 Task: Find connections with filter location Caldas Novas with filter topic #LetsWork with filter profile language Potuguese with filter current company LG Electronics with filter school Government Law College, Mumbai with filter industry Wholesale Chemical and Allied Products with filter service category Audio Engineering with filter keywords title Phone Survey Conductor
Action: Mouse moved to (618, 120)
Screenshot: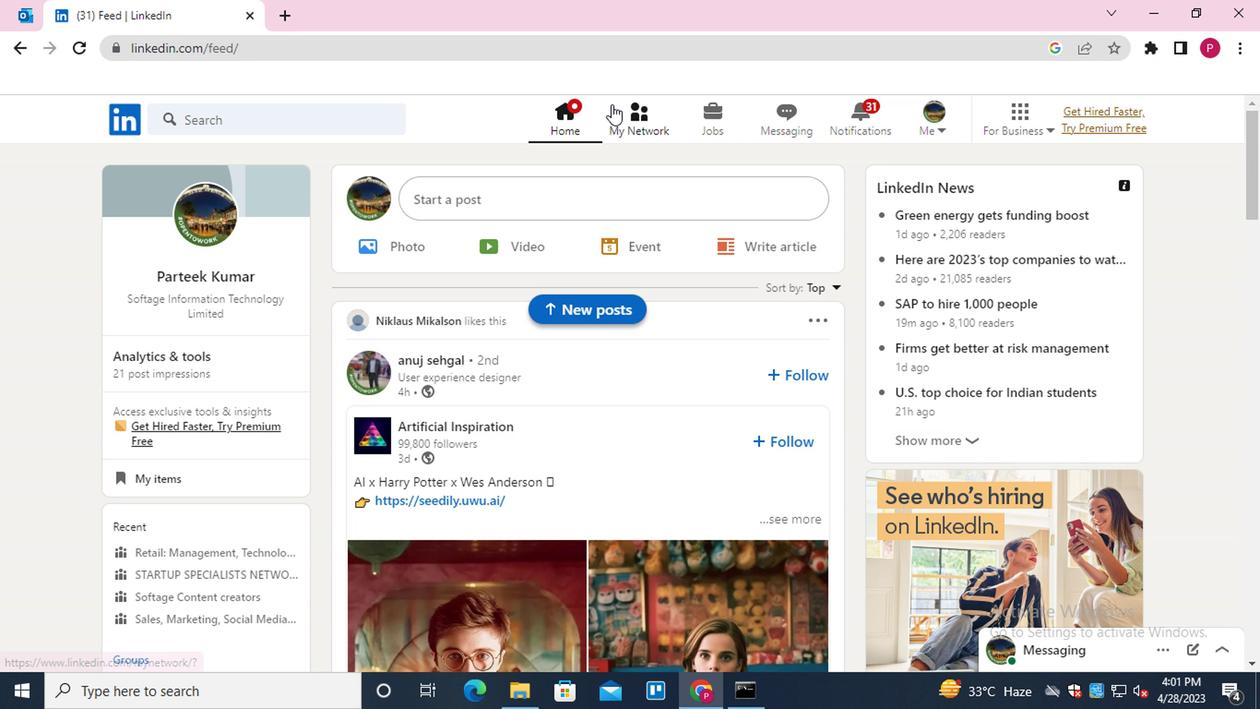 
Action: Mouse pressed left at (618, 120)
Screenshot: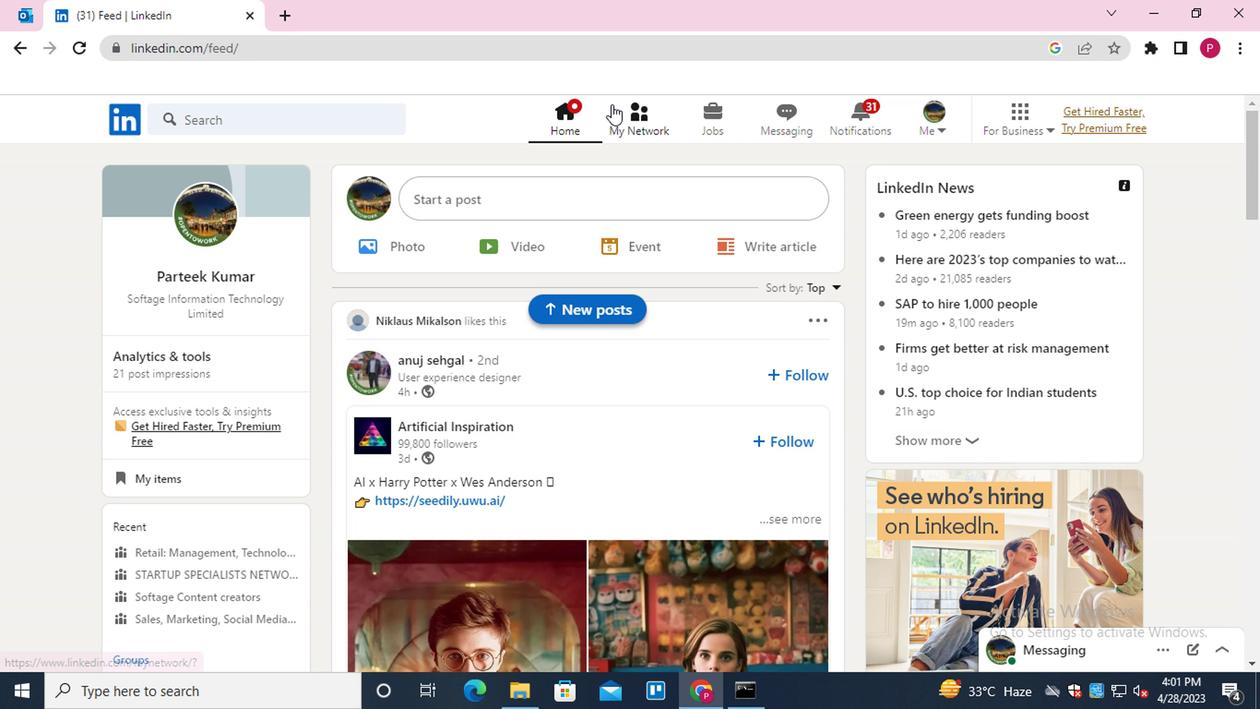 
Action: Mouse moved to (246, 231)
Screenshot: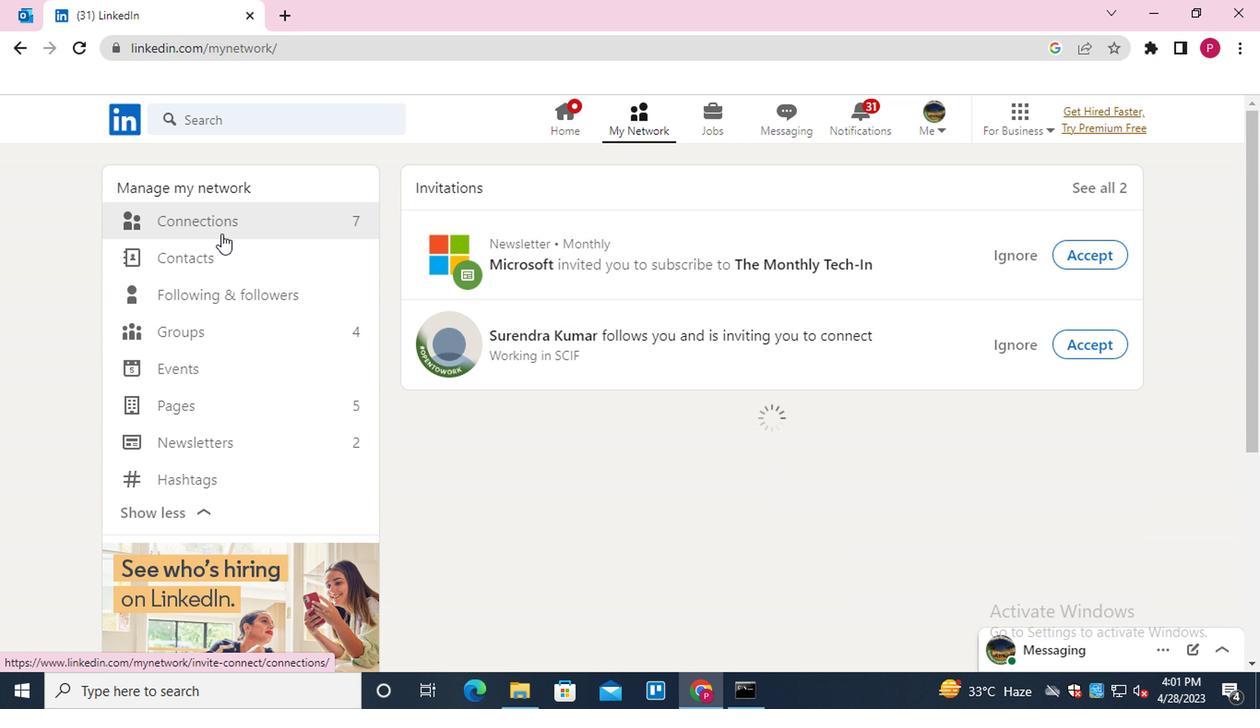 
Action: Mouse pressed left at (246, 231)
Screenshot: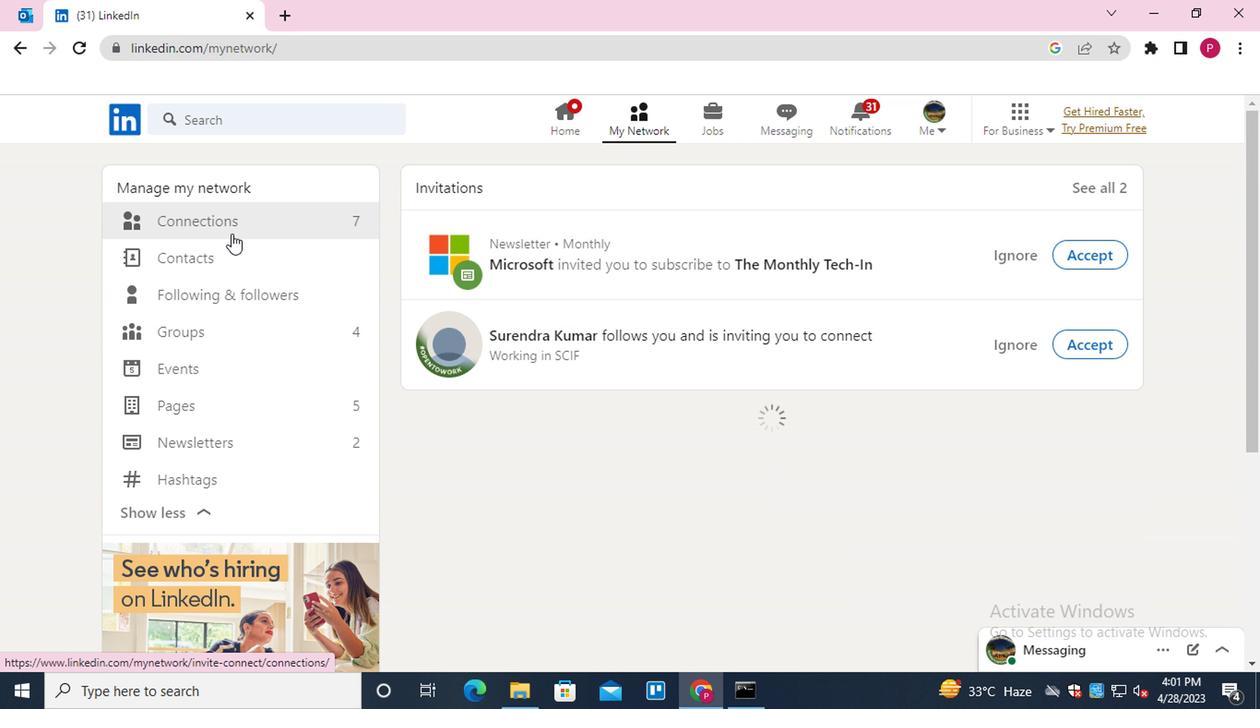 
Action: Mouse moved to (753, 220)
Screenshot: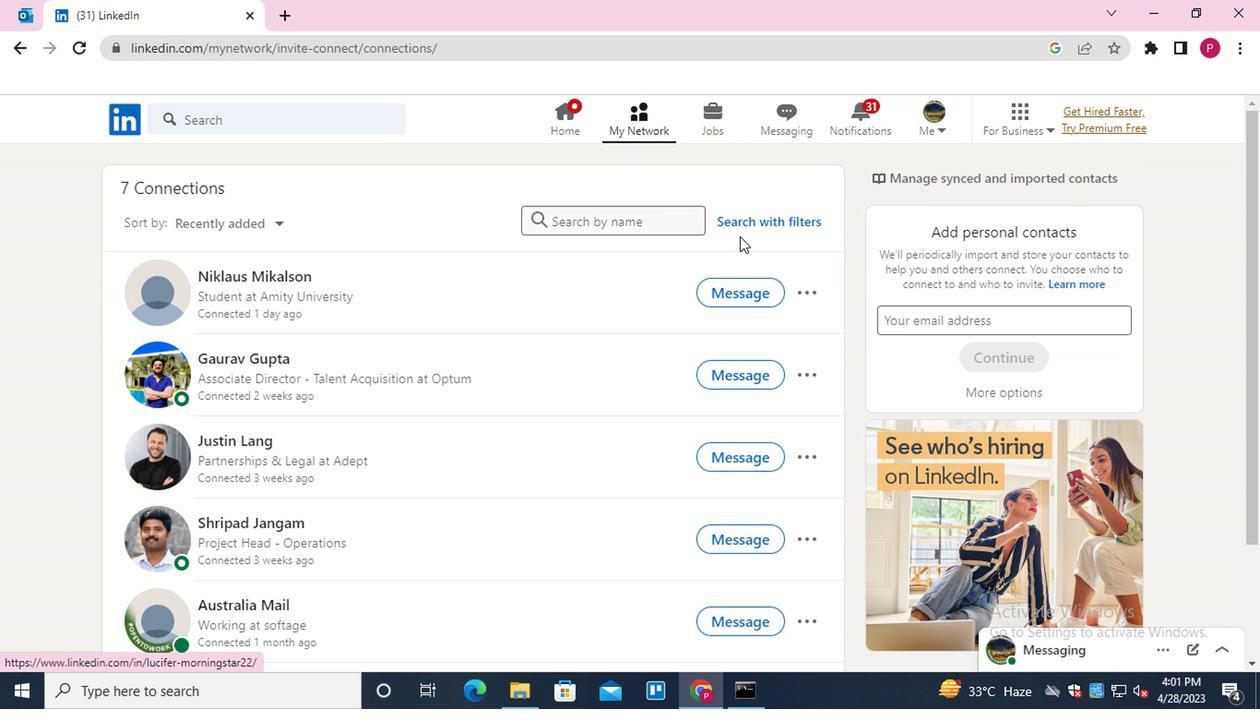 
Action: Mouse pressed left at (753, 220)
Screenshot: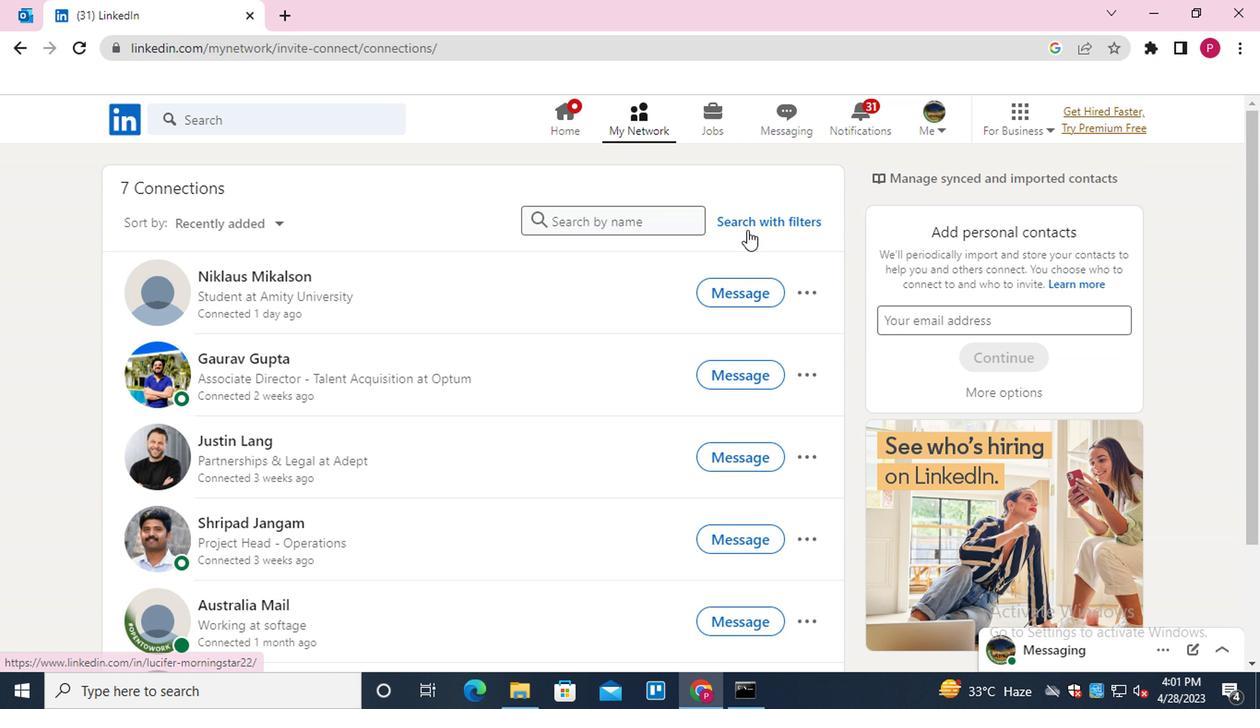 
Action: Mouse moved to (678, 177)
Screenshot: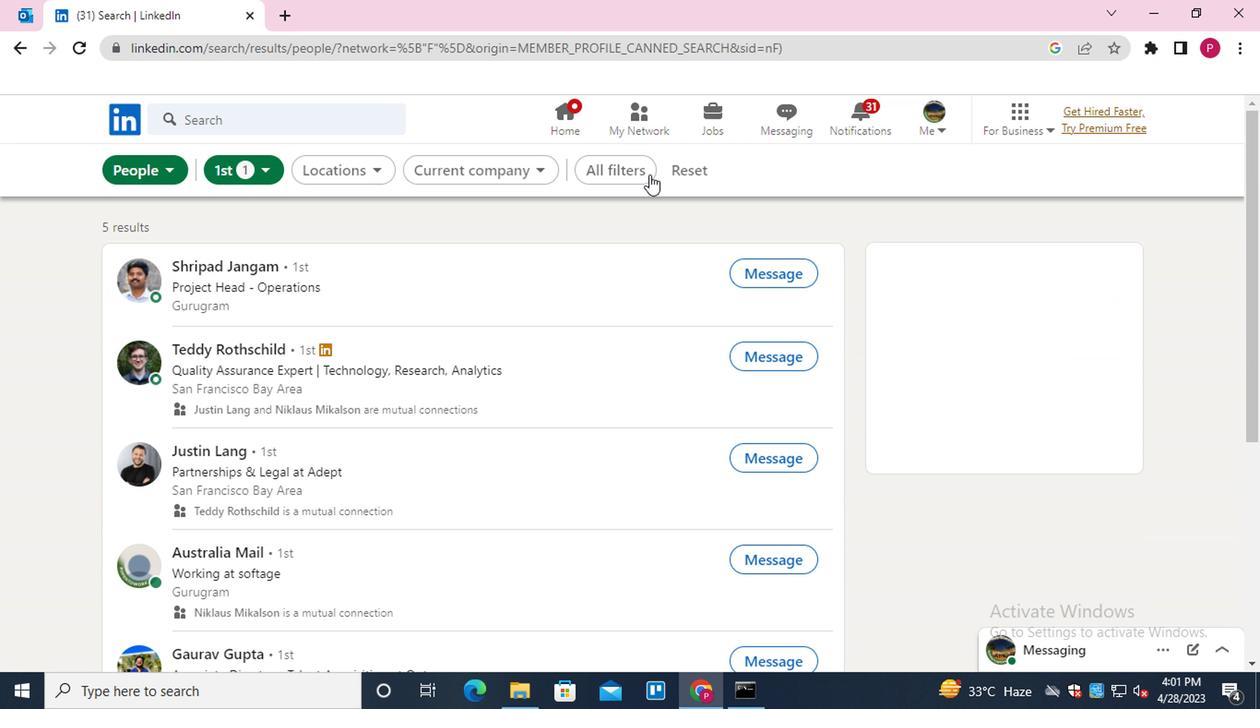
Action: Mouse pressed left at (678, 177)
Screenshot: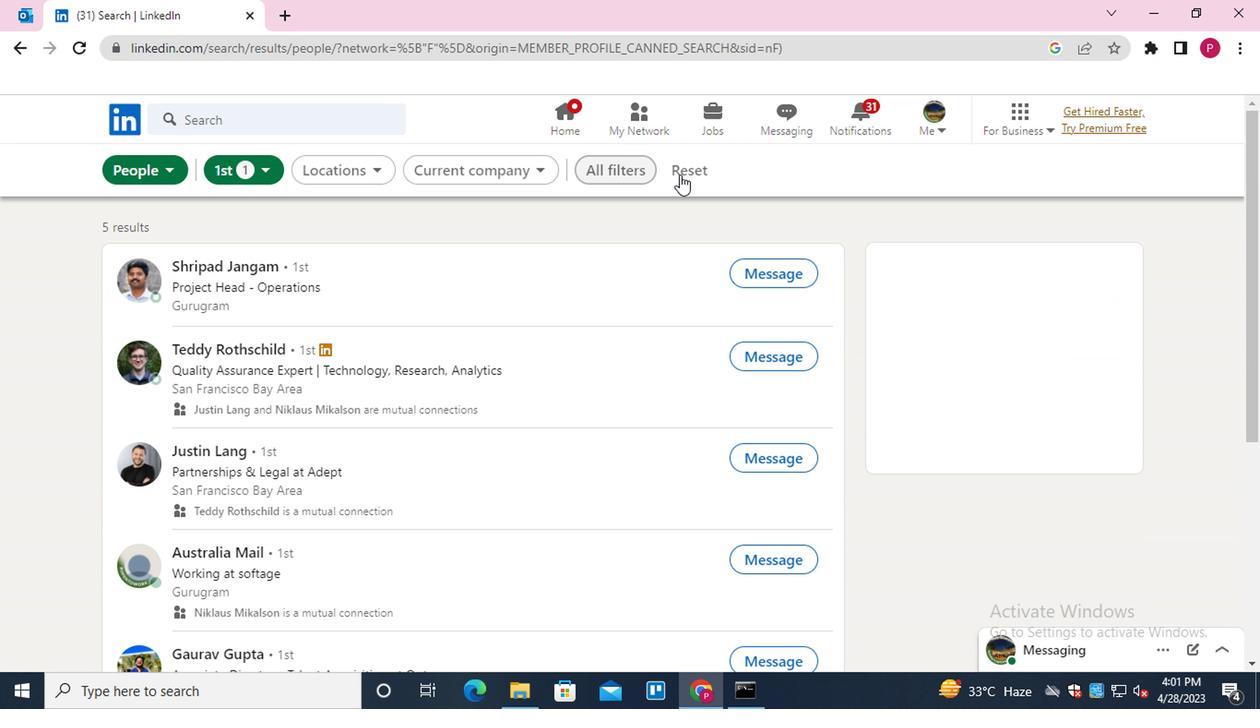 
Action: Mouse moved to (650, 177)
Screenshot: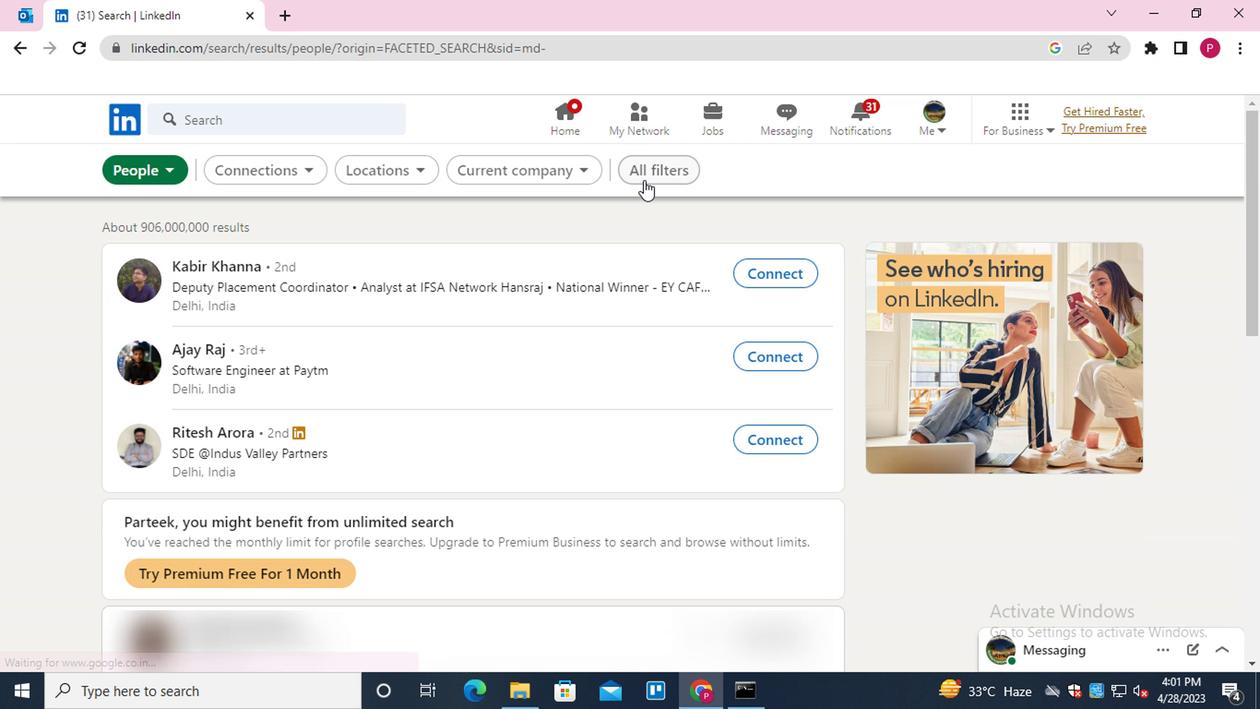 
Action: Mouse pressed left at (650, 177)
Screenshot: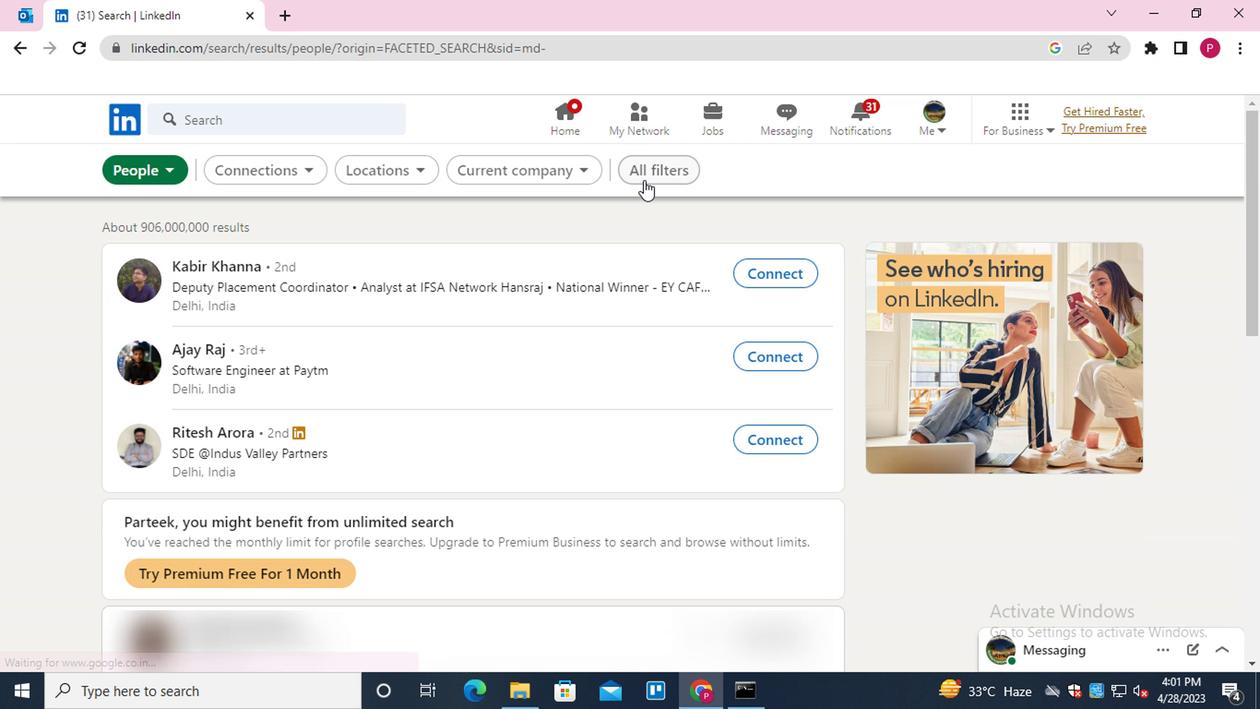 
Action: Mouse moved to (926, 397)
Screenshot: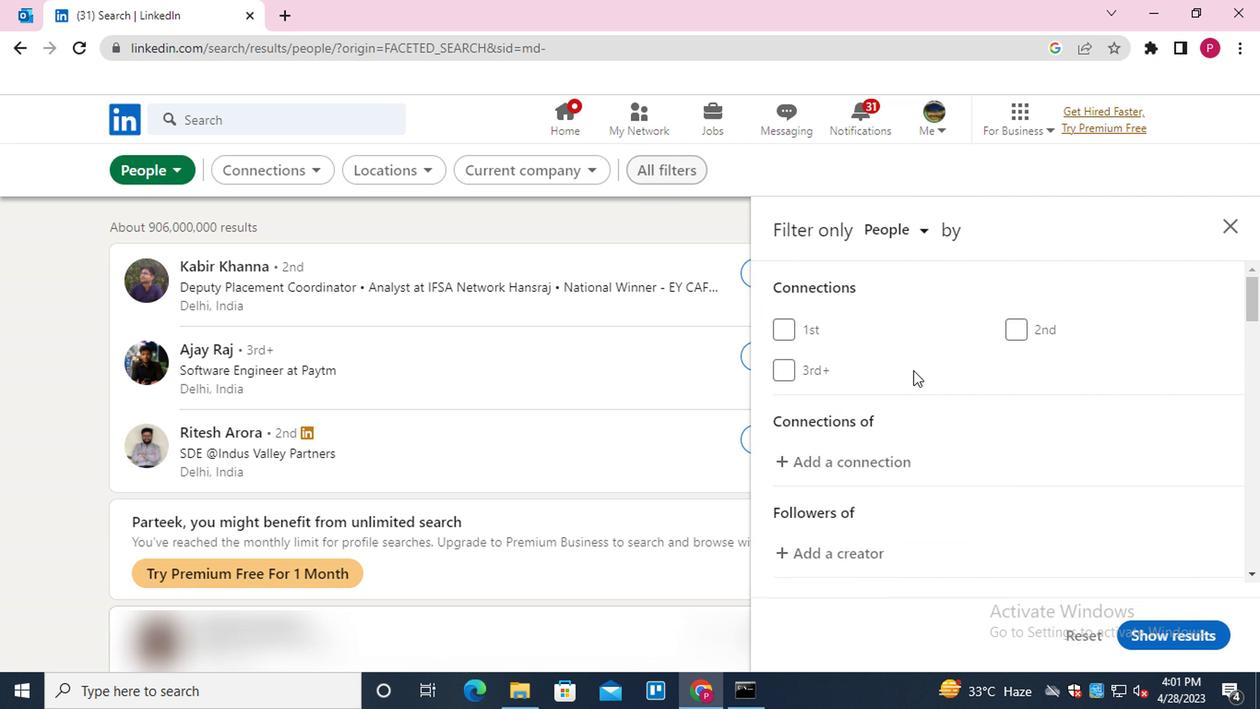 
Action: Mouse scrolled (926, 397) with delta (0, 0)
Screenshot: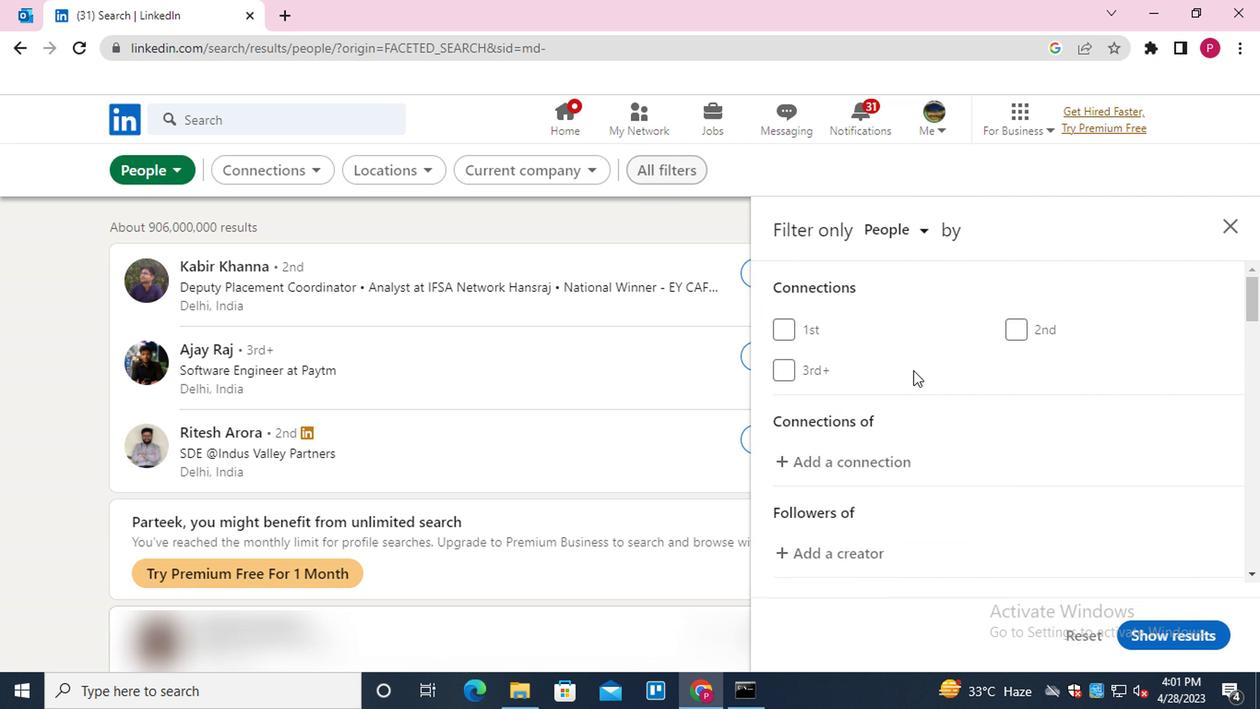 
Action: Mouse moved to (928, 400)
Screenshot: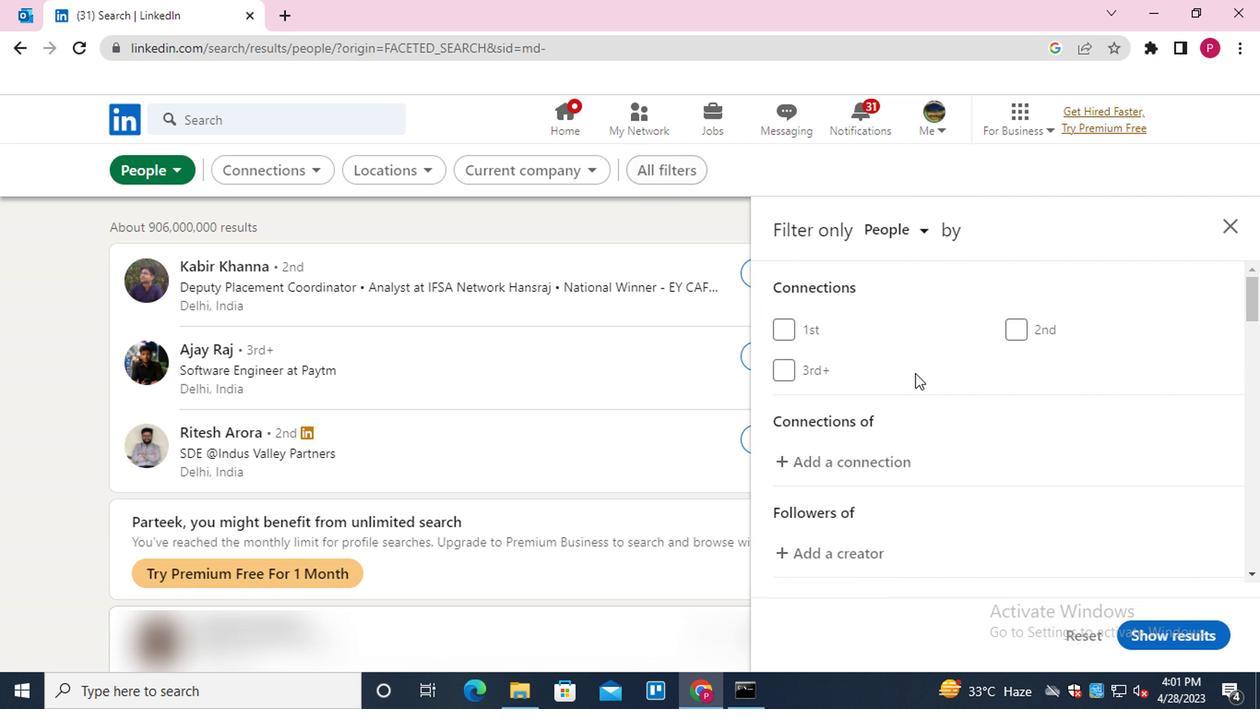 
Action: Mouse scrolled (928, 399) with delta (0, 0)
Screenshot: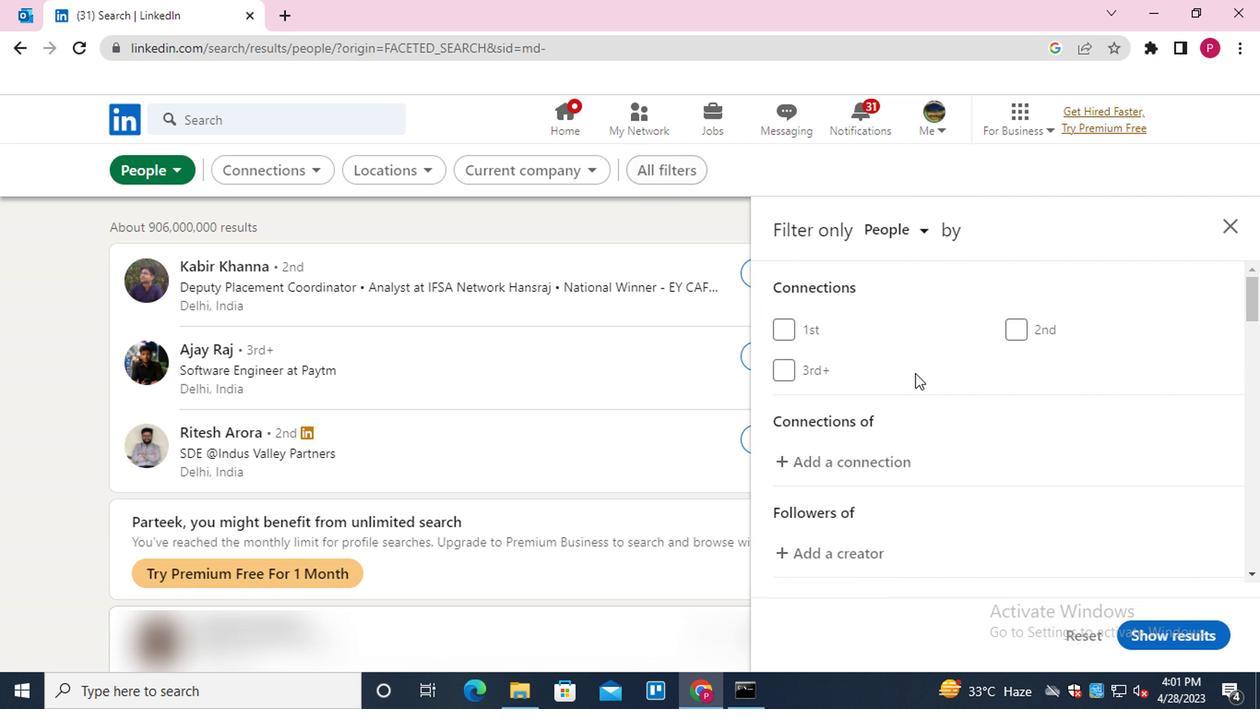 
Action: Mouse moved to (1085, 533)
Screenshot: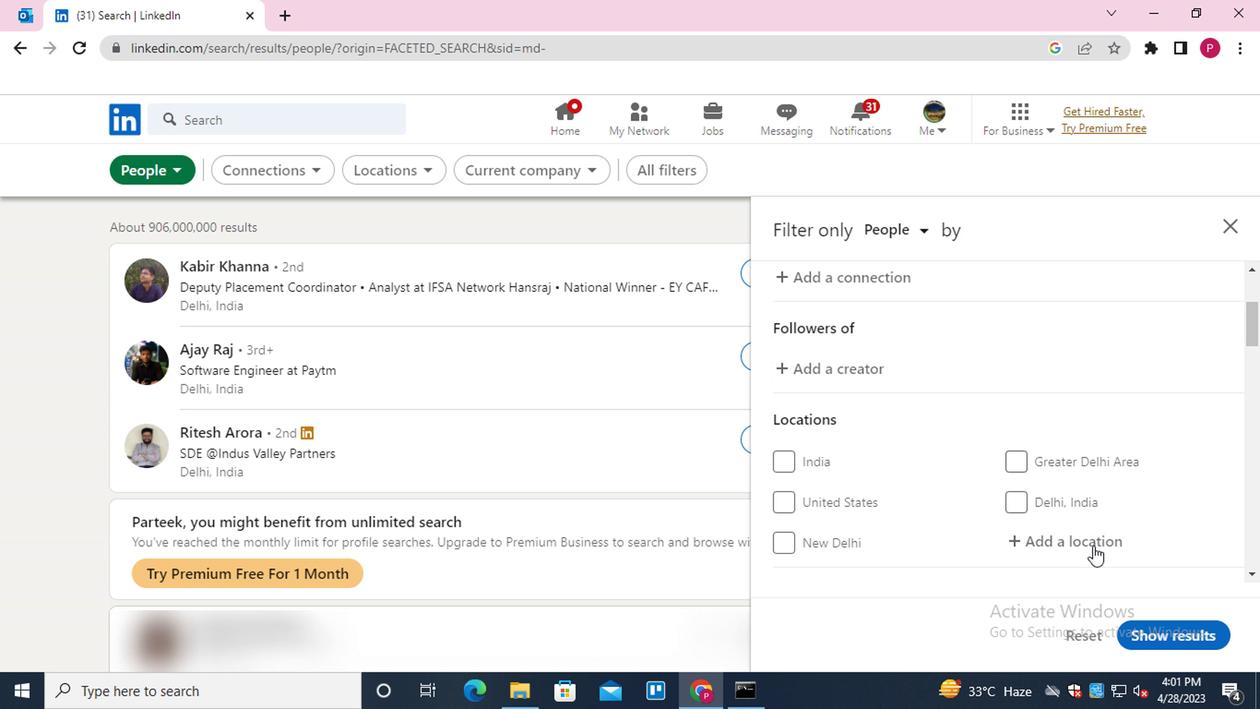 
Action: Mouse pressed left at (1085, 533)
Screenshot: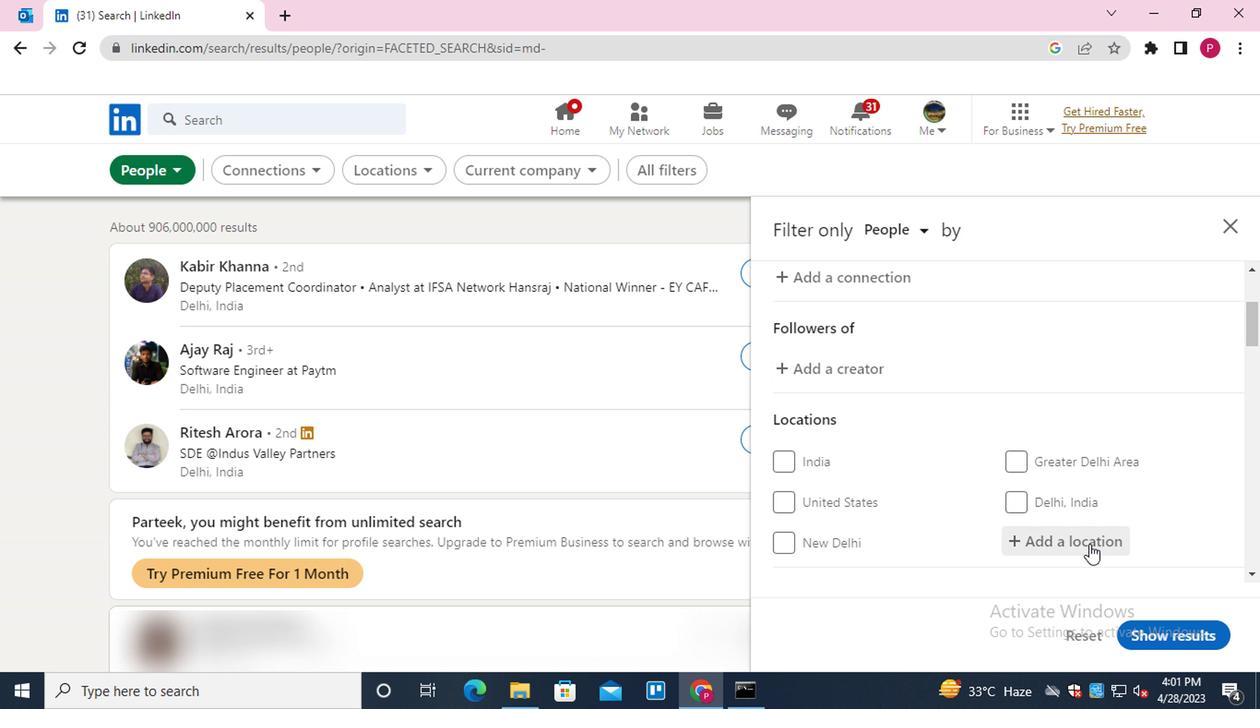 
Action: Key pressed <Key.shift>CALDAS<Key.space><Key.shift>B<Key.backspace><Key.shift>NOVAS<Key.down><Key.enter>
Screenshot: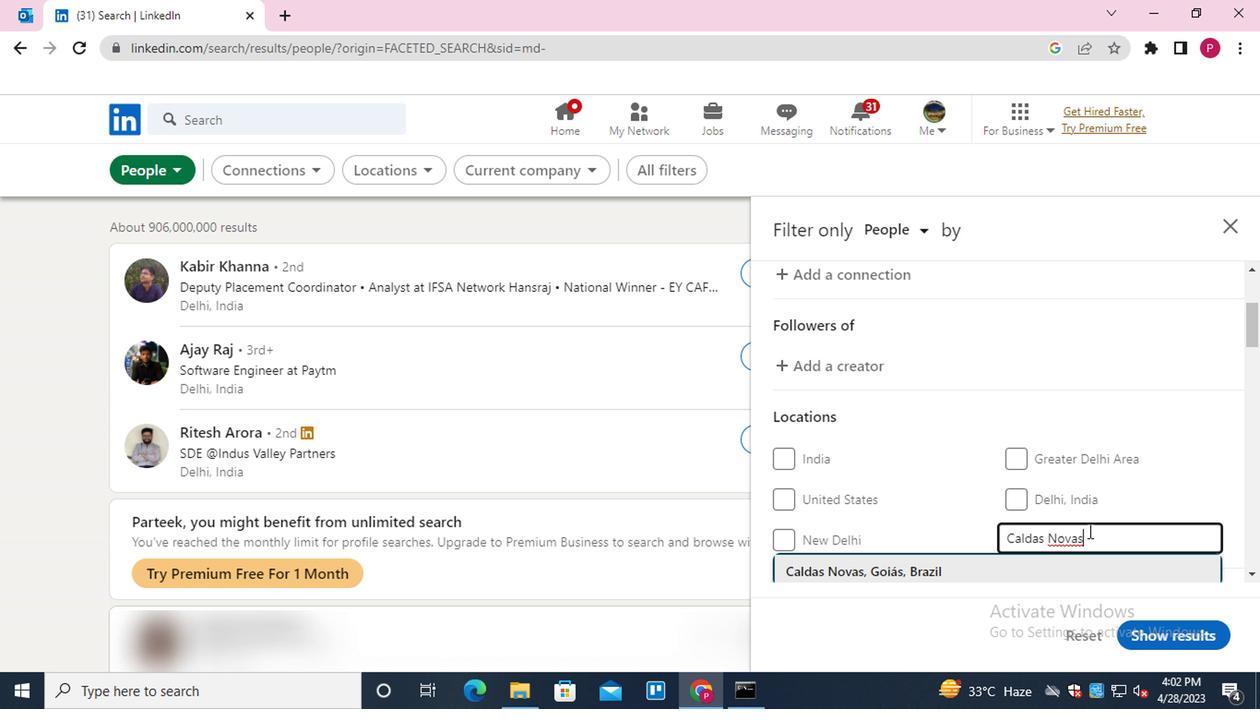 
Action: Mouse moved to (1013, 528)
Screenshot: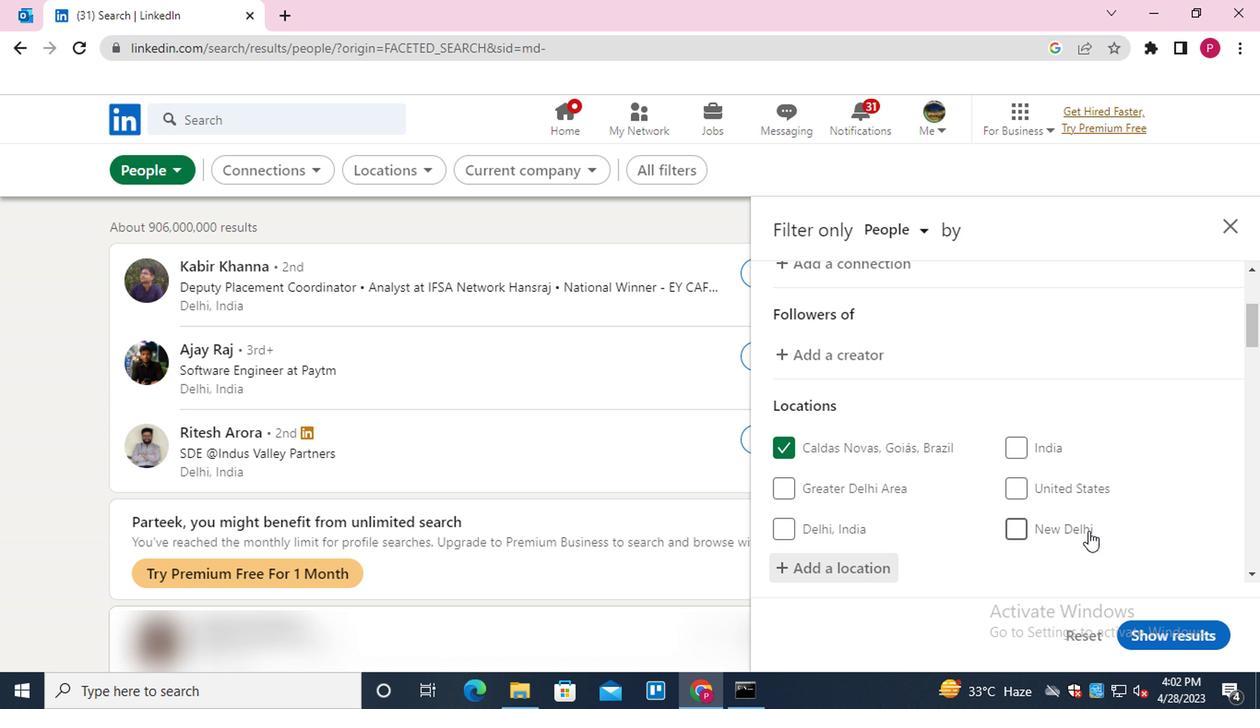 
Action: Mouse scrolled (1013, 527) with delta (0, 0)
Screenshot: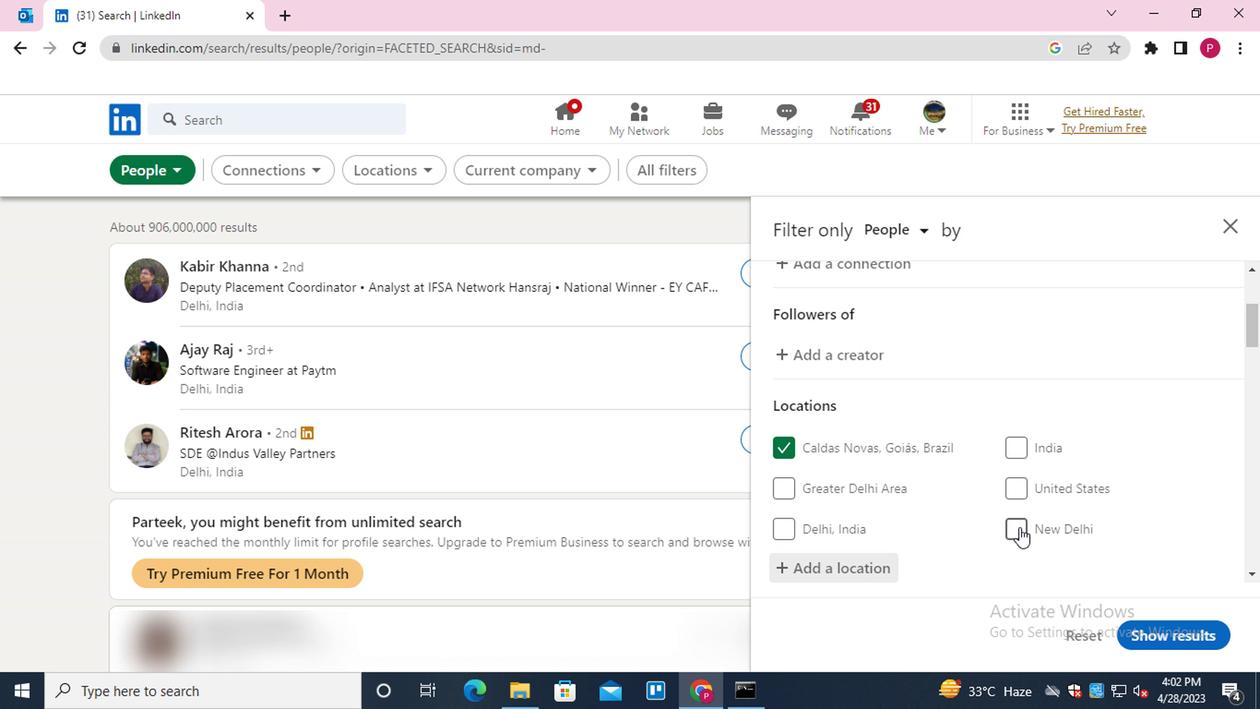 
Action: Mouse scrolled (1013, 527) with delta (0, 0)
Screenshot: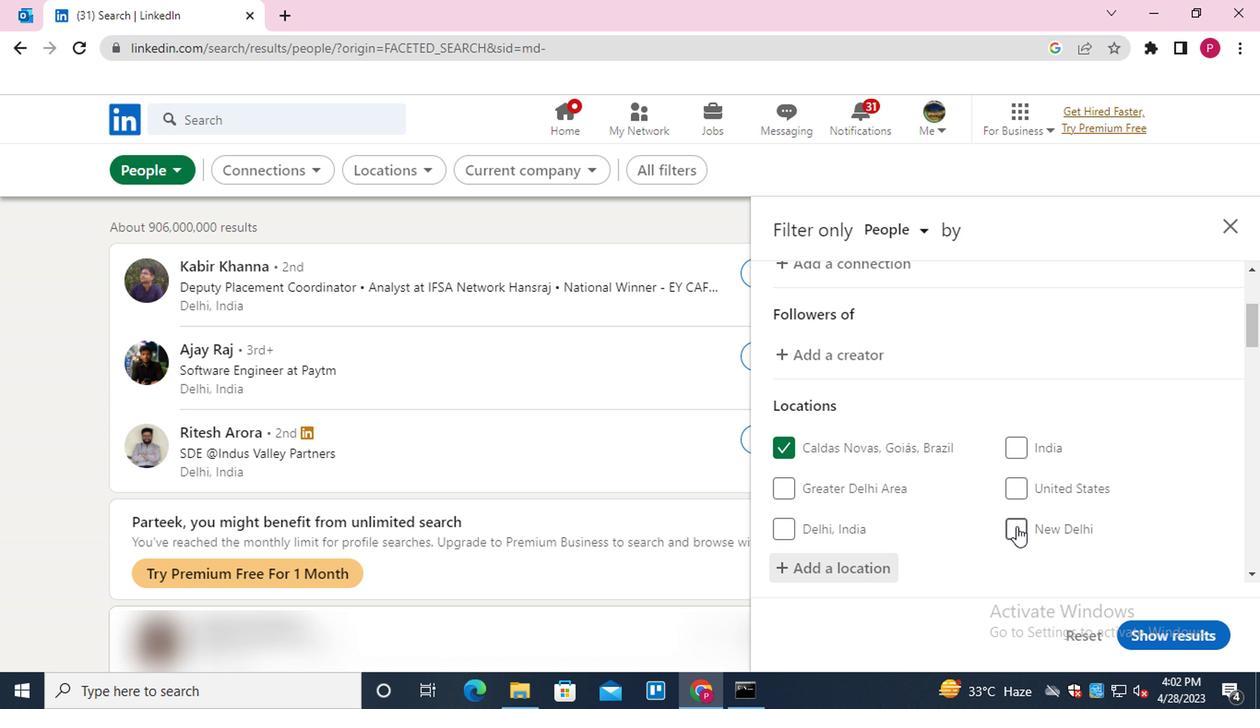 
Action: Mouse scrolled (1013, 527) with delta (0, 0)
Screenshot: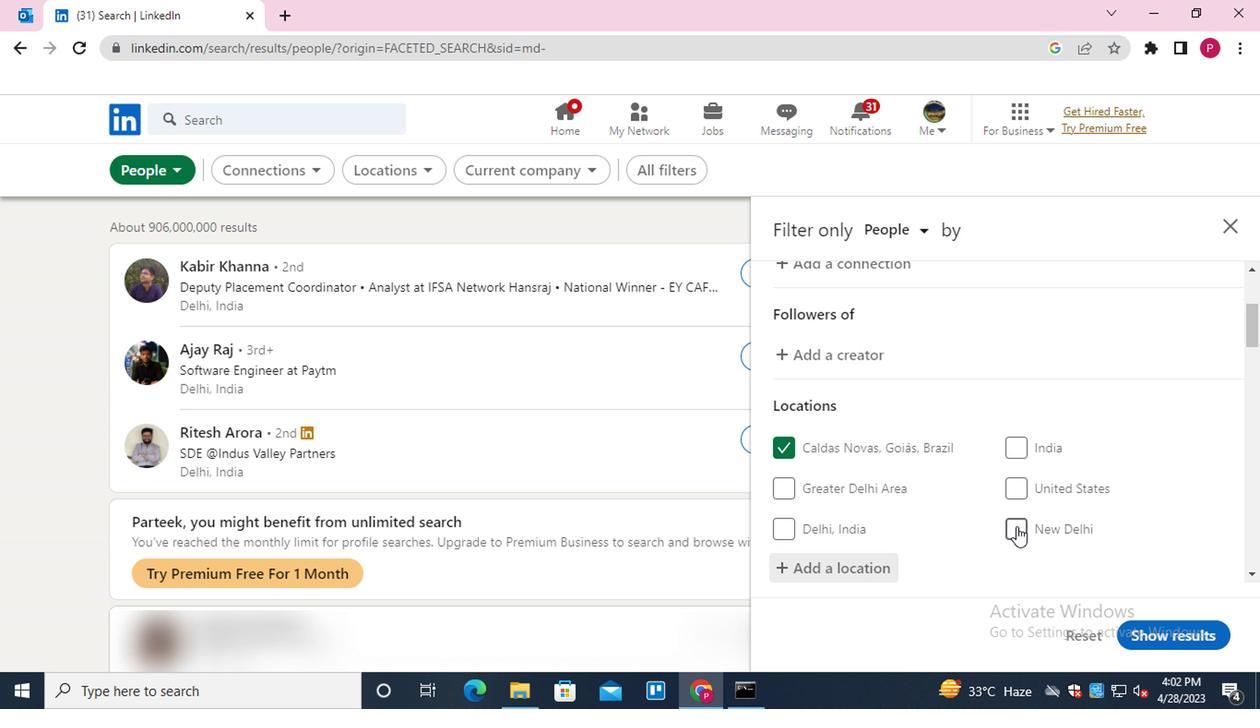 
Action: Mouse scrolled (1013, 527) with delta (0, 0)
Screenshot: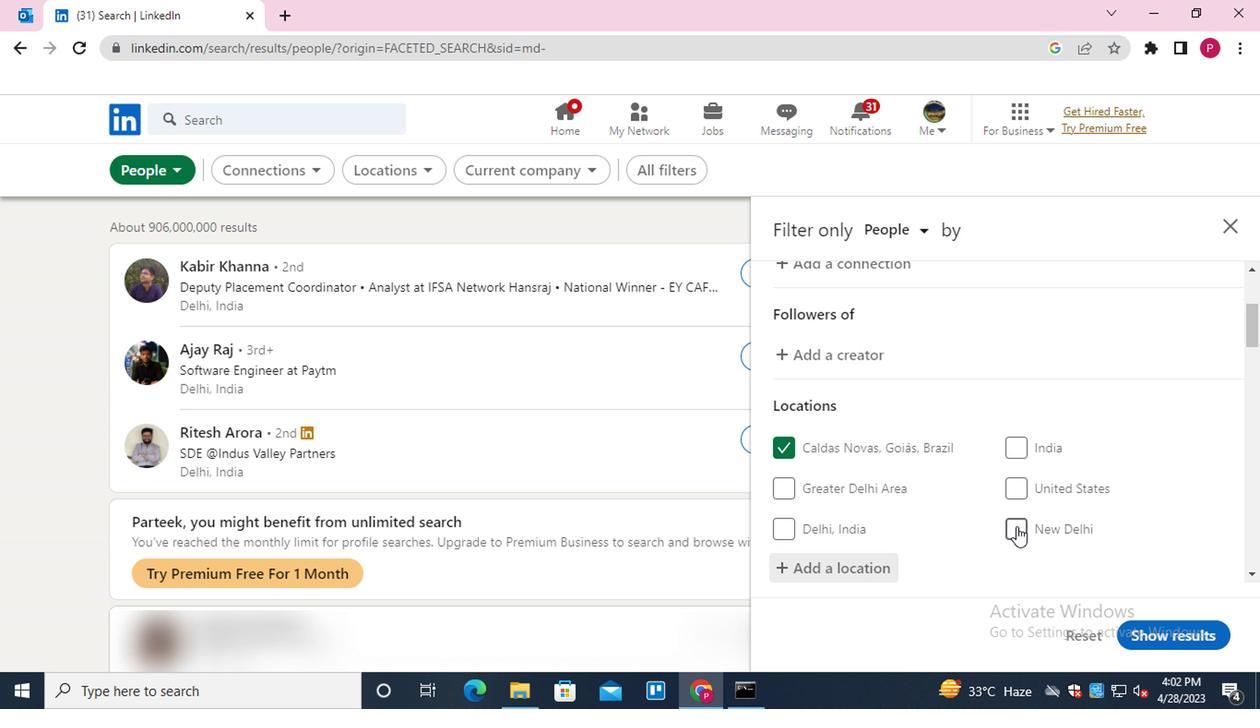 
Action: Mouse moved to (1066, 372)
Screenshot: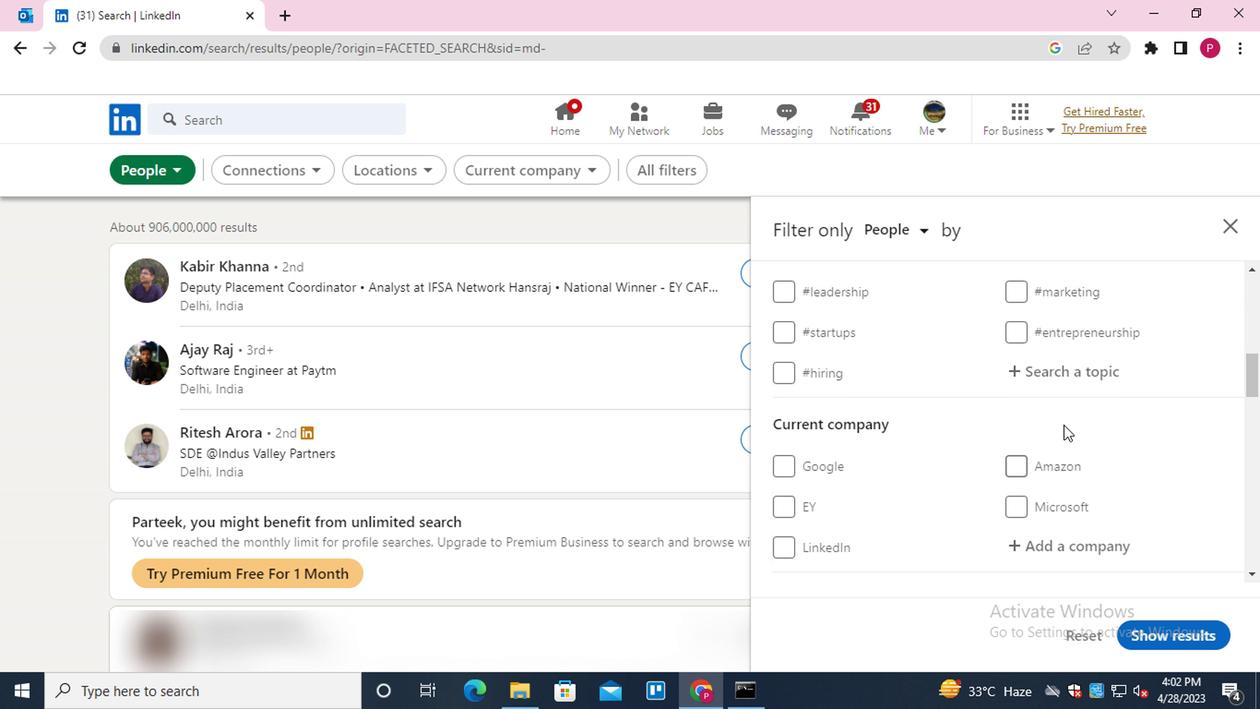 
Action: Mouse pressed left at (1066, 372)
Screenshot: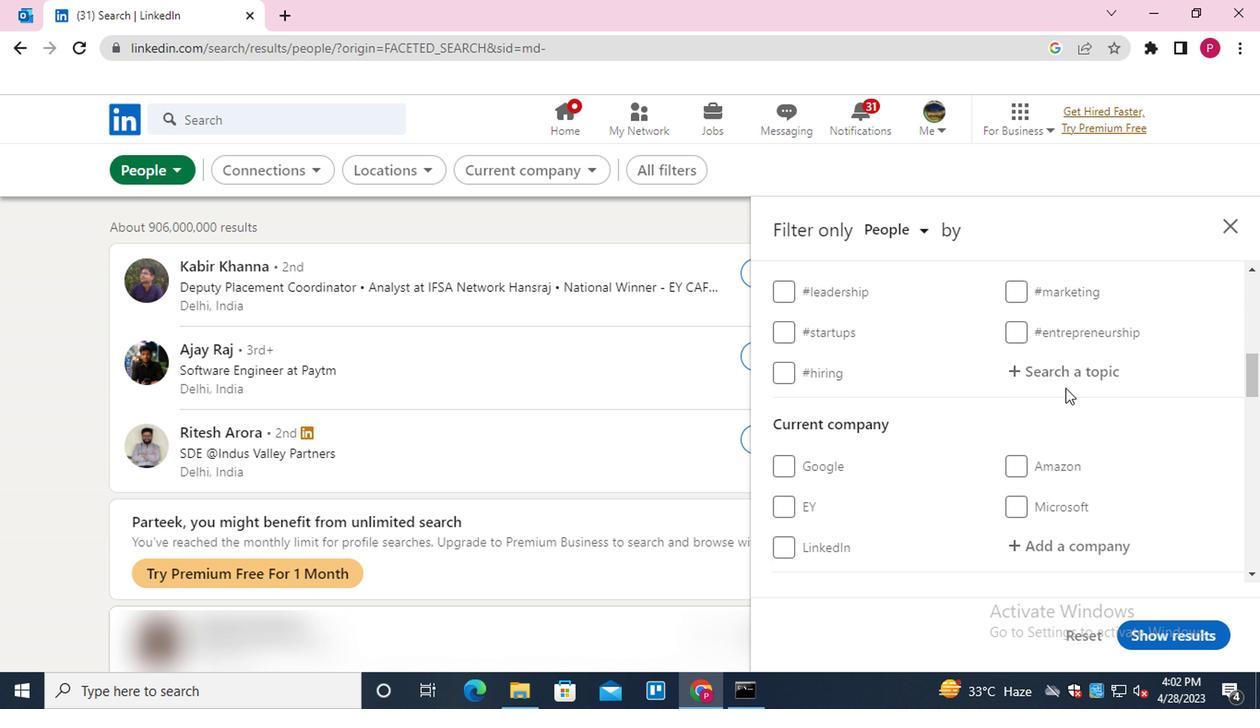 
Action: Mouse moved to (1065, 371)
Screenshot: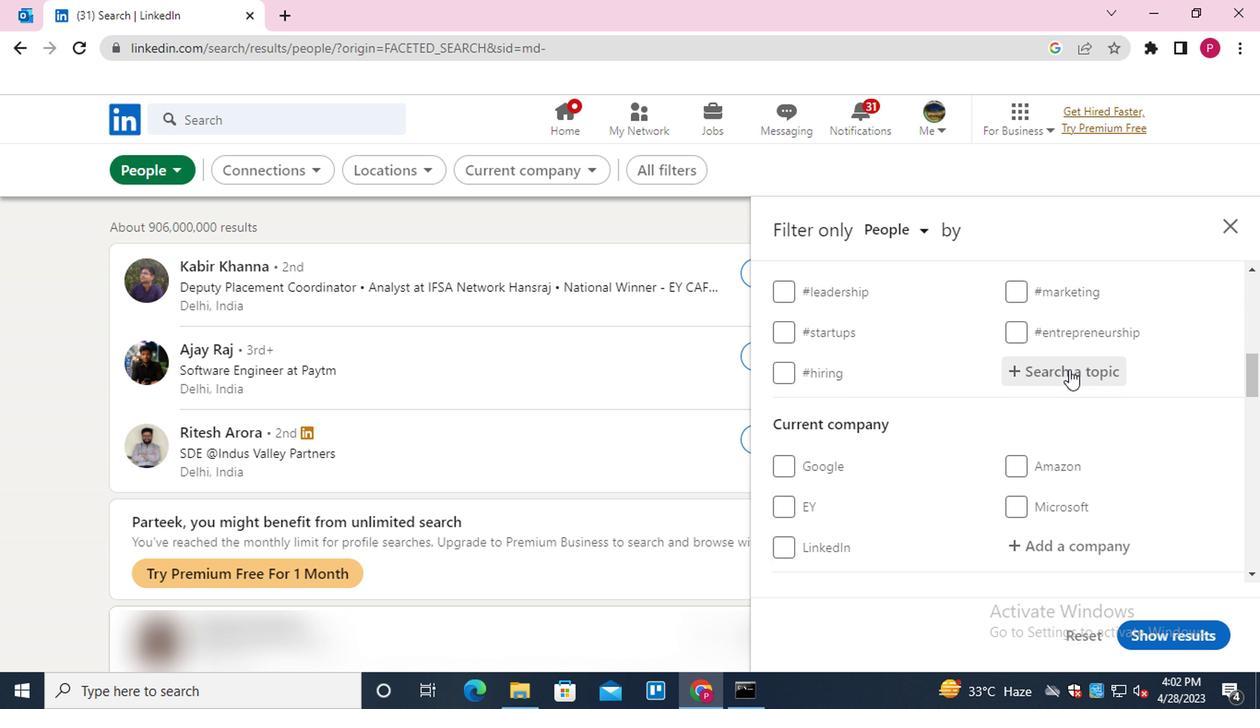 
Action: Key pressed LETSWORK
Screenshot: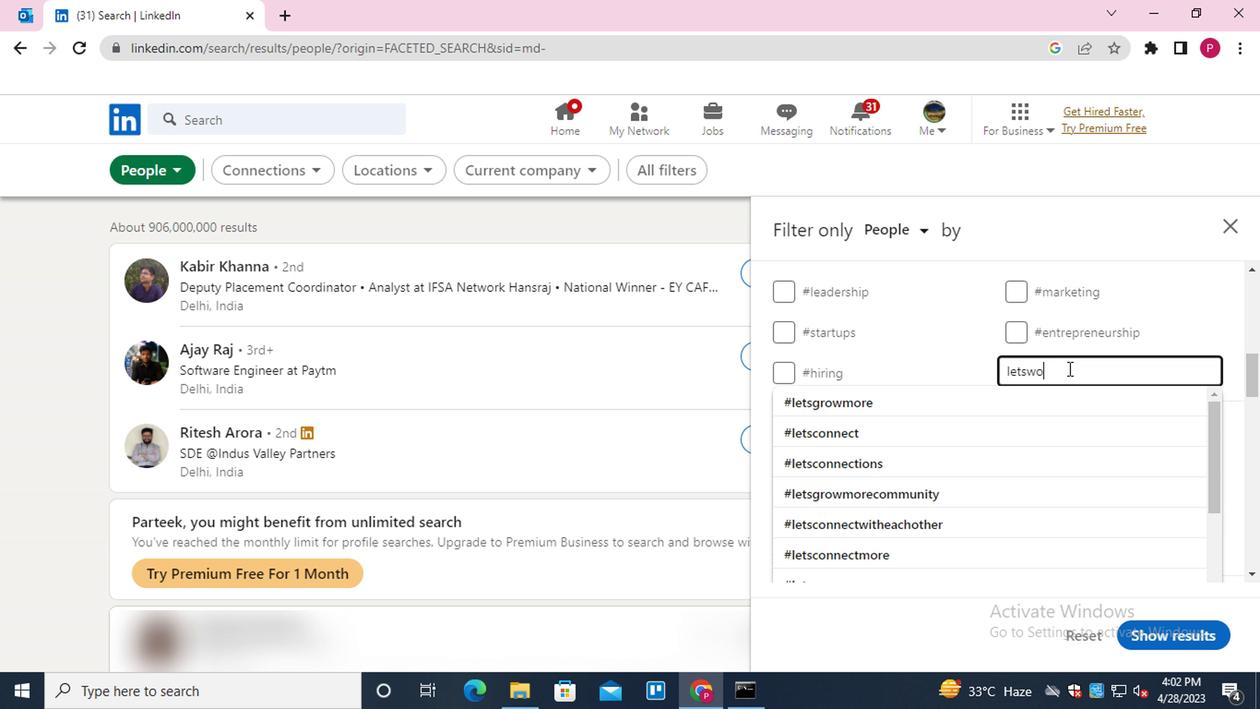 
Action: Mouse moved to (1064, 371)
Screenshot: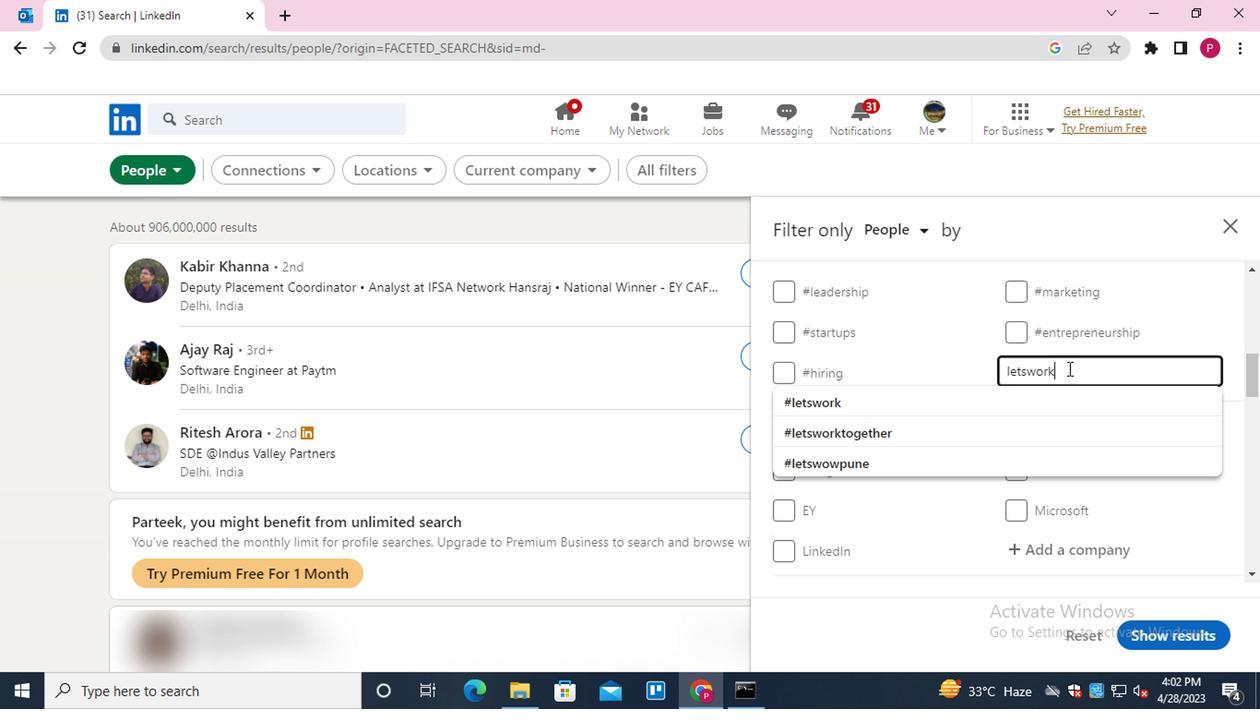 
Action: Key pressed <Key.down><Key.enter>
Screenshot: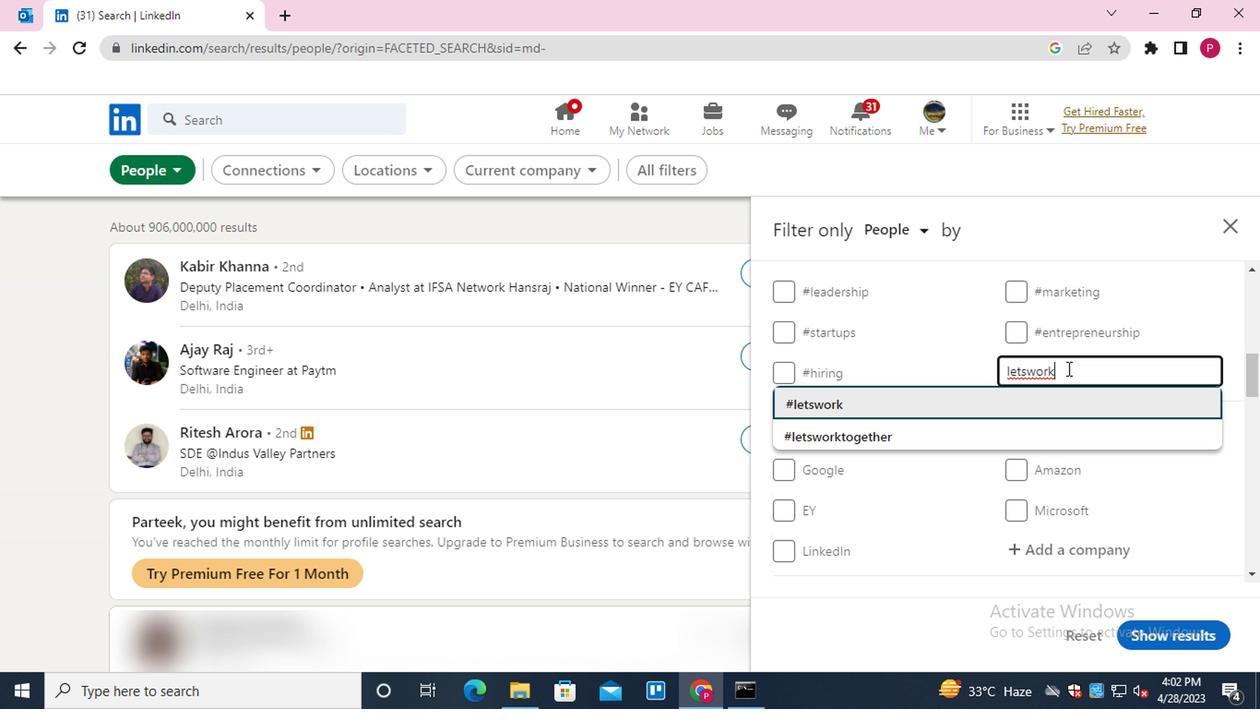 
Action: Mouse moved to (992, 499)
Screenshot: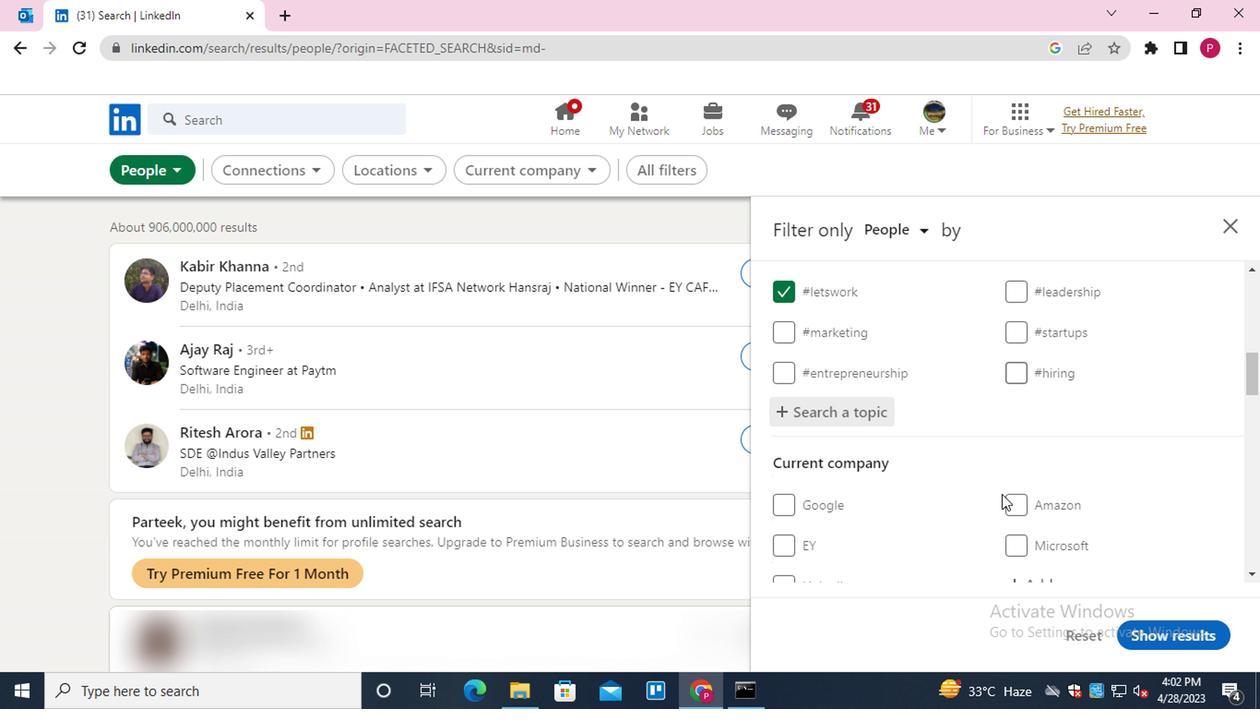 
Action: Mouse scrolled (992, 498) with delta (0, 0)
Screenshot: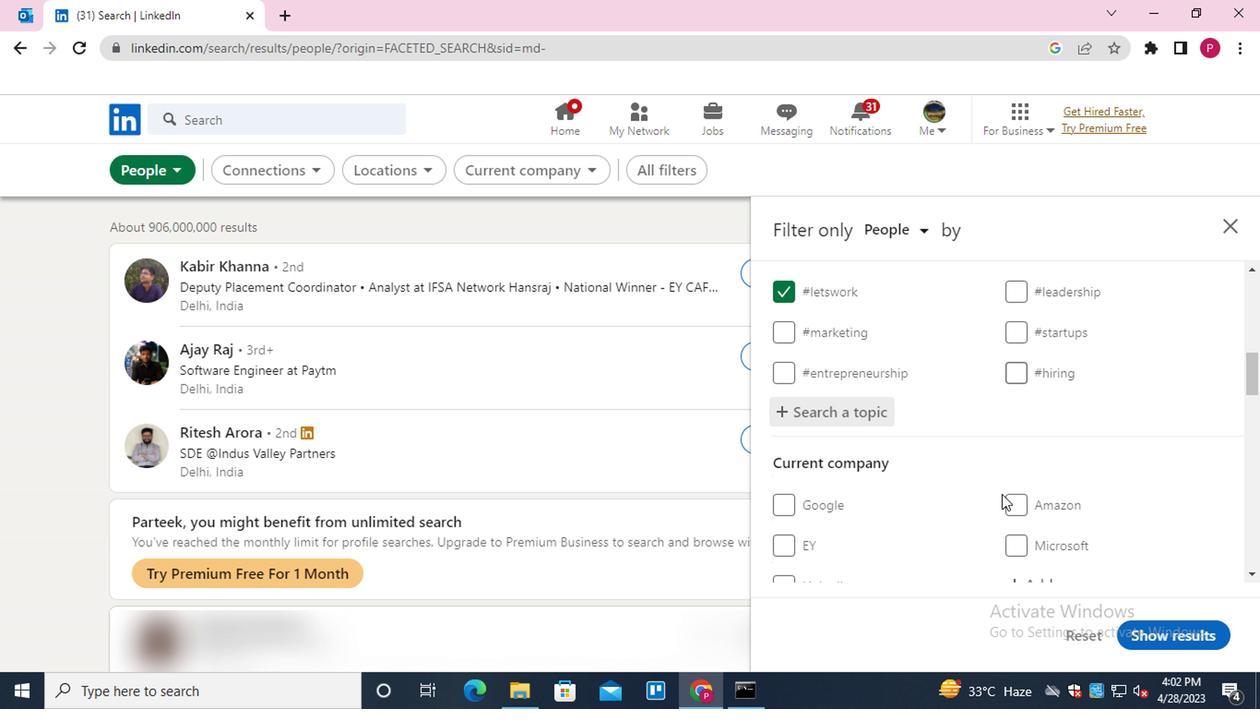 
Action: Mouse moved to (990, 501)
Screenshot: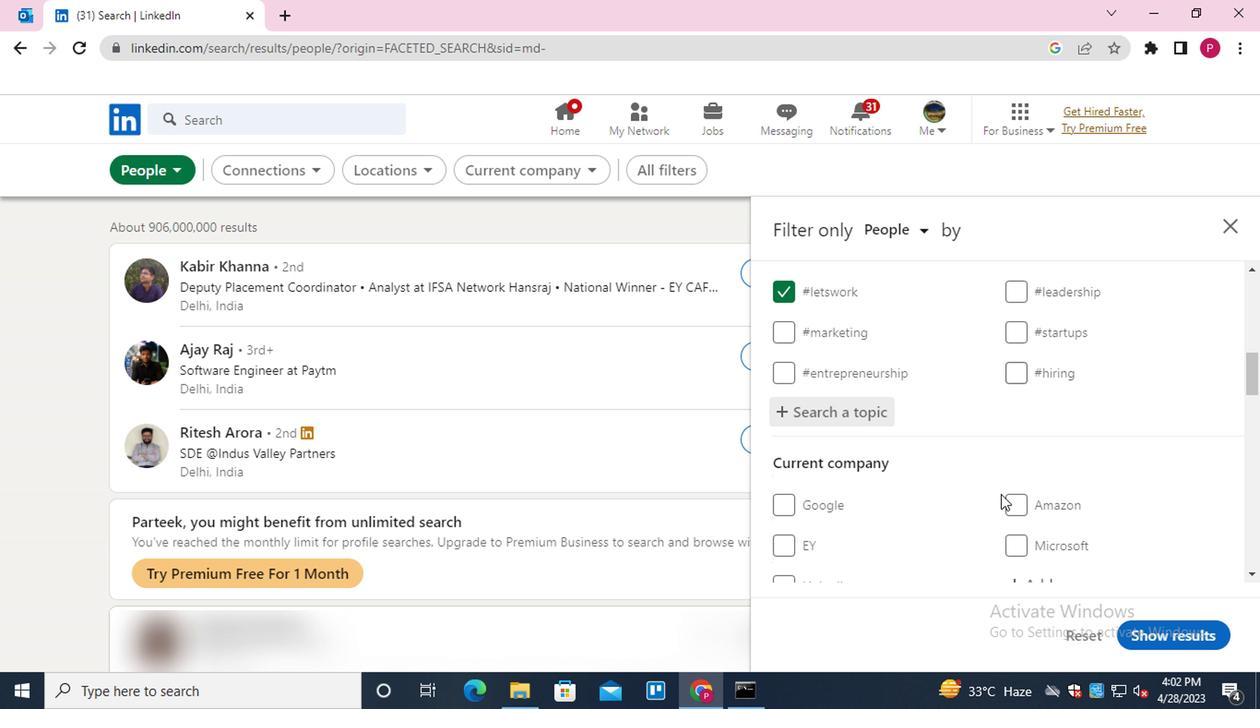 
Action: Mouse scrolled (990, 500) with delta (0, 0)
Screenshot: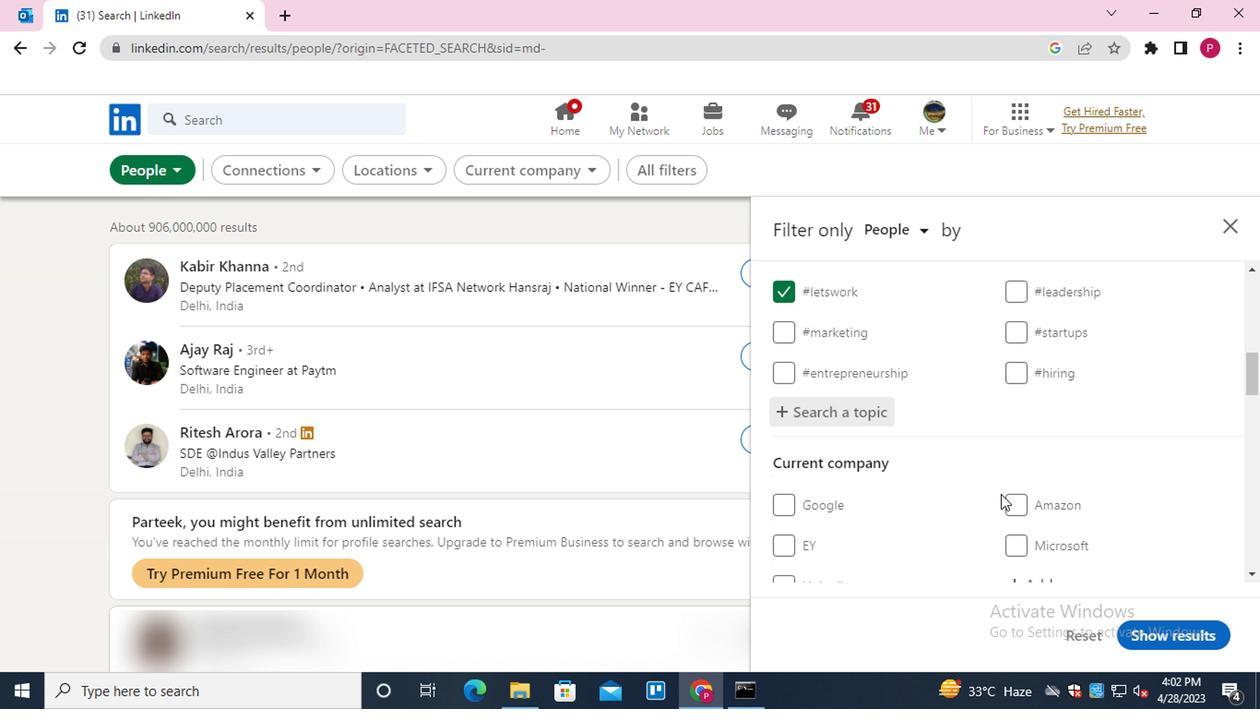 
Action: Mouse scrolled (990, 500) with delta (0, 0)
Screenshot: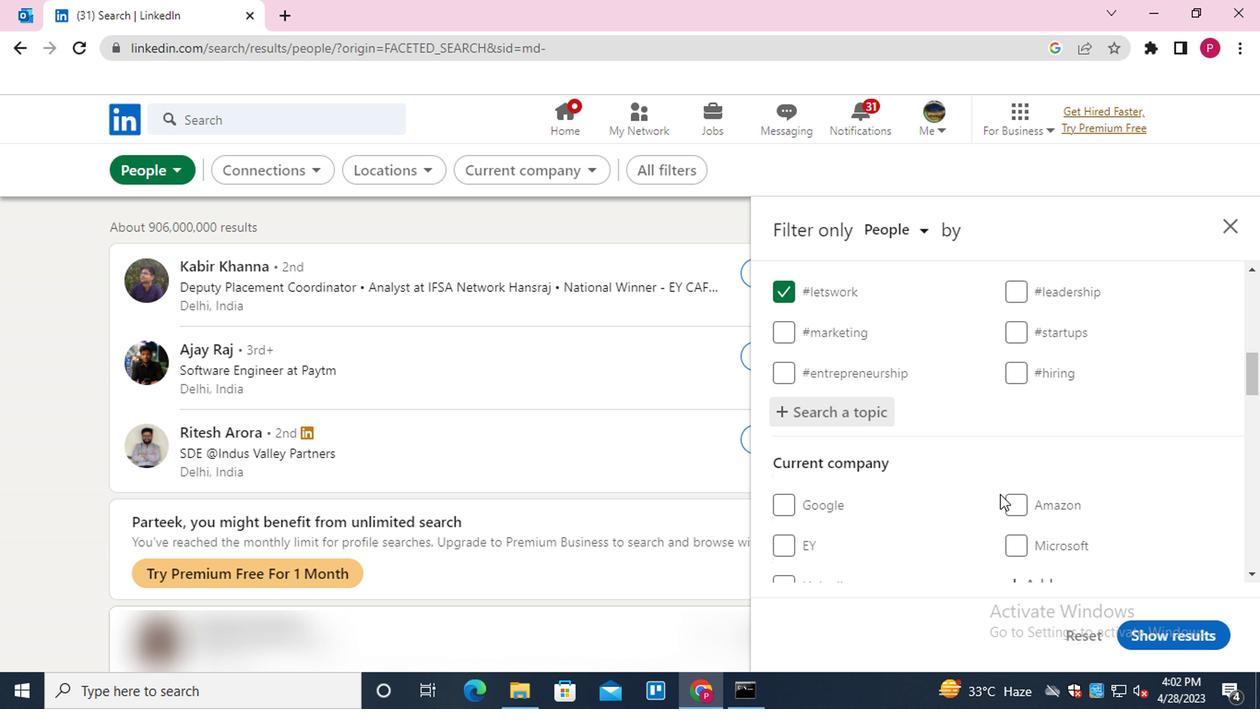 
Action: Mouse moved to (951, 475)
Screenshot: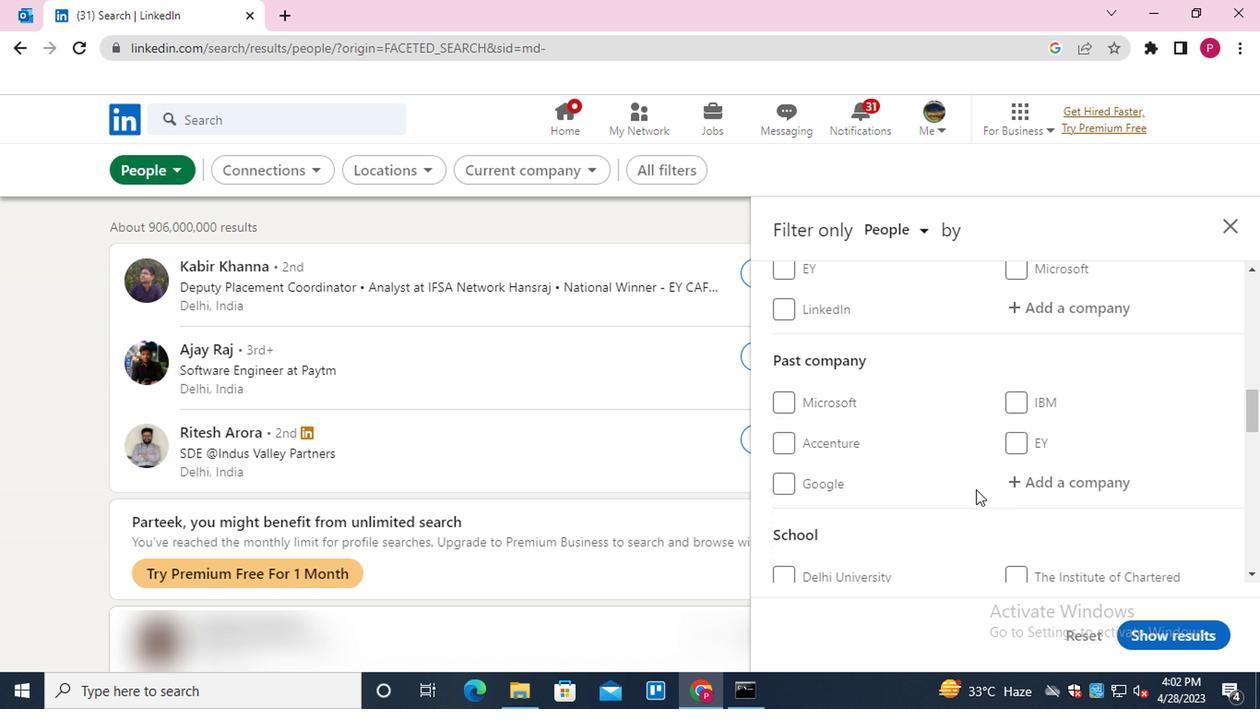 
Action: Mouse scrolled (951, 474) with delta (0, -1)
Screenshot: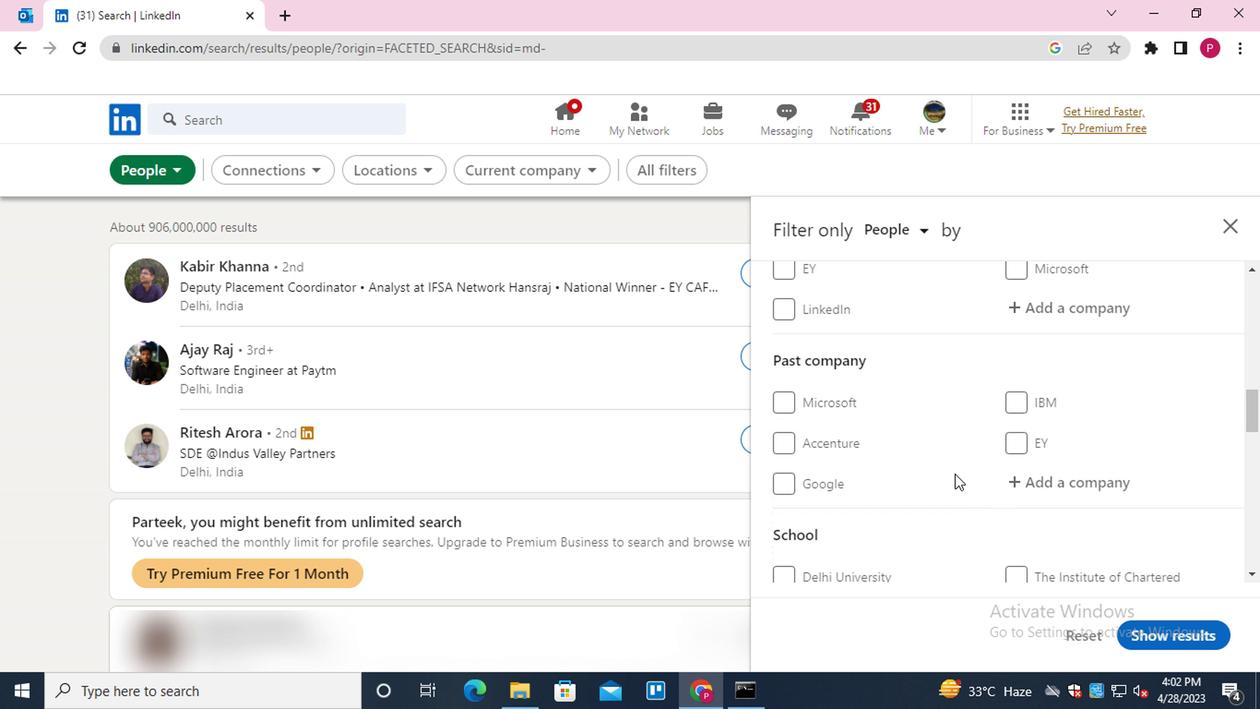 
Action: Mouse scrolled (951, 474) with delta (0, -1)
Screenshot: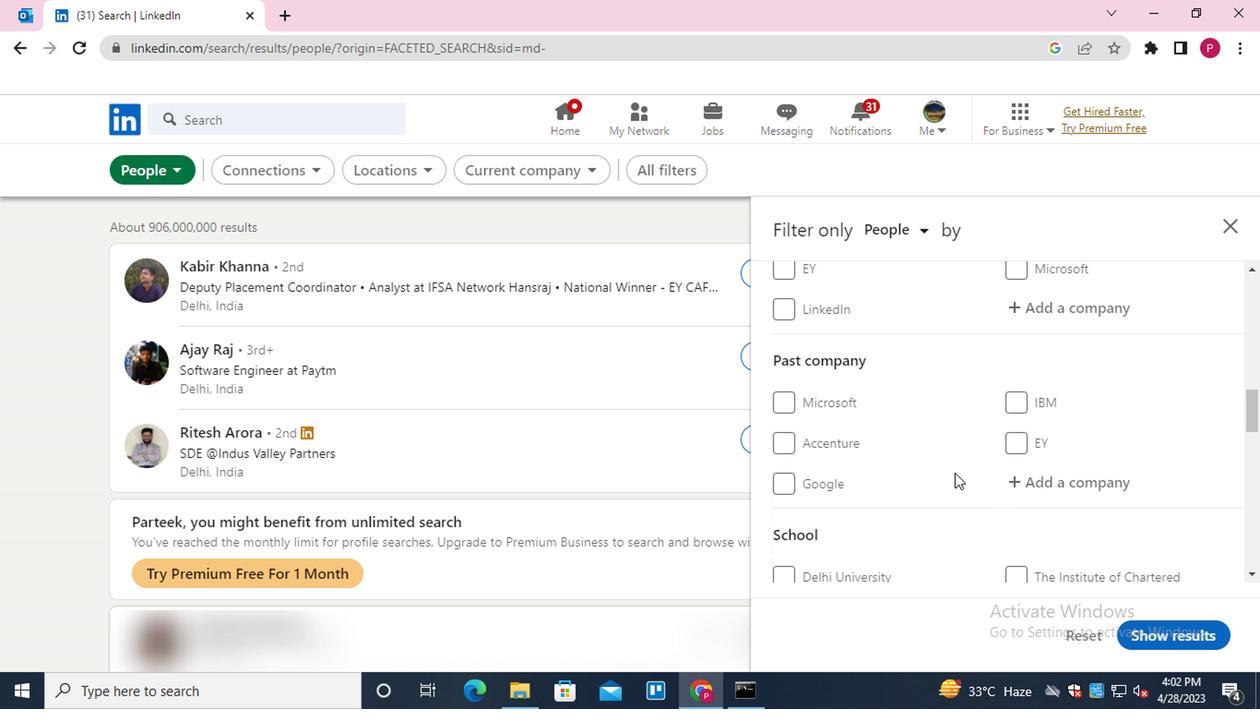 
Action: Mouse scrolled (951, 474) with delta (0, -1)
Screenshot: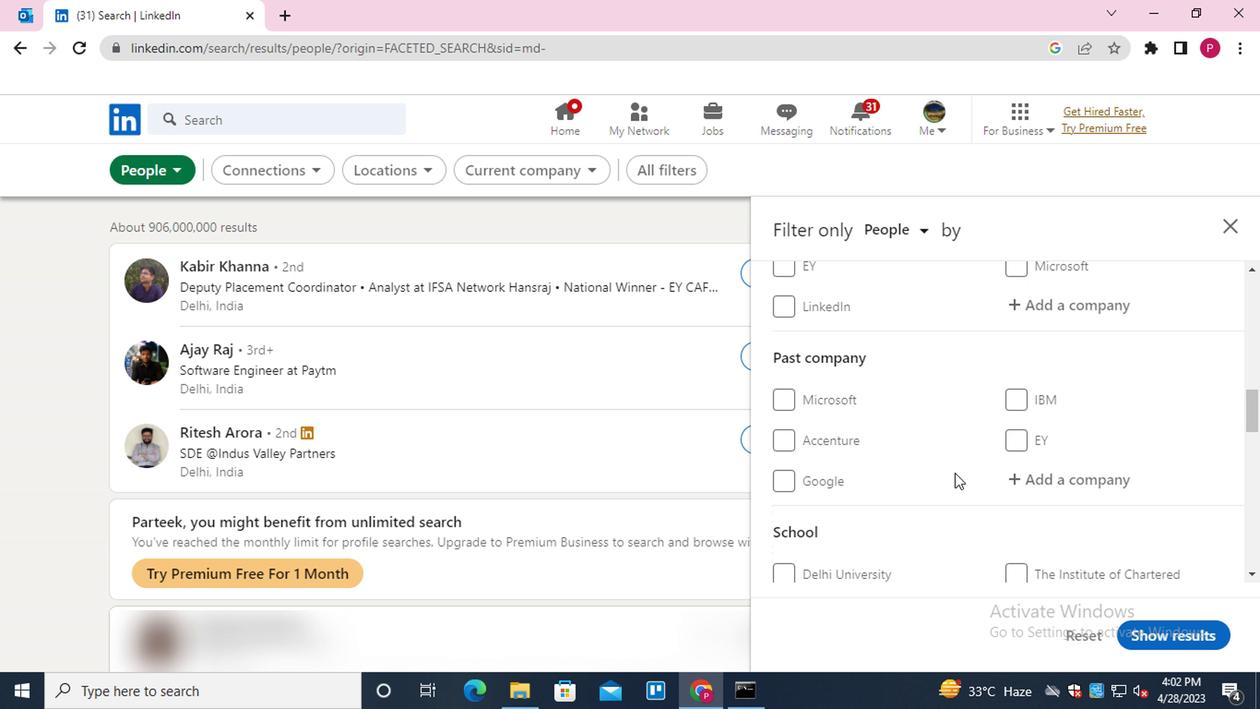
Action: Mouse scrolled (951, 474) with delta (0, -1)
Screenshot: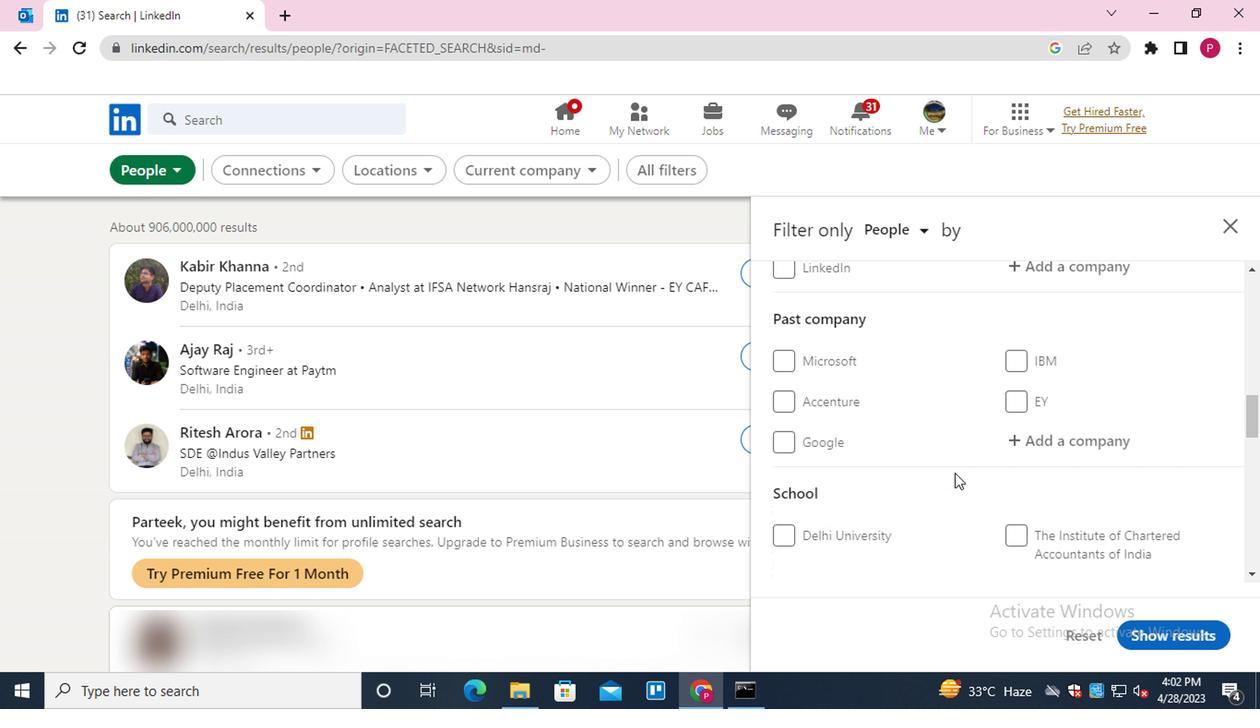 
Action: Mouse scrolled (951, 474) with delta (0, -1)
Screenshot: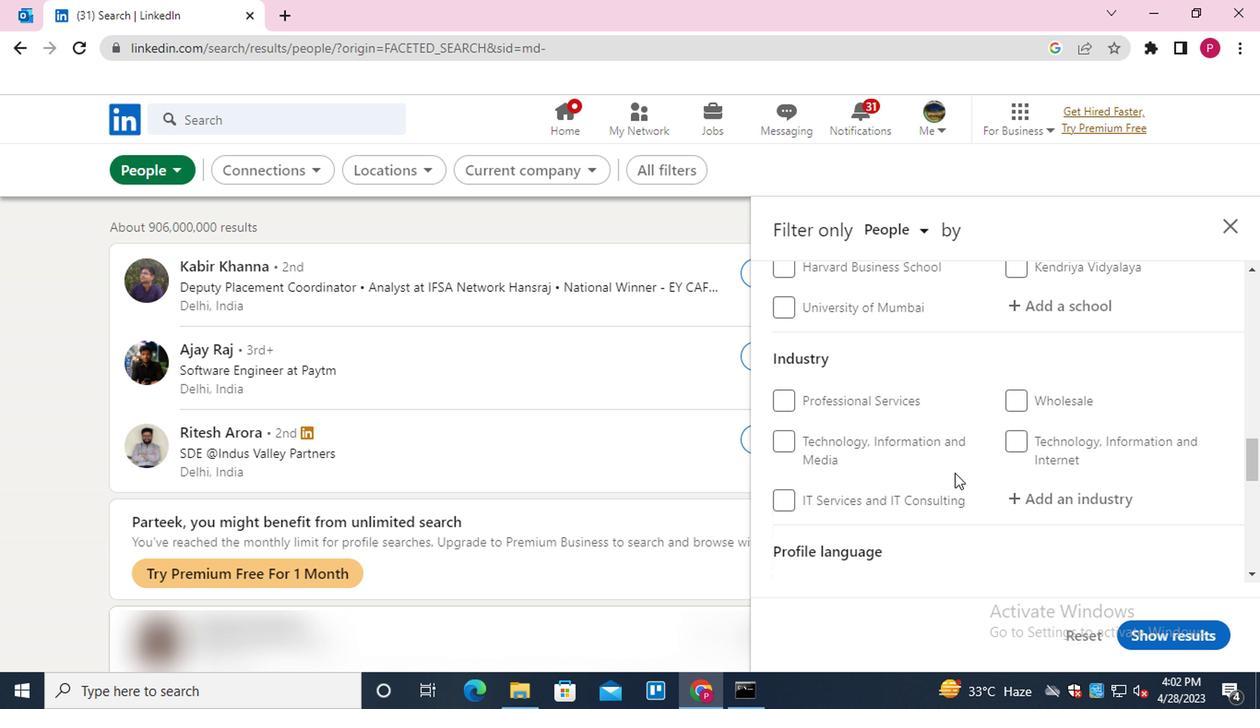 
Action: Mouse scrolled (951, 474) with delta (0, -1)
Screenshot: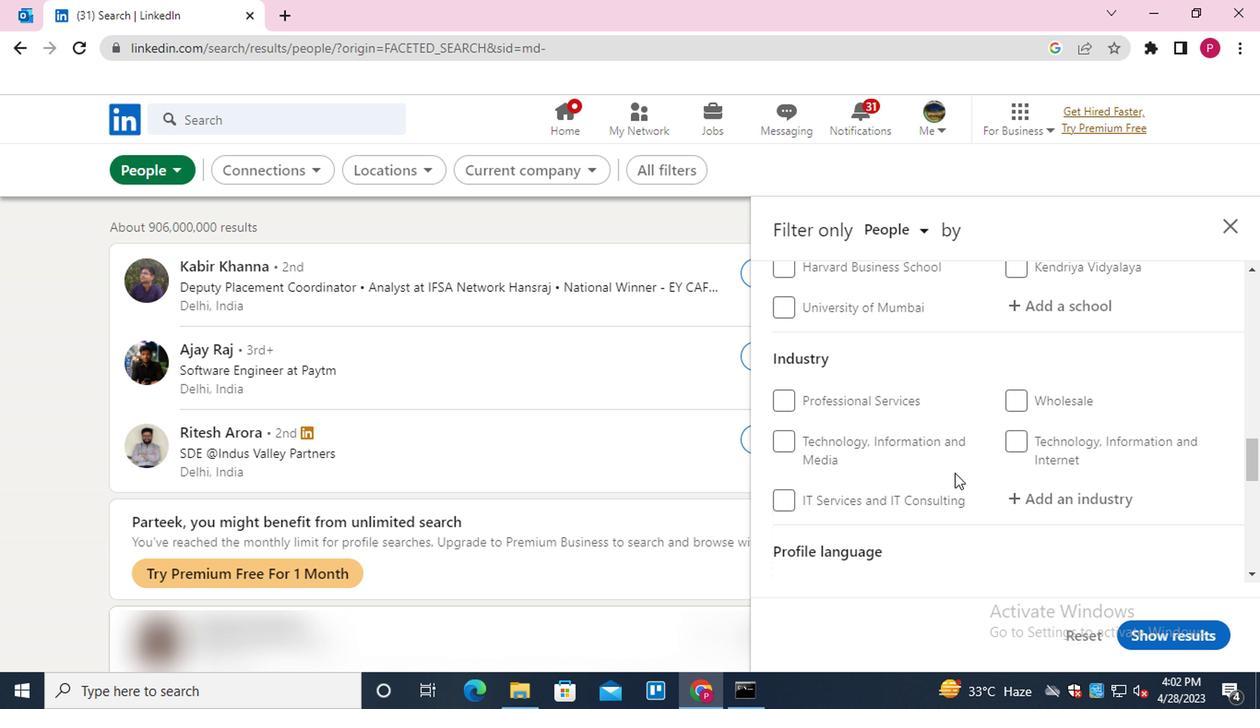 
Action: Mouse scrolled (951, 474) with delta (0, -1)
Screenshot: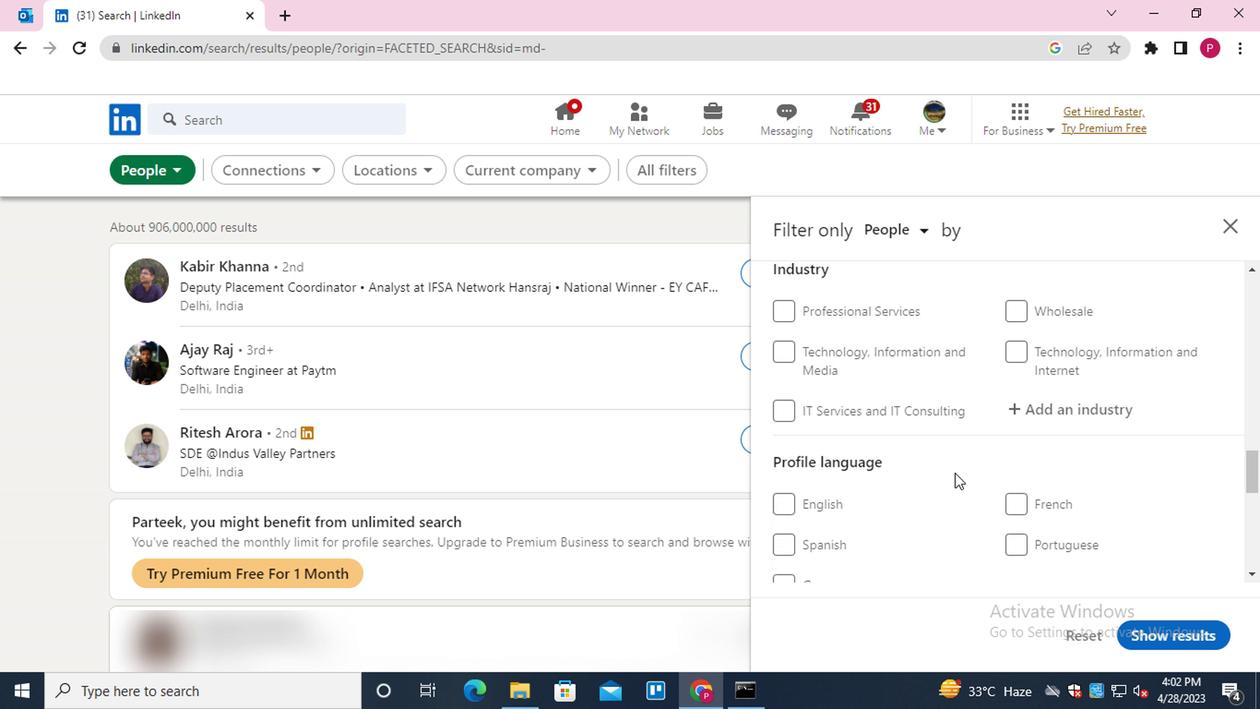 
Action: Mouse moved to (1018, 366)
Screenshot: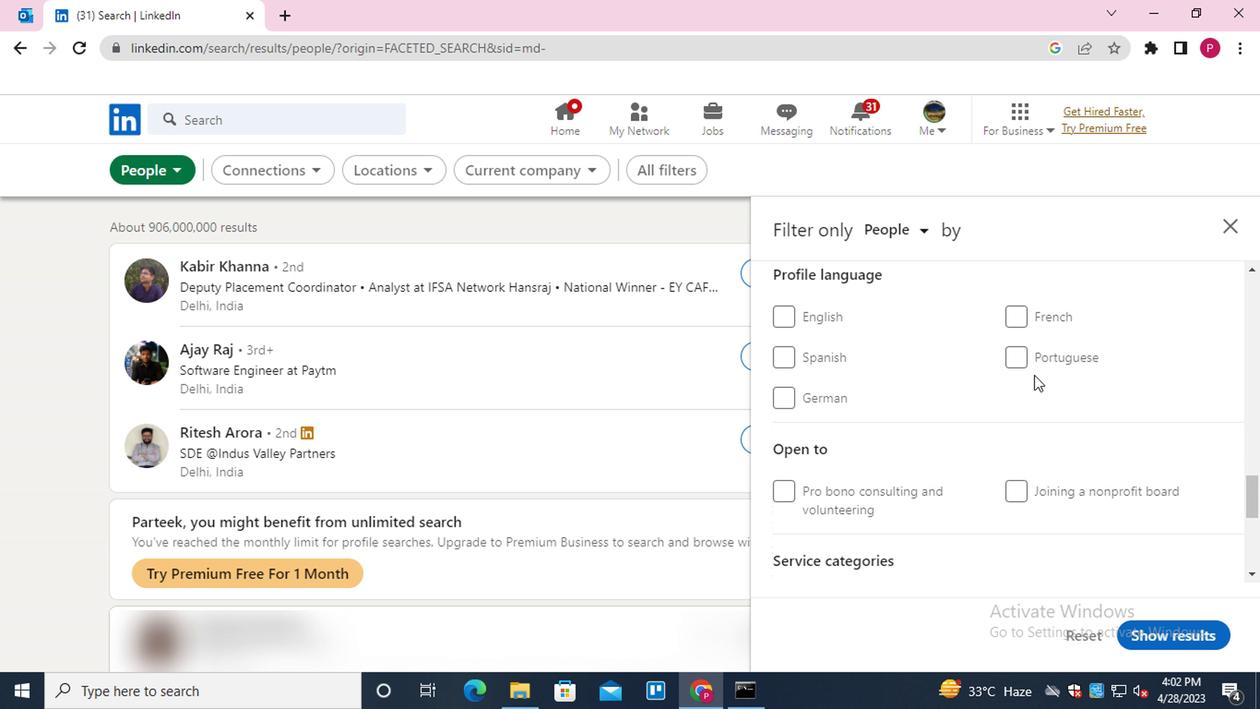 
Action: Mouse pressed left at (1018, 366)
Screenshot: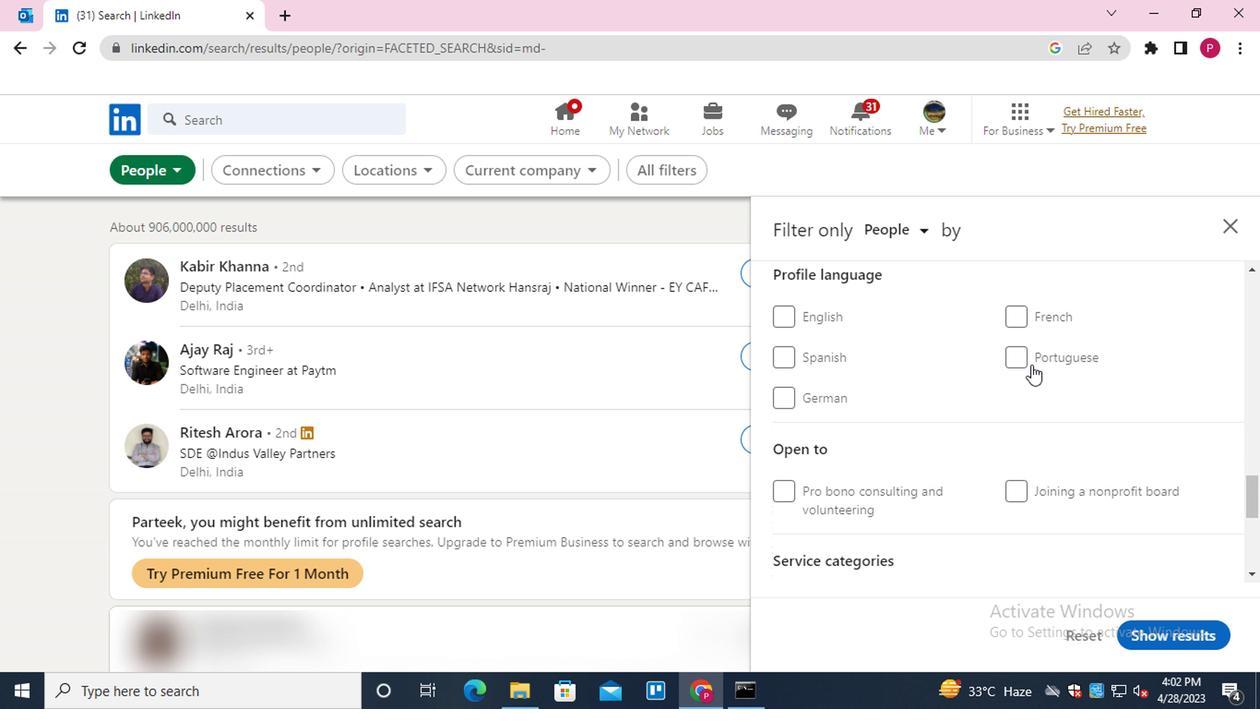 
Action: Mouse moved to (925, 435)
Screenshot: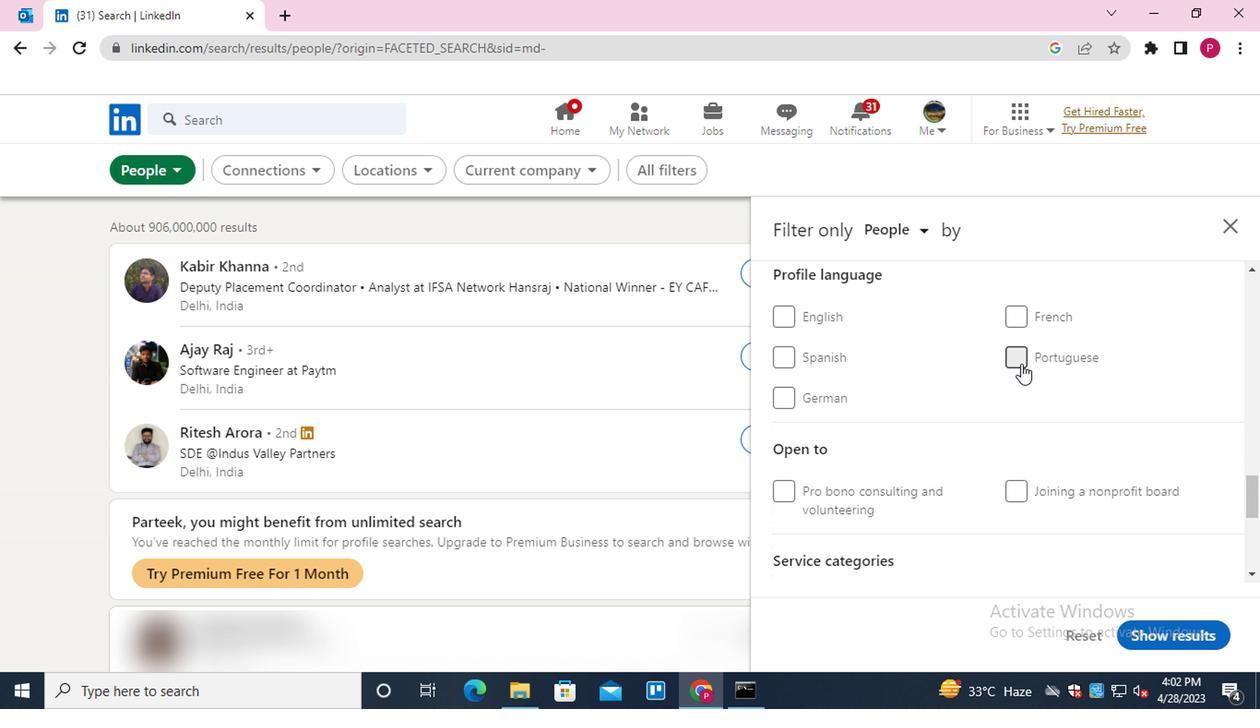 
Action: Mouse scrolled (925, 436) with delta (0, 1)
Screenshot: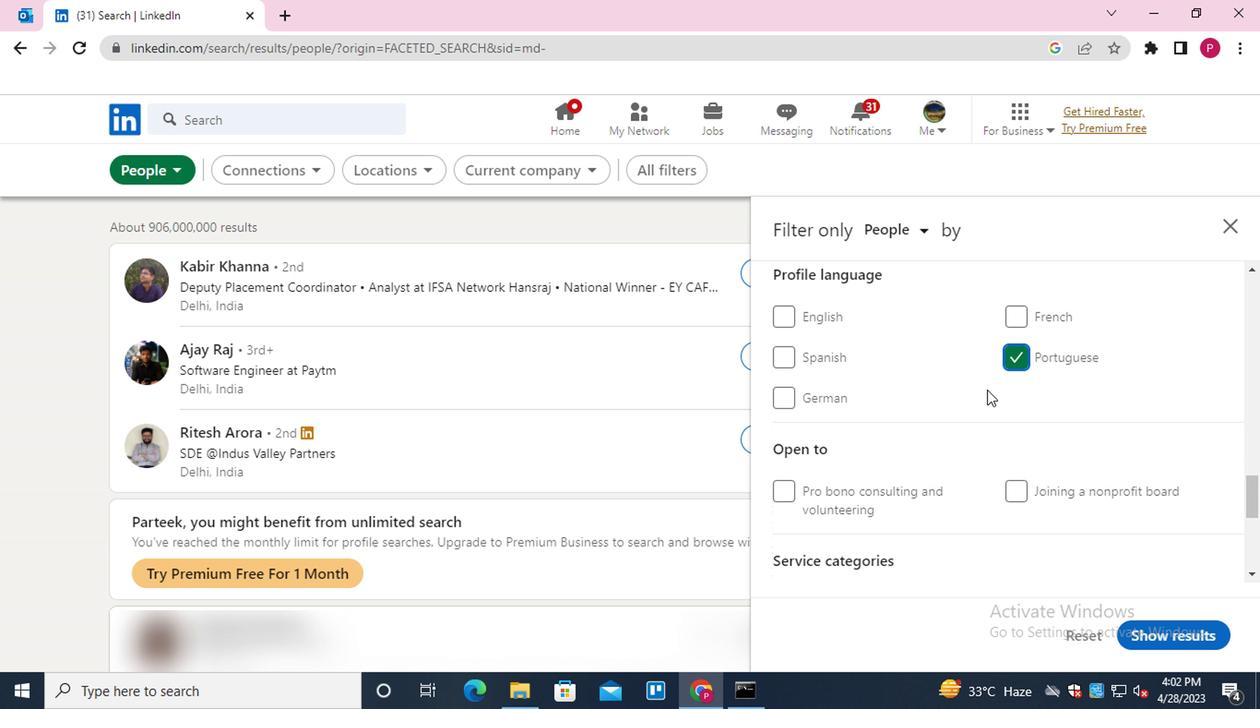 
Action: Mouse scrolled (925, 436) with delta (0, 1)
Screenshot: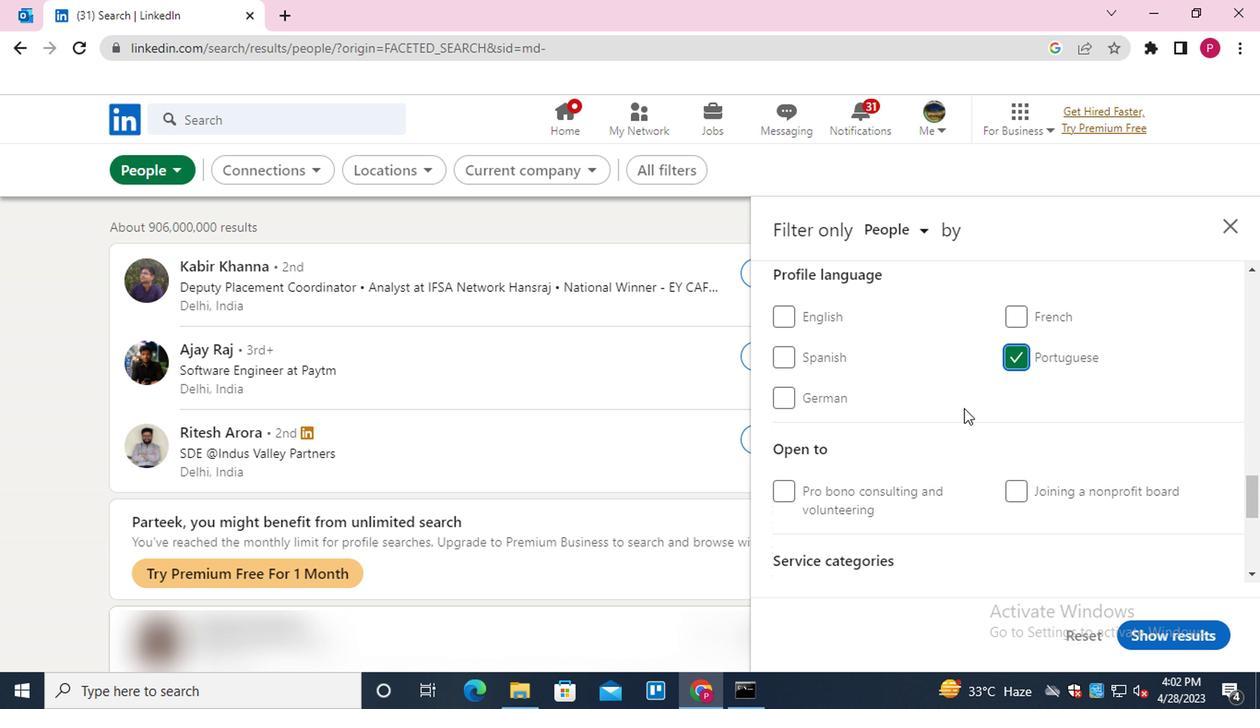 
Action: Mouse scrolled (925, 436) with delta (0, 1)
Screenshot: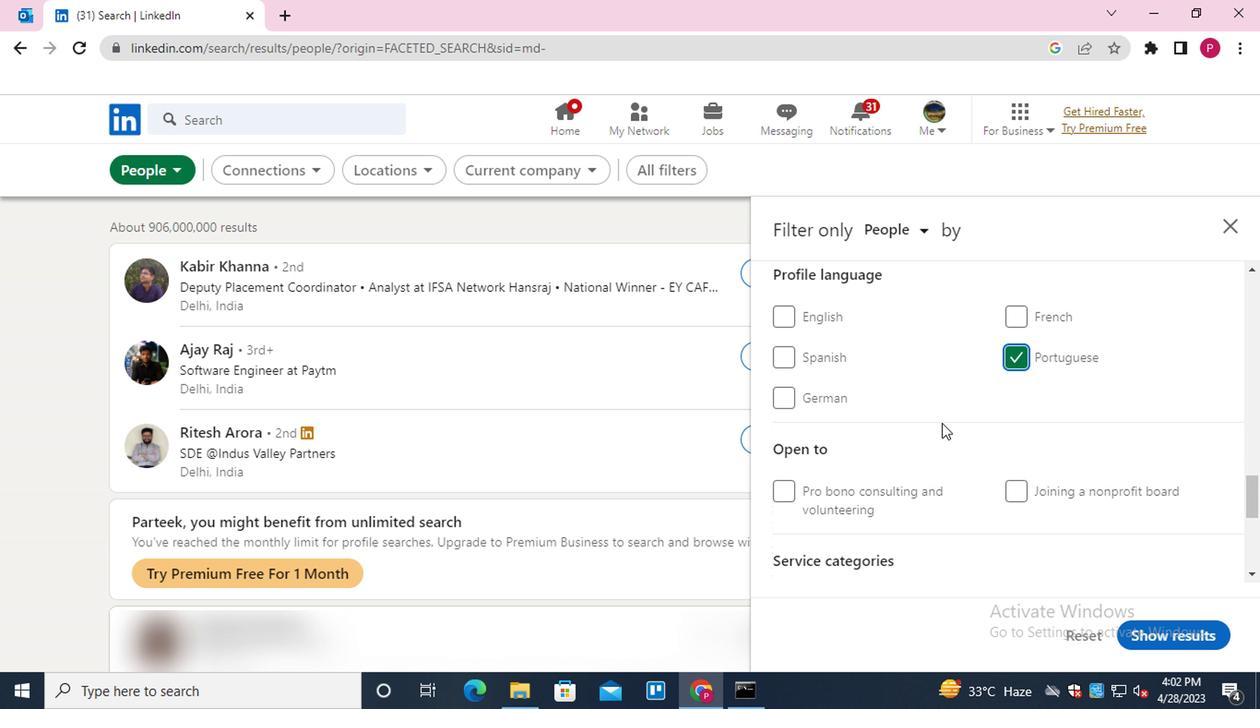 
Action: Mouse scrolled (925, 436) with delta (0, 1)
Screenshot: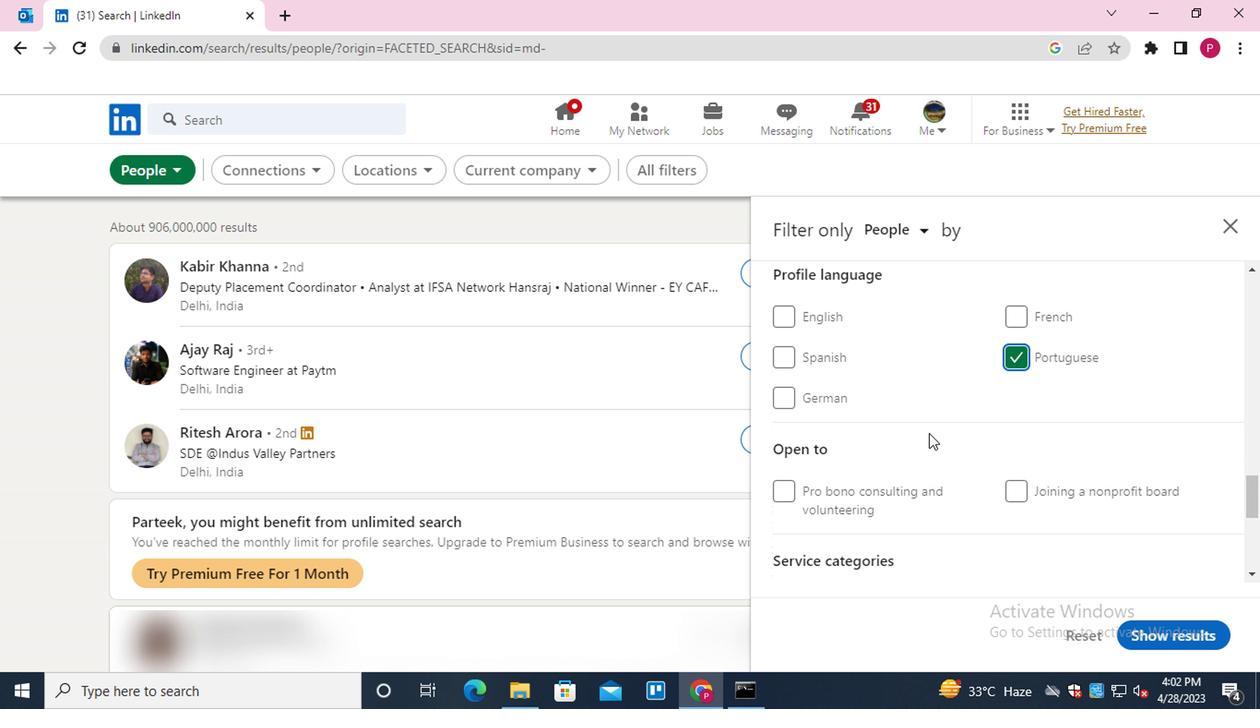 
Action: Mouse moved to (892, 446)
Screenshot: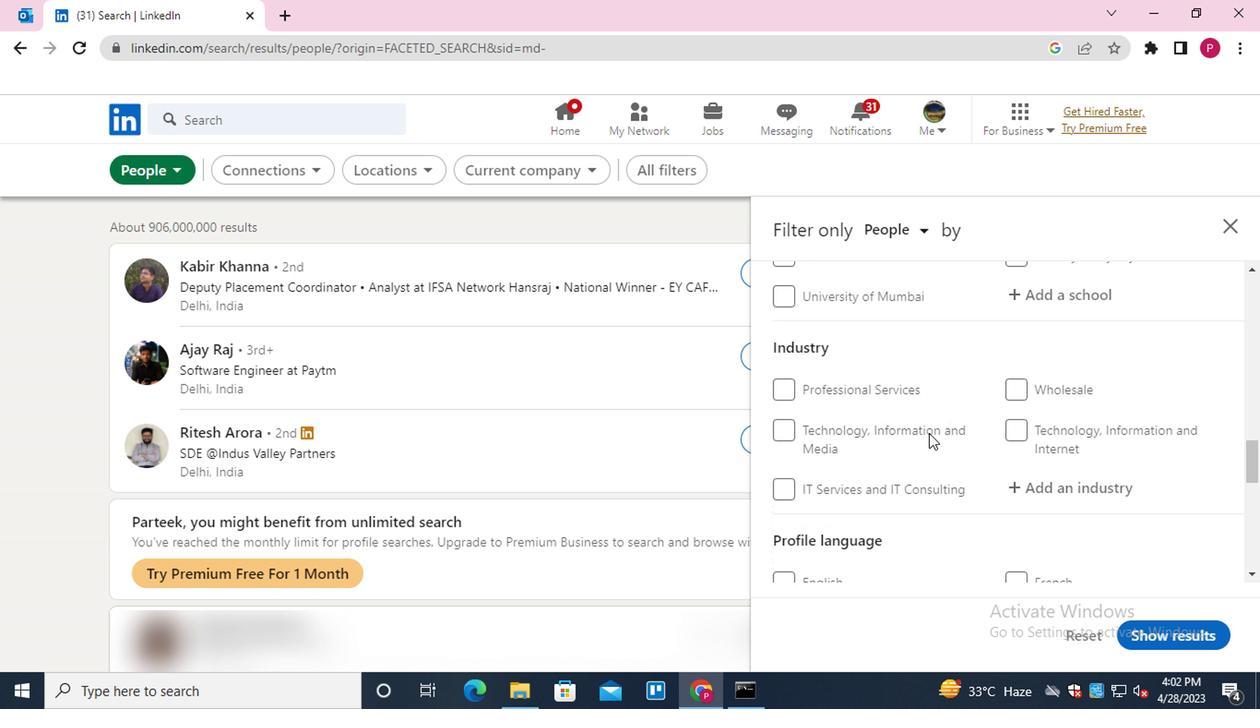 
Action: Mouse scrolled (892, 447) with delta (0, 1)
Screenshot: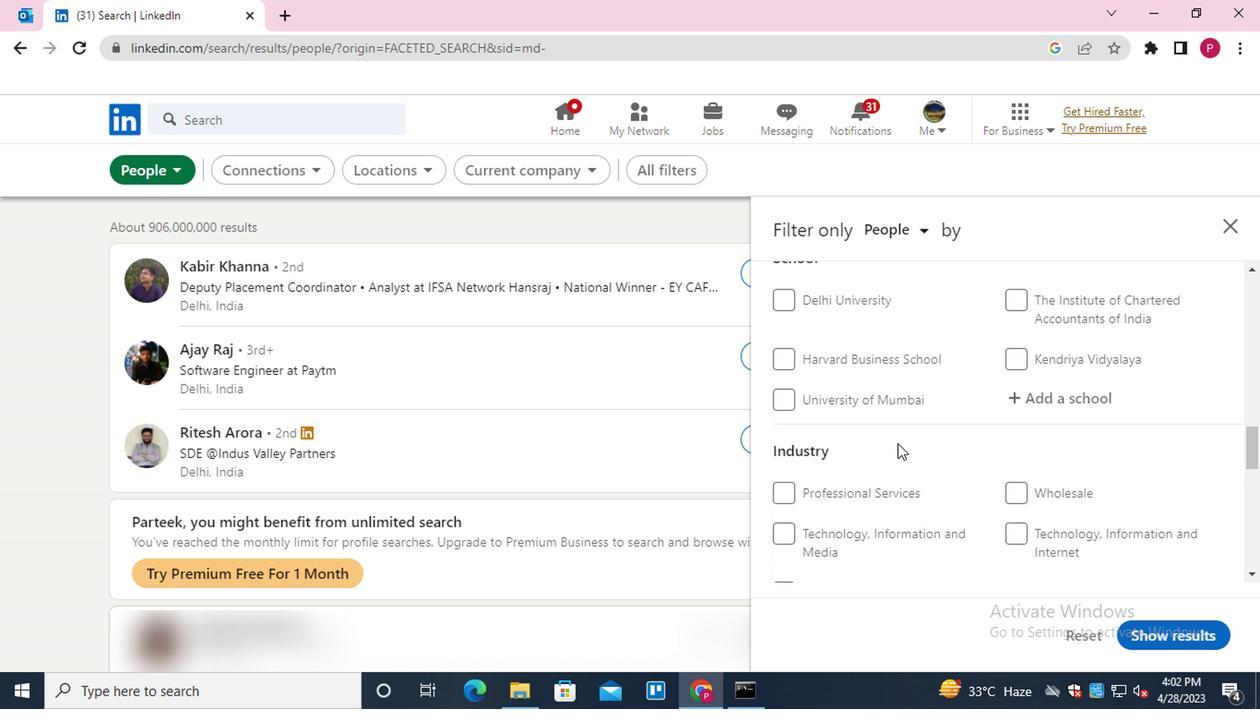 
Action: Mouse scrolled (892, 447) with delta (0, 1)
Screenshot: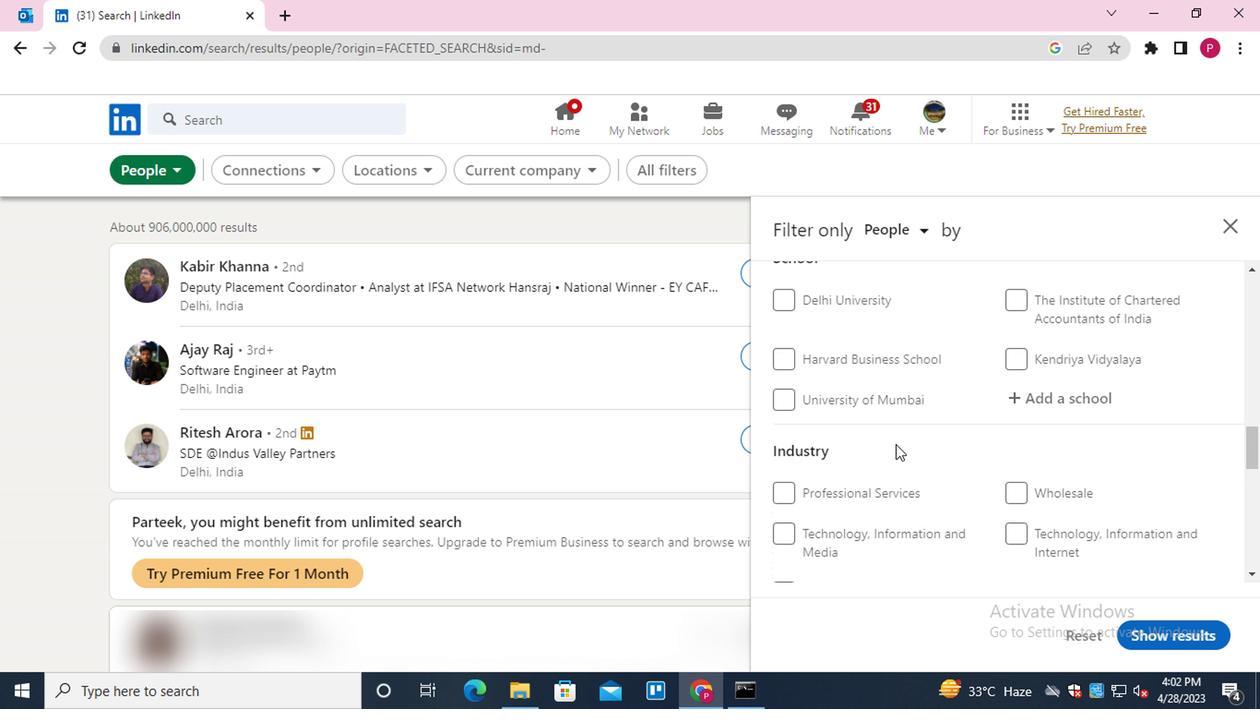 
Action: Mouse scrolled (892, 447) with delta (0, 1)
Screenshot: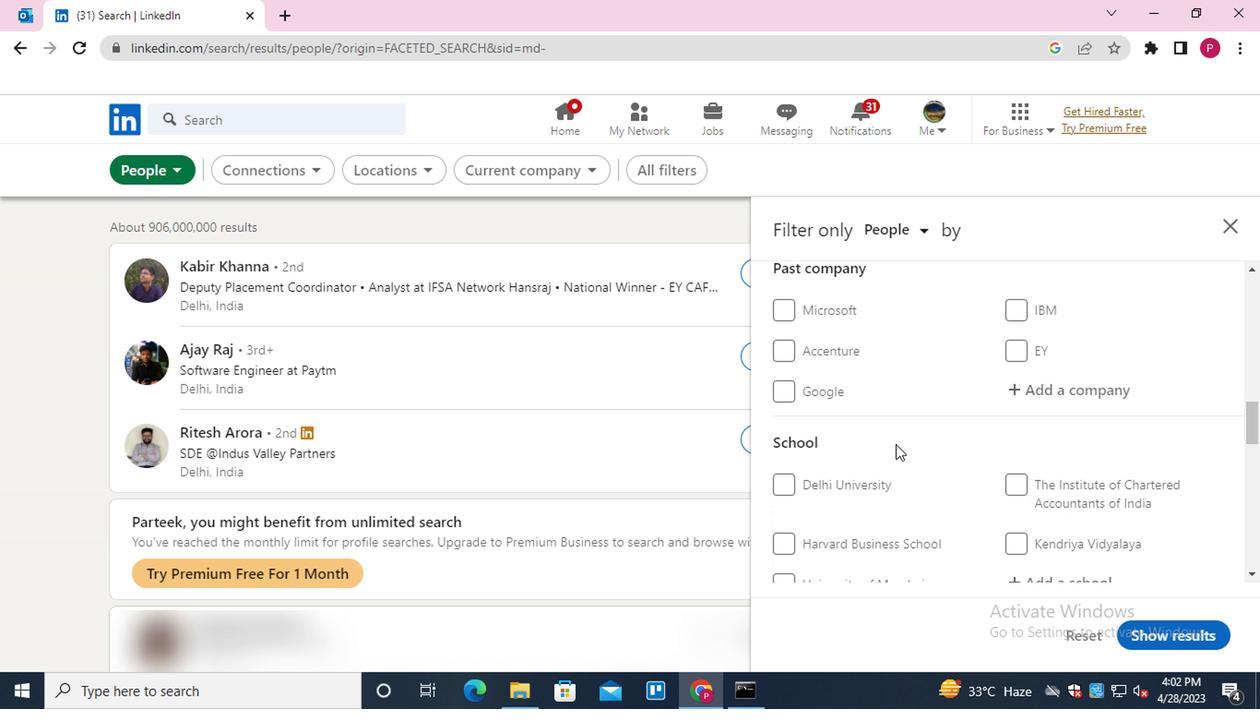 
Action: Mouse scrolled (892, 447) with delta (0, 1)
Screenshot: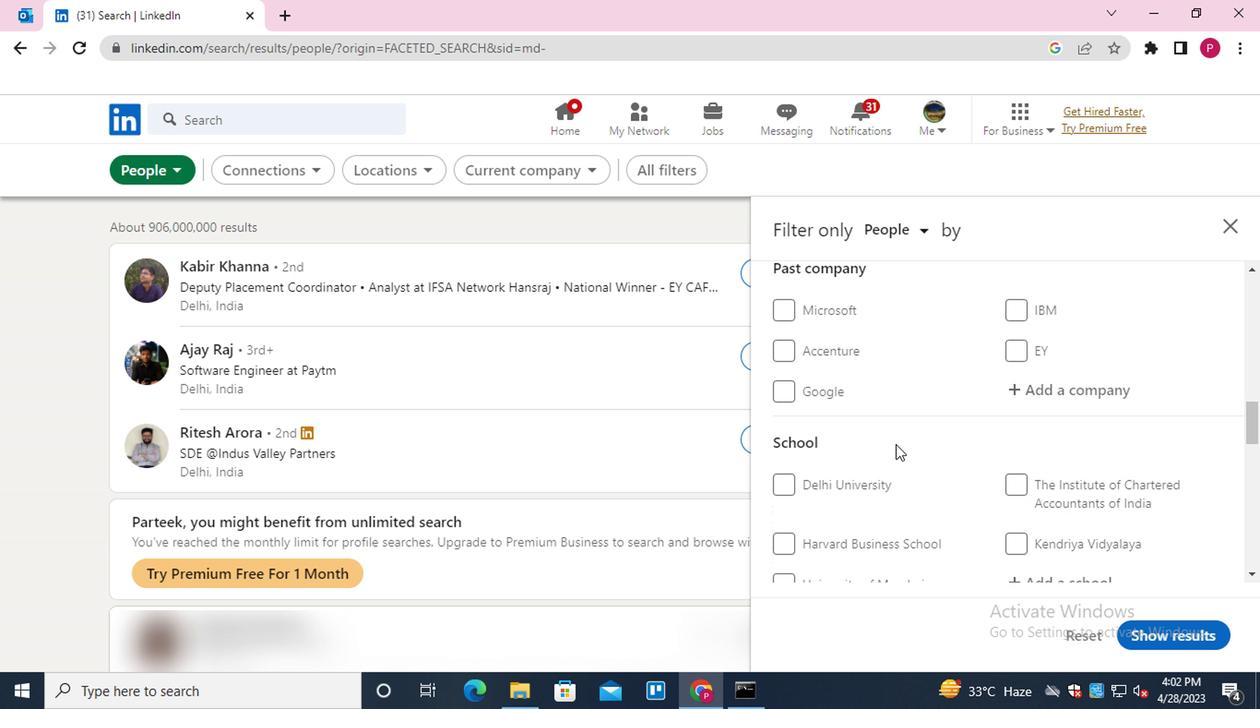 
Action: Mouse moved to (1113, 402)
Screenshot: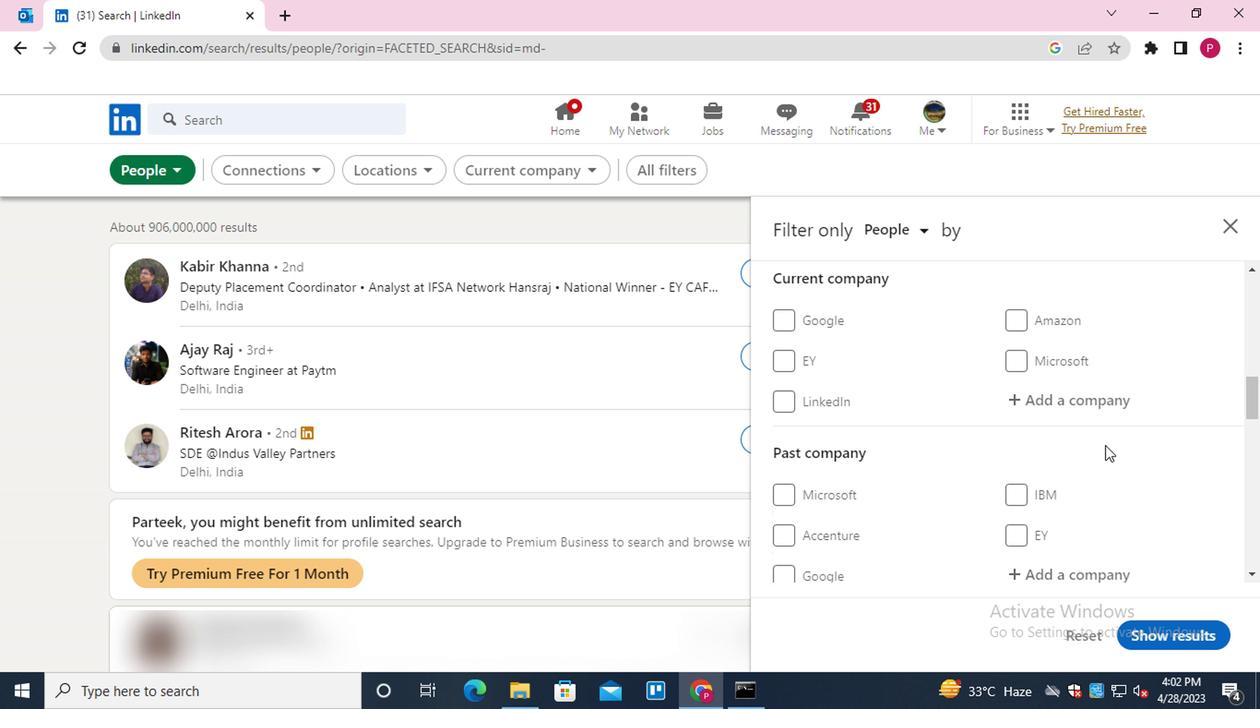 
Action: Mouse pressed left at (1113, 402)
Screenshot: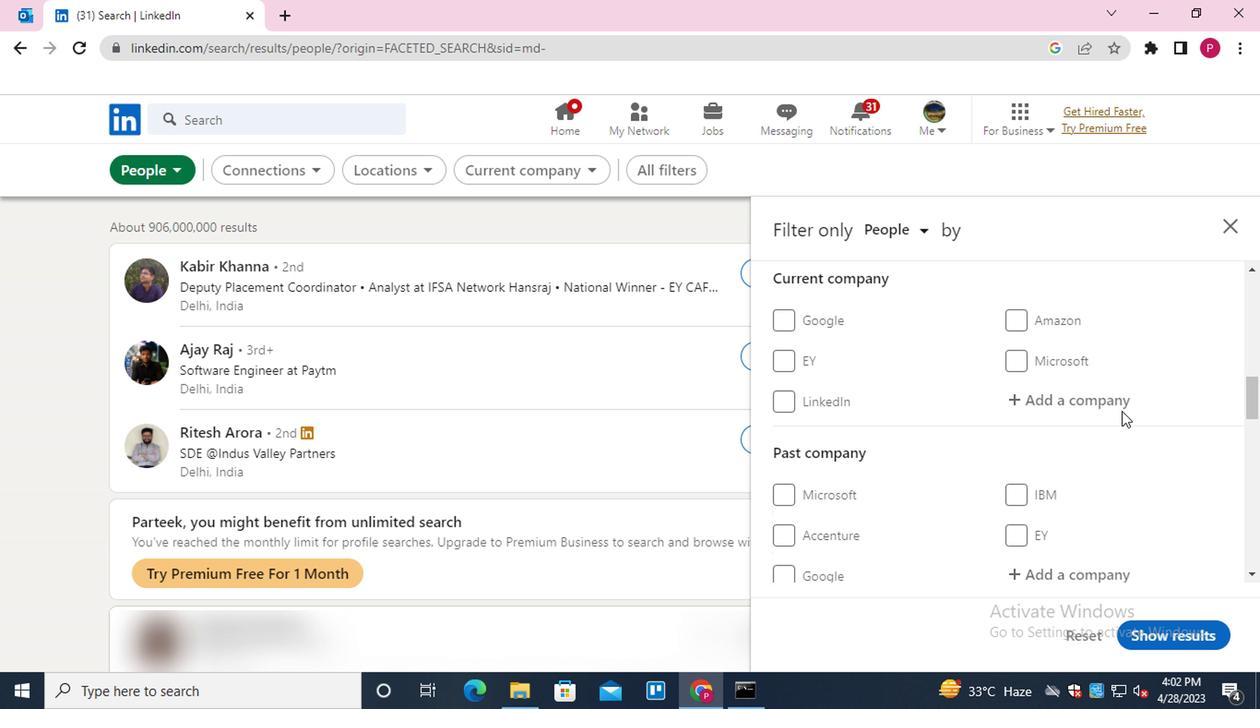 
Action: Mouse moved to (1109, 404)
Screenshot: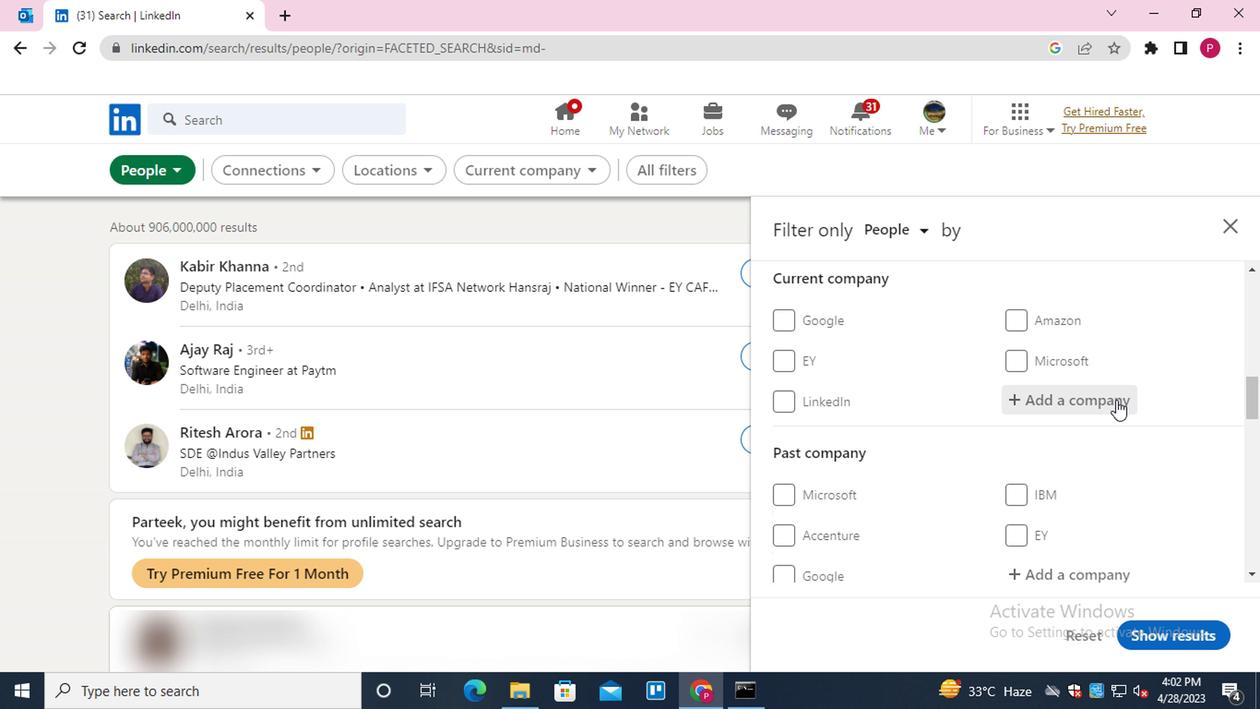 
Action: Key pressed <Key.shift><Key.shift><Key.shift><Key.shift><Key.shift><Key.shift><Key.shift><Key.shift><Key.shift><Key.shift><Key.shift><Key.shift><Key.shift><Key.shift>LG<Key.space><Key.shift>E<Key.down><Key.enter>
Screenshot: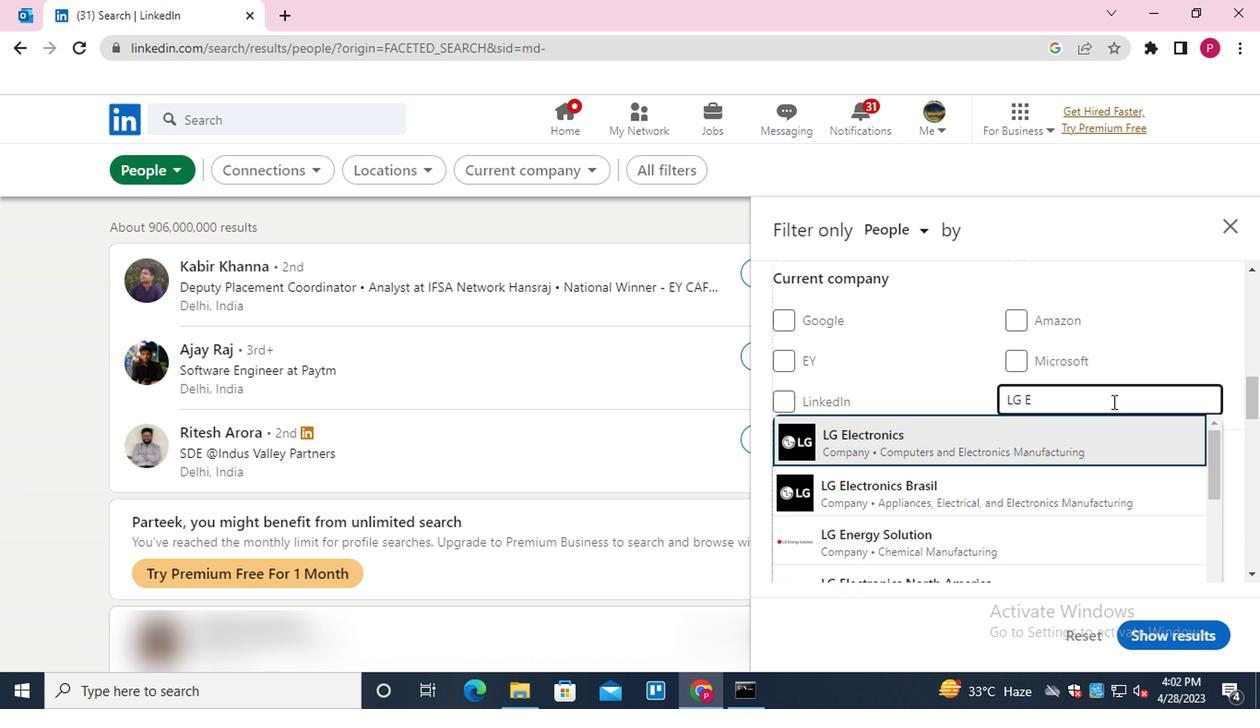 
Action: Mouse moved to (984, 468)
Screenshot: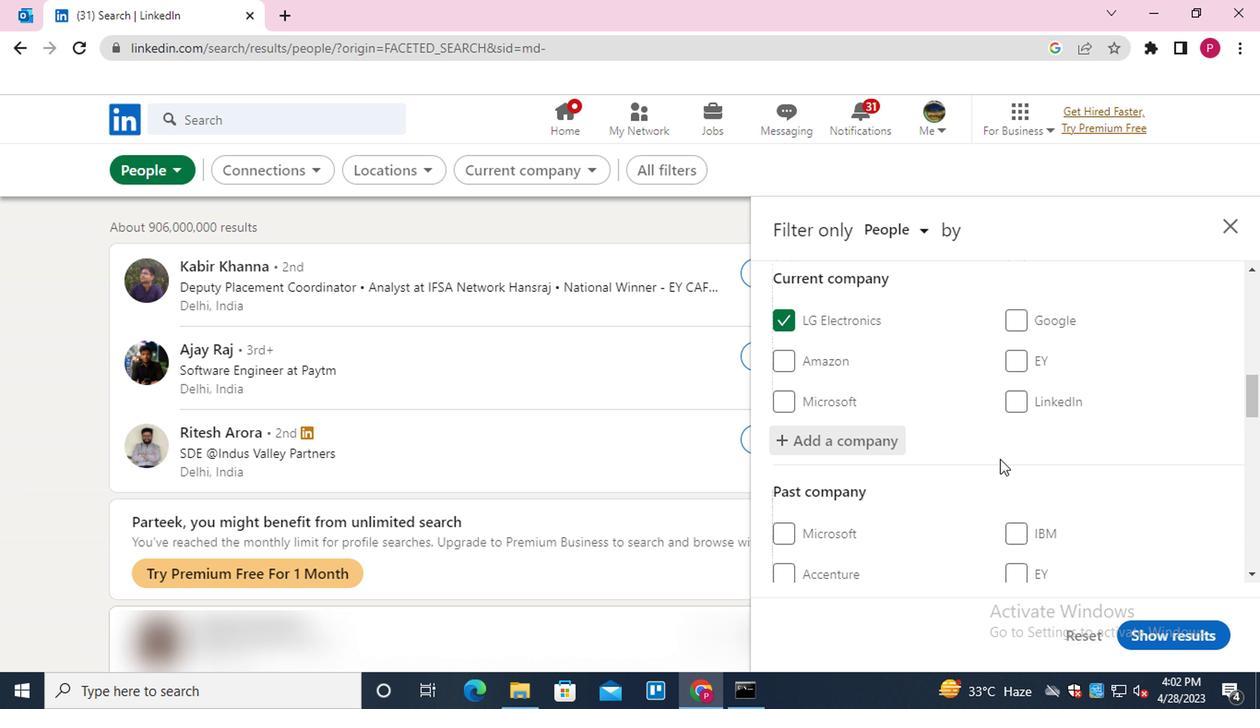 
Action: Mouse scrolled (984, 468) with delta (0, 0)
Screenshot: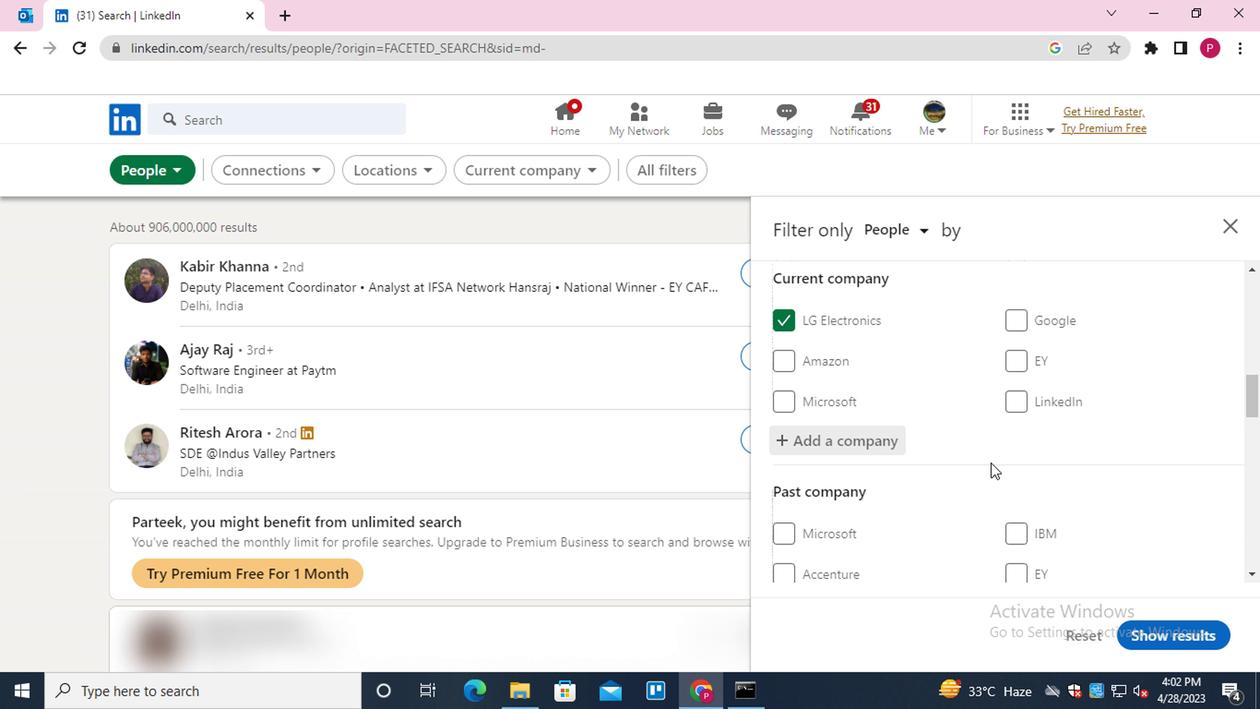 
Action: Mouse moved to (981, 469)
Screenshot: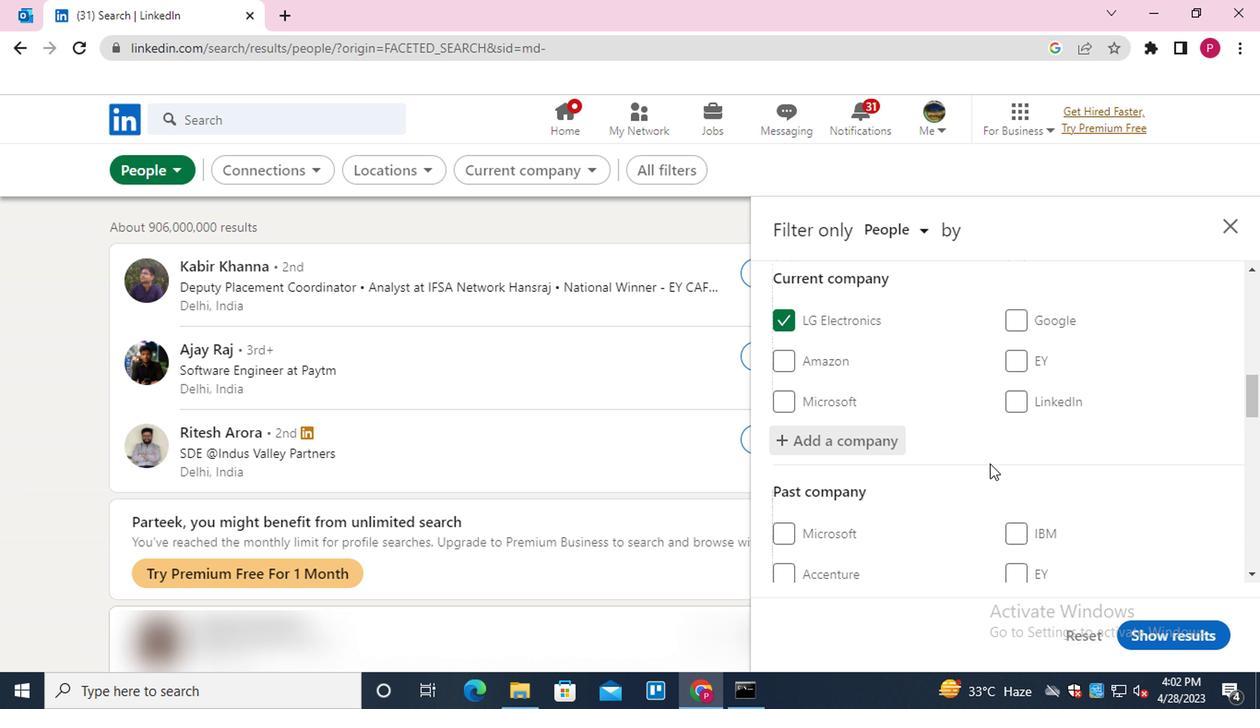 
Action: Mouse scrolled (981, 468) with delta (0, 0)
Screenshot: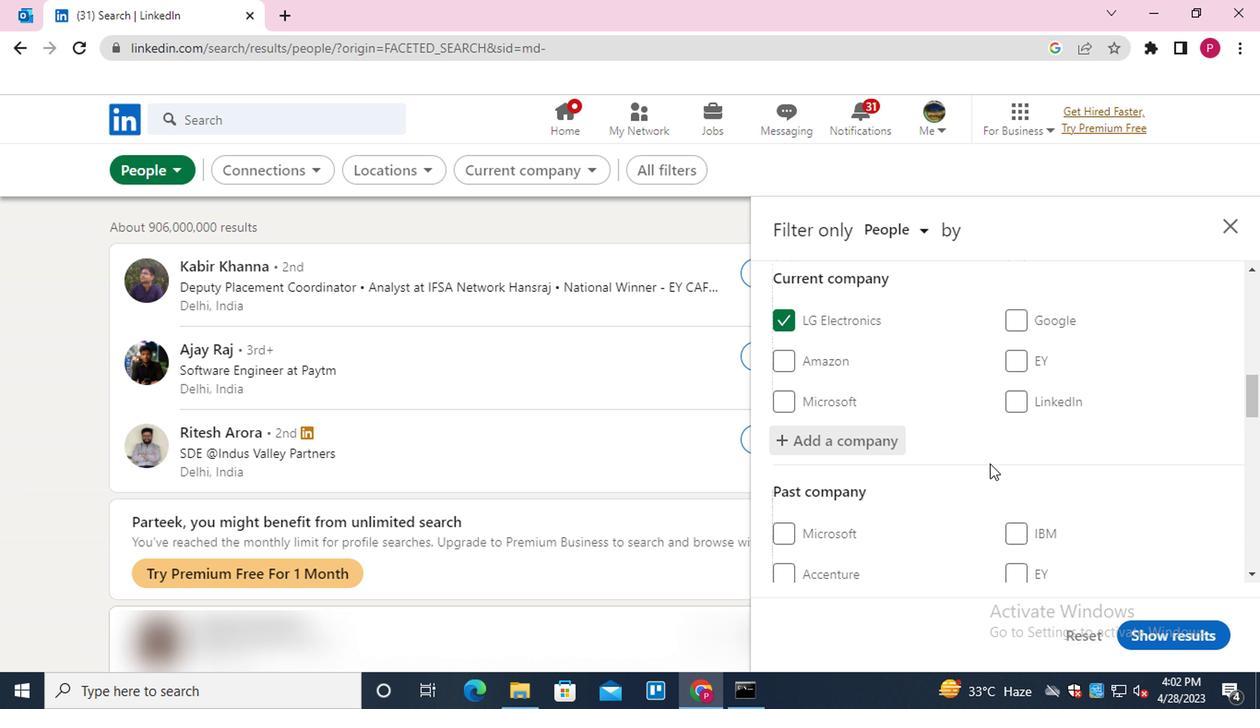 
Action: Mouse moved to (978, 470)
Screenshot: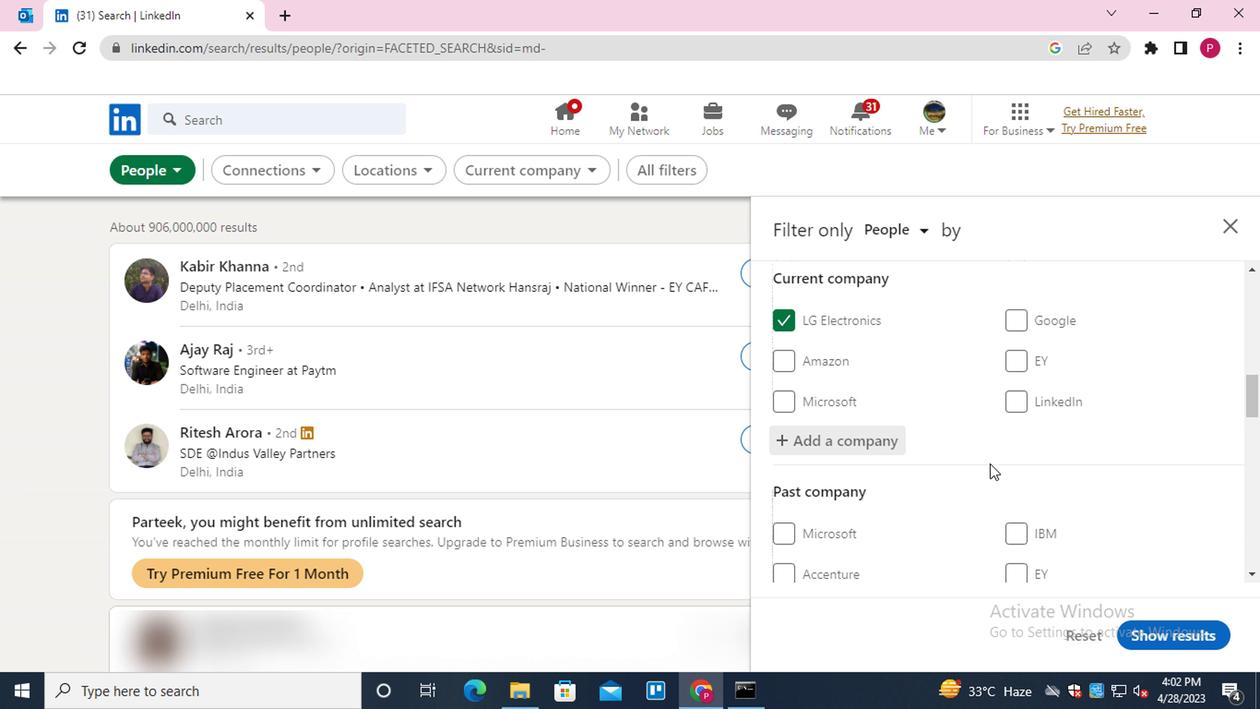 
Action: Mouse scrolled (978, 469) with delta (0, -1)
Screenshot: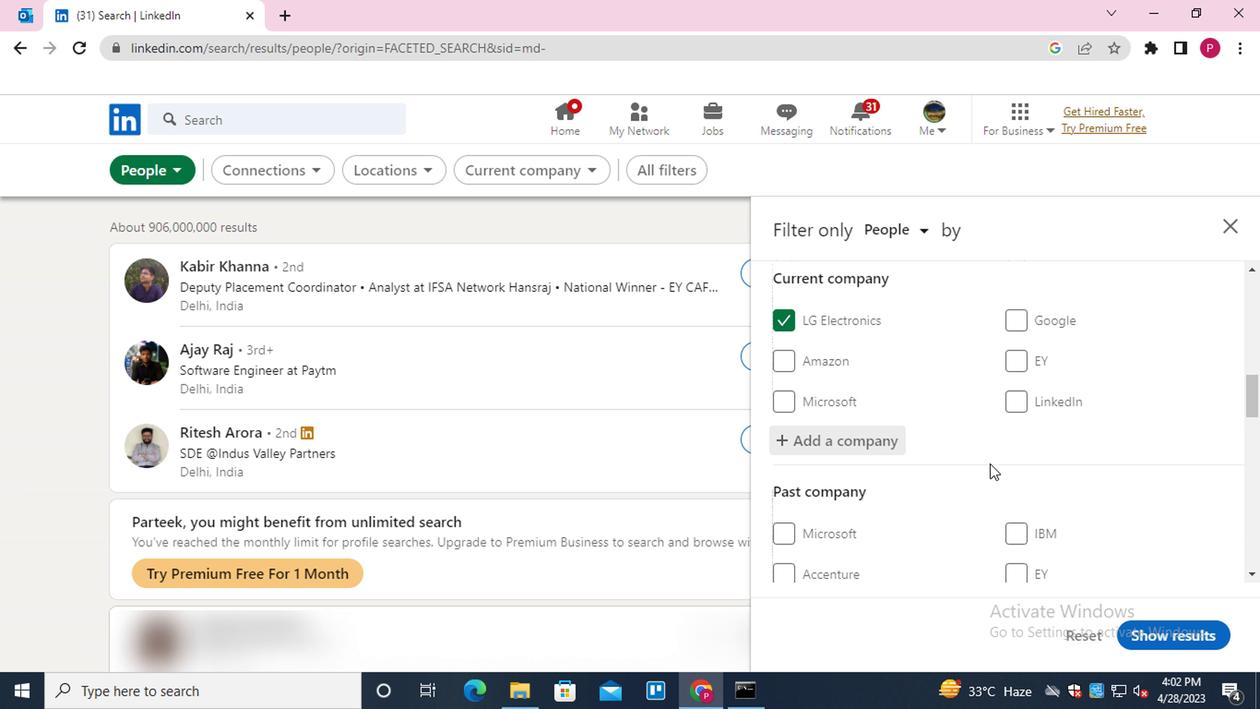 
Action: Mouse moved to (960, 470)
Screenshot: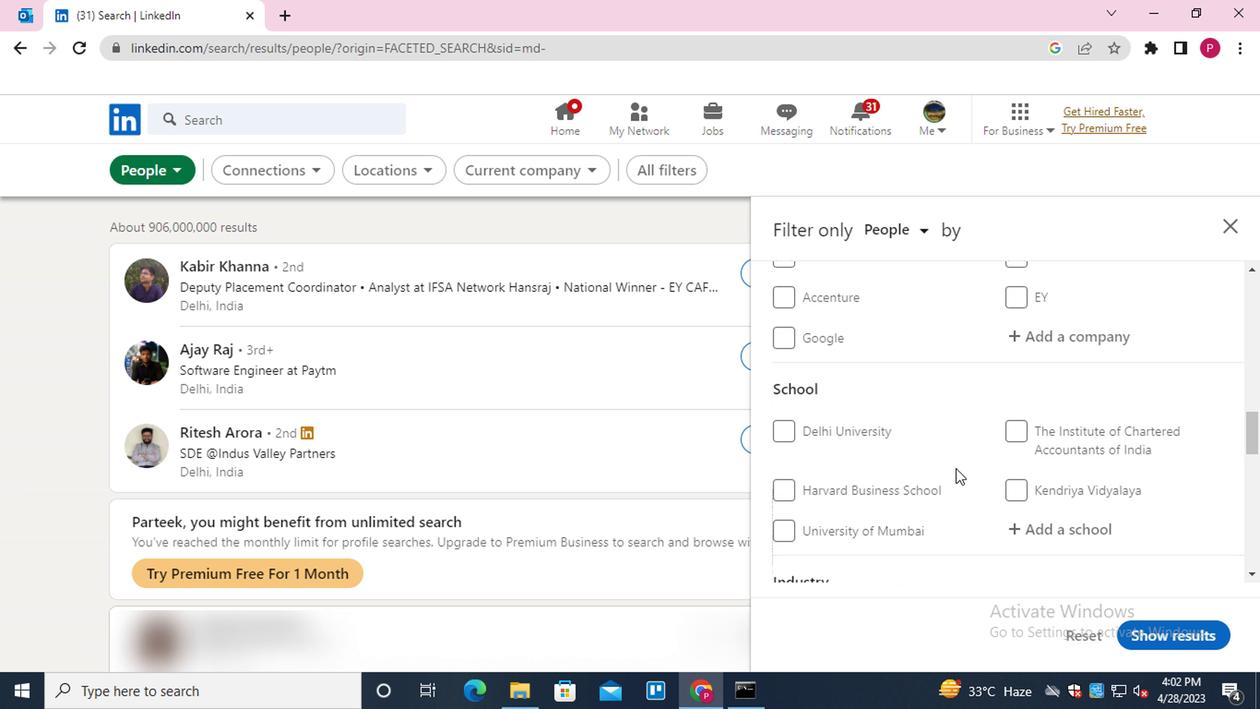 
Action: Mouse scrolled (960, 469) with delta (0, -1)
Screenshot: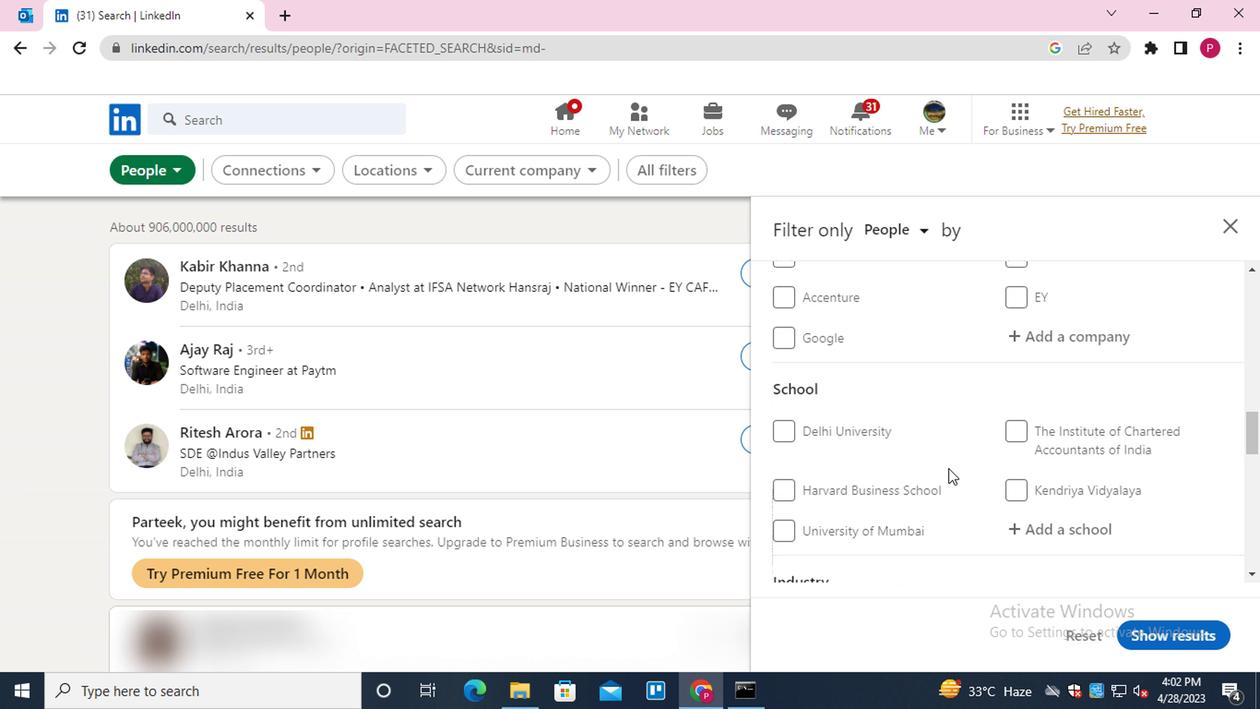 
Action: Mouse scrolled (960, 469) with delta (0, -1)
Screenshot: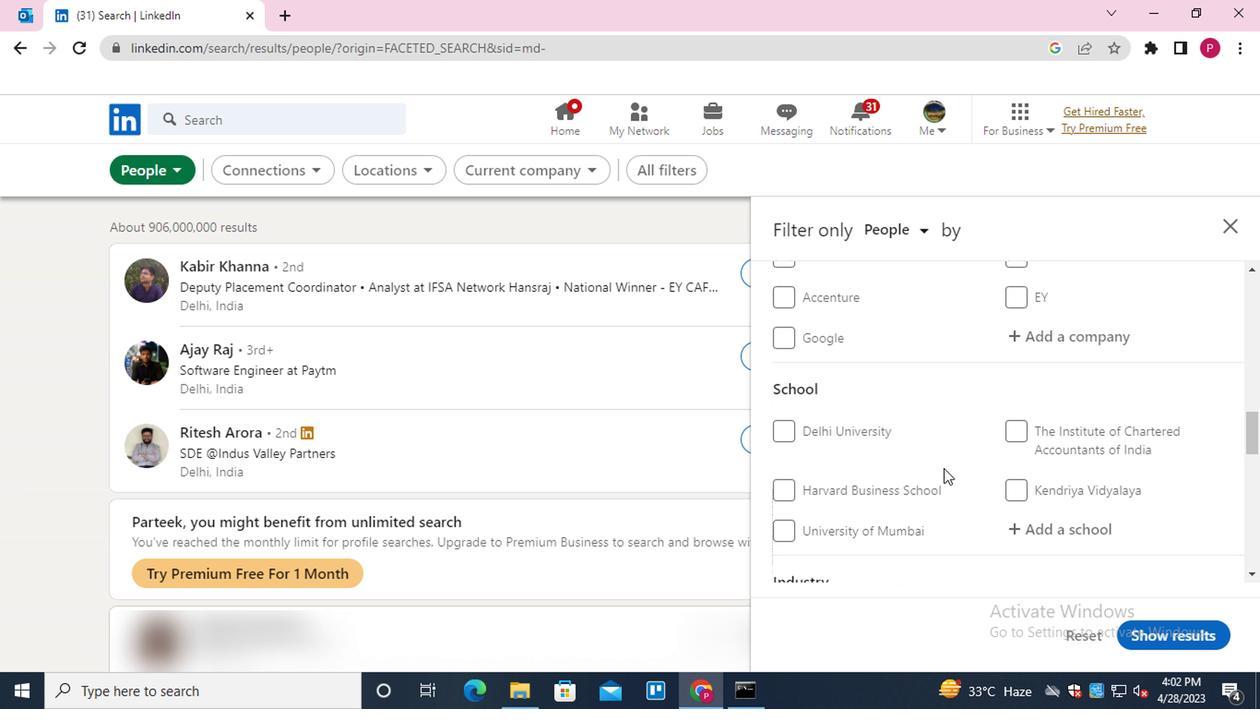 
Action: Mouse moved to (1042, 348)
Screenshot: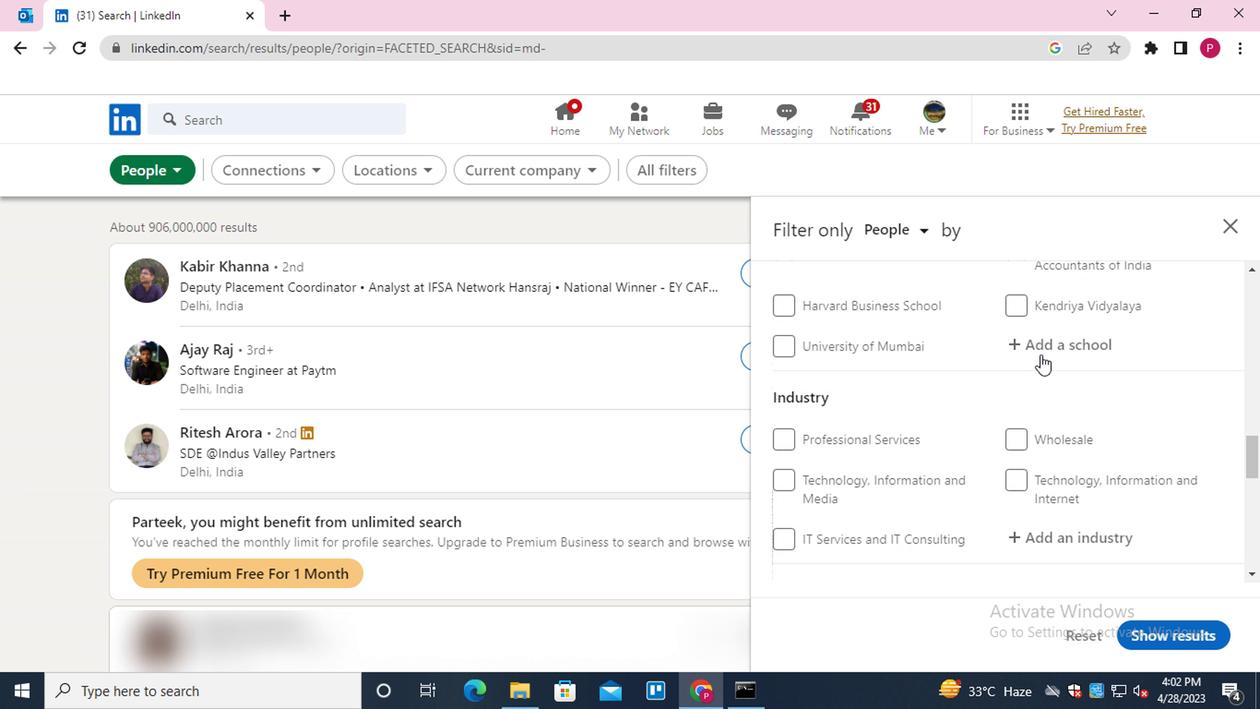 
Action: Mouse pressed left at (1042, 348)
Screenshot: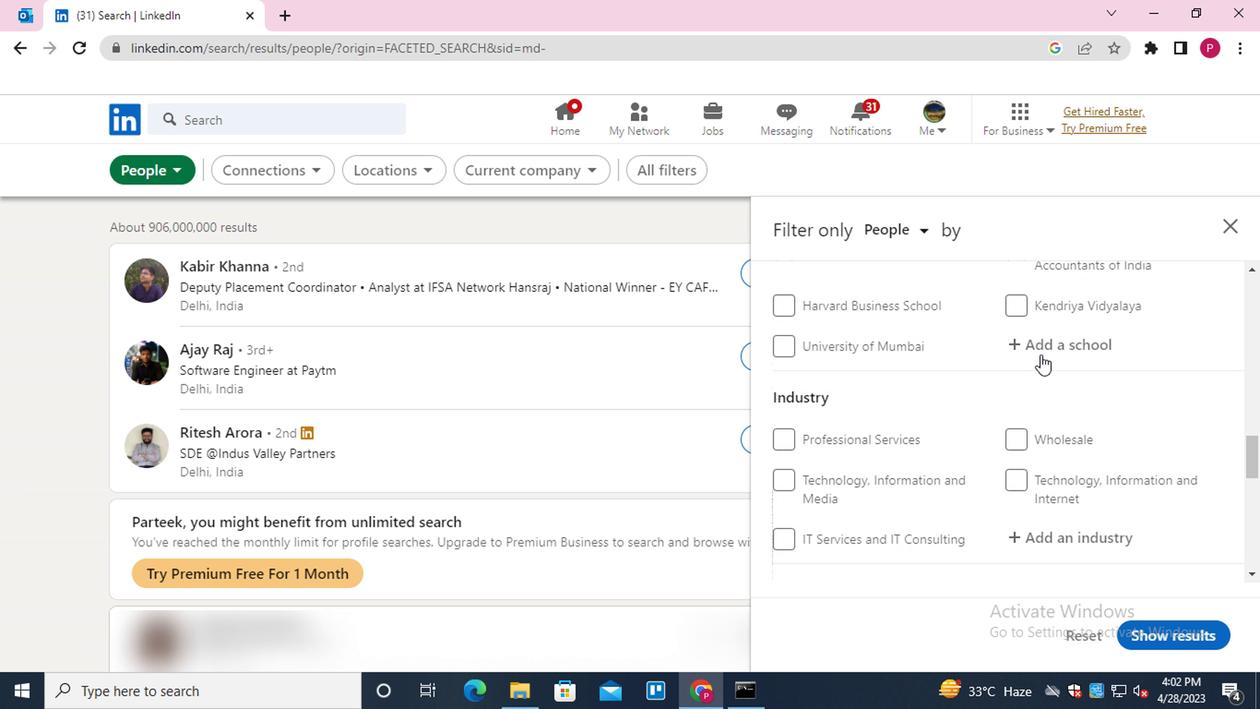 
Action: Key pressed <Key.shift><Key.shift><Key.shift><Key.shift><Key.shift><Key.shift><Key.shift><Key.shift><Key.shift><Key.shift><Key.shift><Key.shift><Key.shift><Key.shift><Key.shift><Key.shift><Key.shift>GOVERNMENT<Key.space><Key.shift><Key.shift><Key.shift>LW<Key.backspace><Key.caps_lock><Key.caps_lock>AW<Key.space><Key.shift>COLLEGE<Key.down><Key.enter>
Screenshot: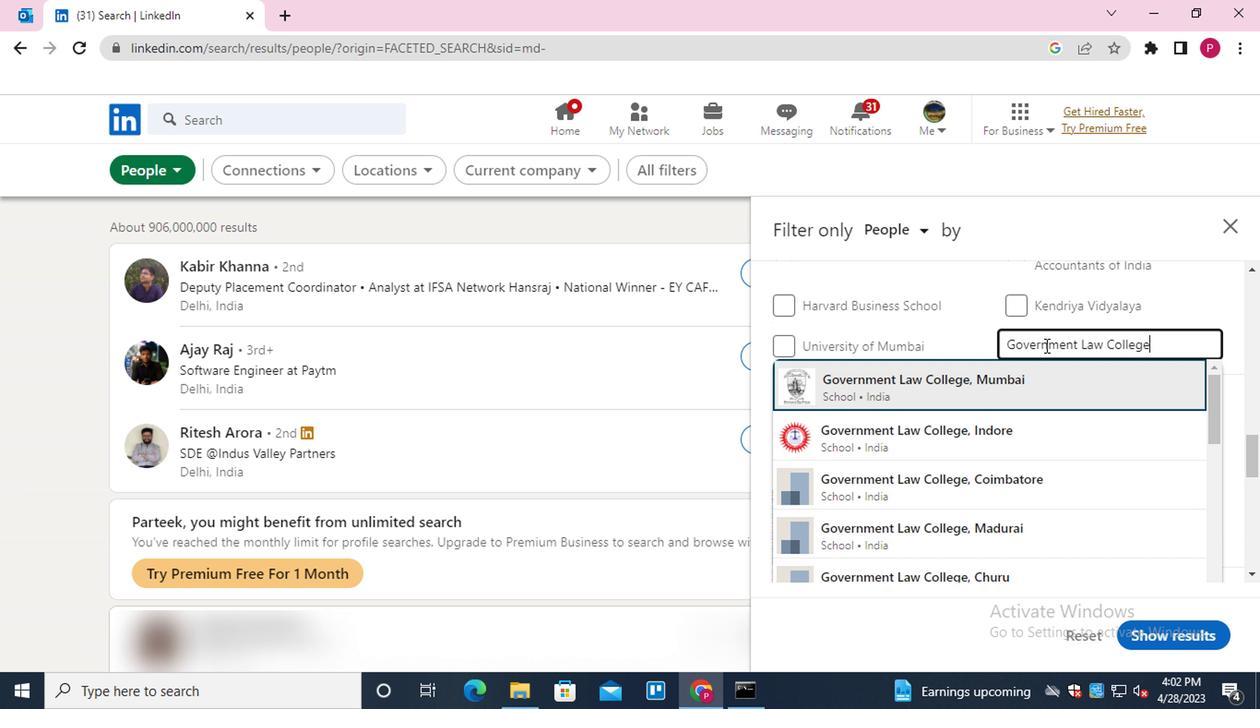 
Action: Mouse moved to (987, 482)
Screenshot: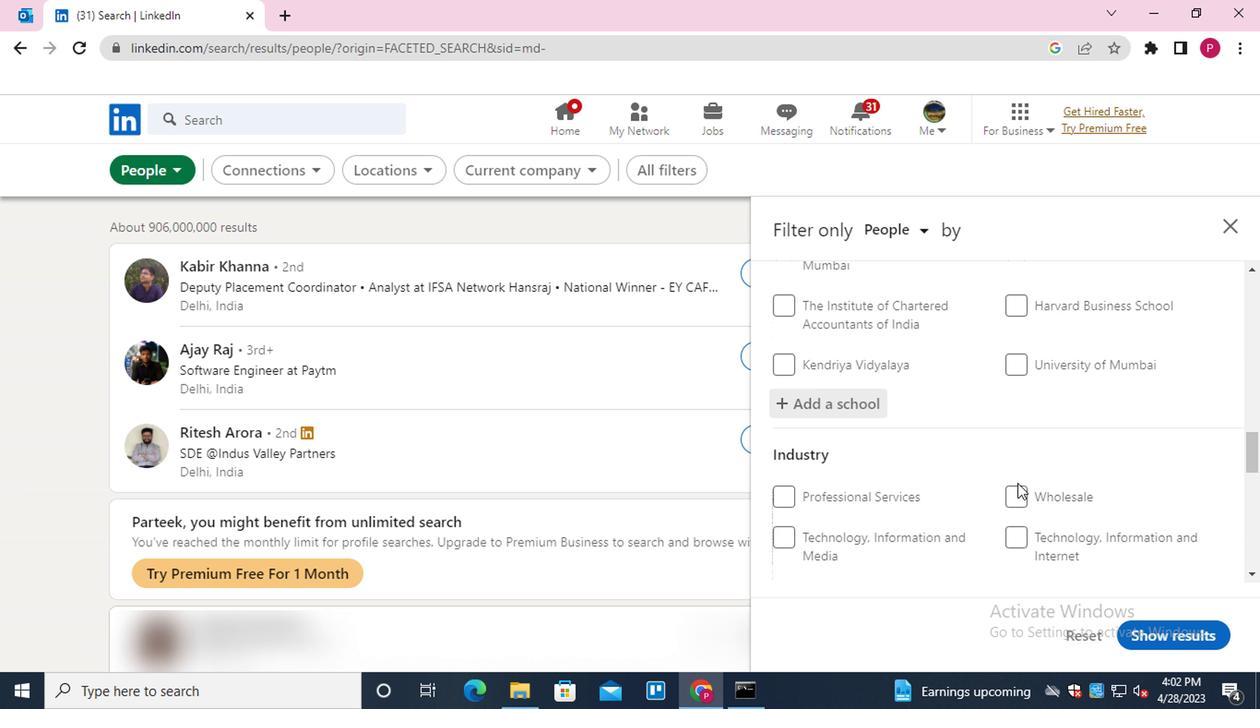 
Action: Mouse scrolled (987, 480) with delta (0, -1)
Screenshot: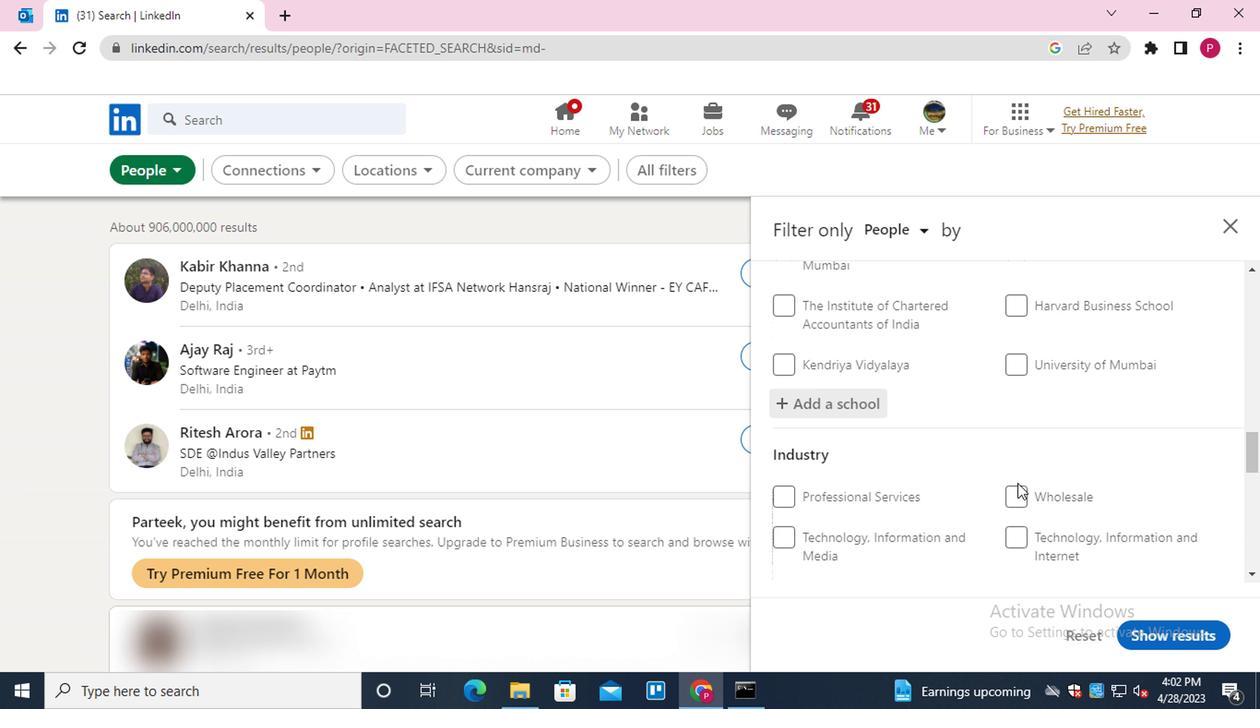 
Action: Mouse moved to (940, 478)
Screenshot: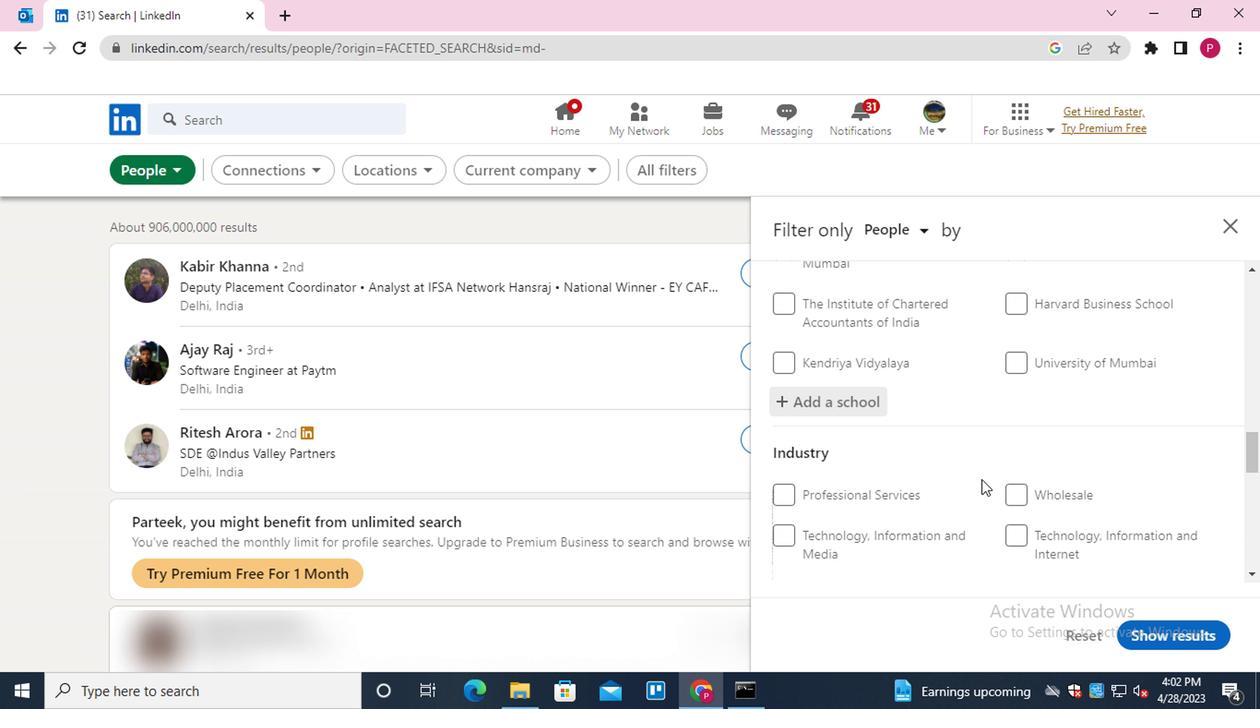 
Action: Mouse scrolled (940, 478) with delta (0, 0)
Screenshot: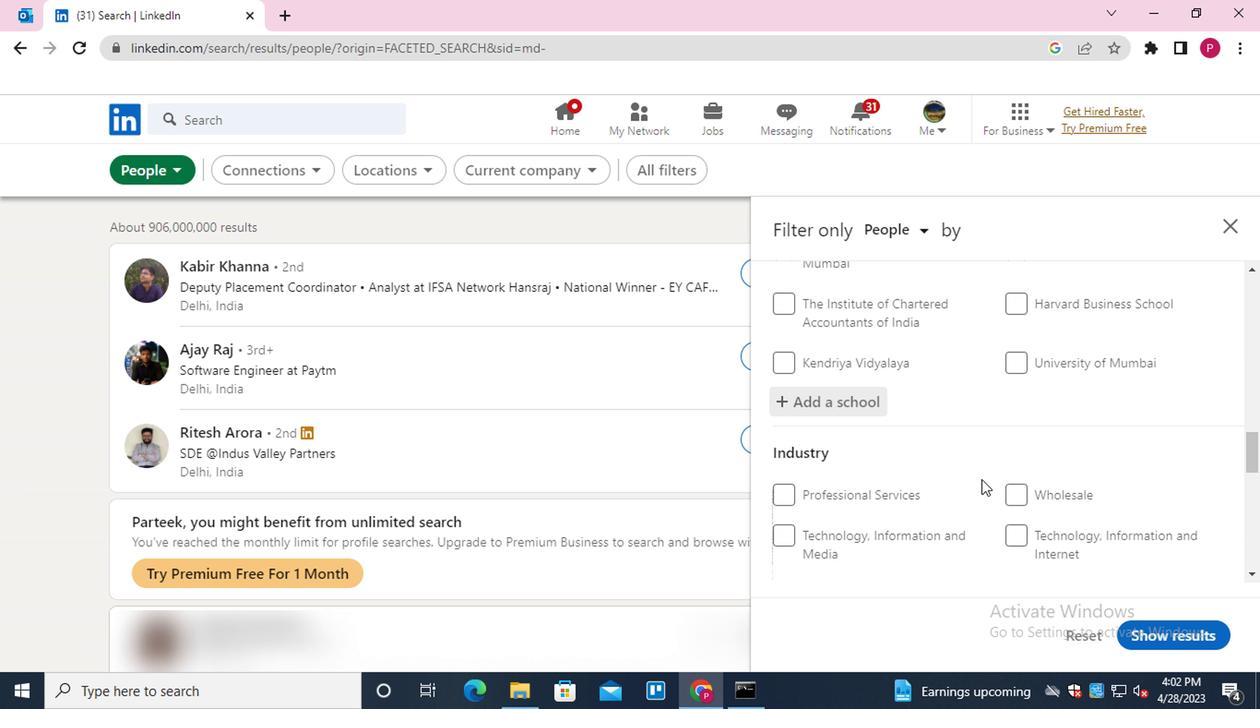 
Action: Mouse moved to (939, 478)
Screenshot: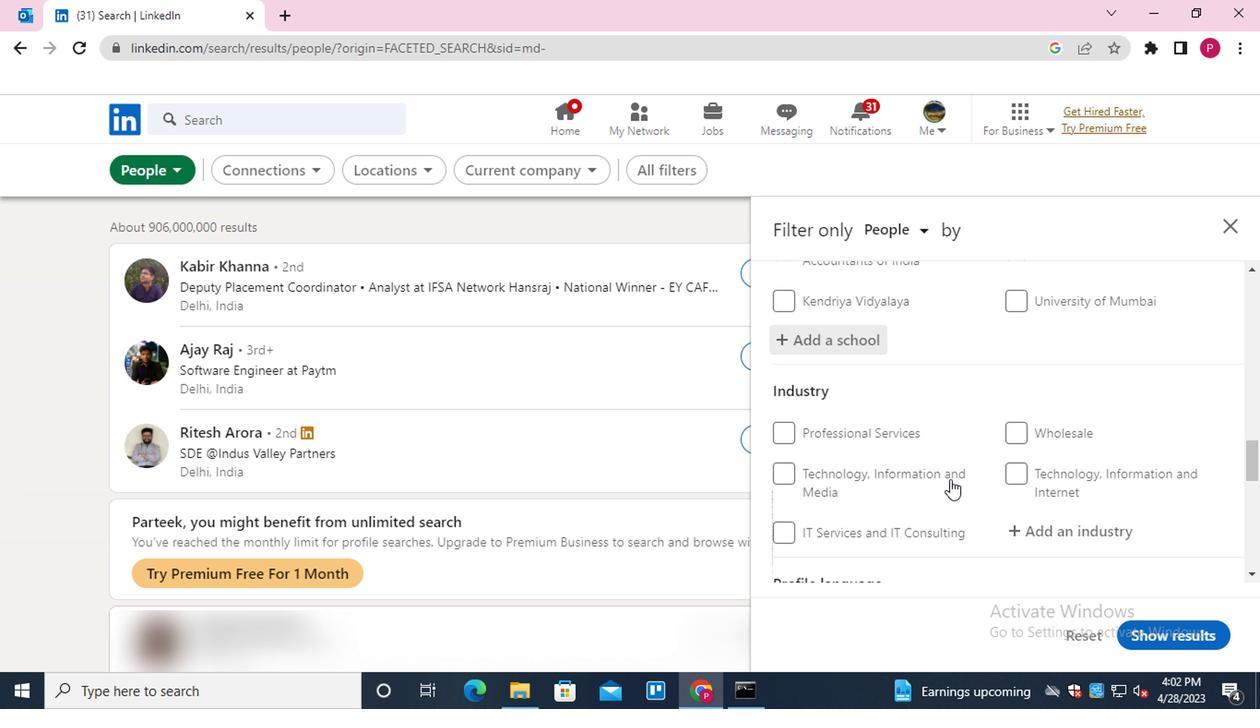 
Action: Mouse scrolled (939, 478) with delta (0, 0)
Screenshot: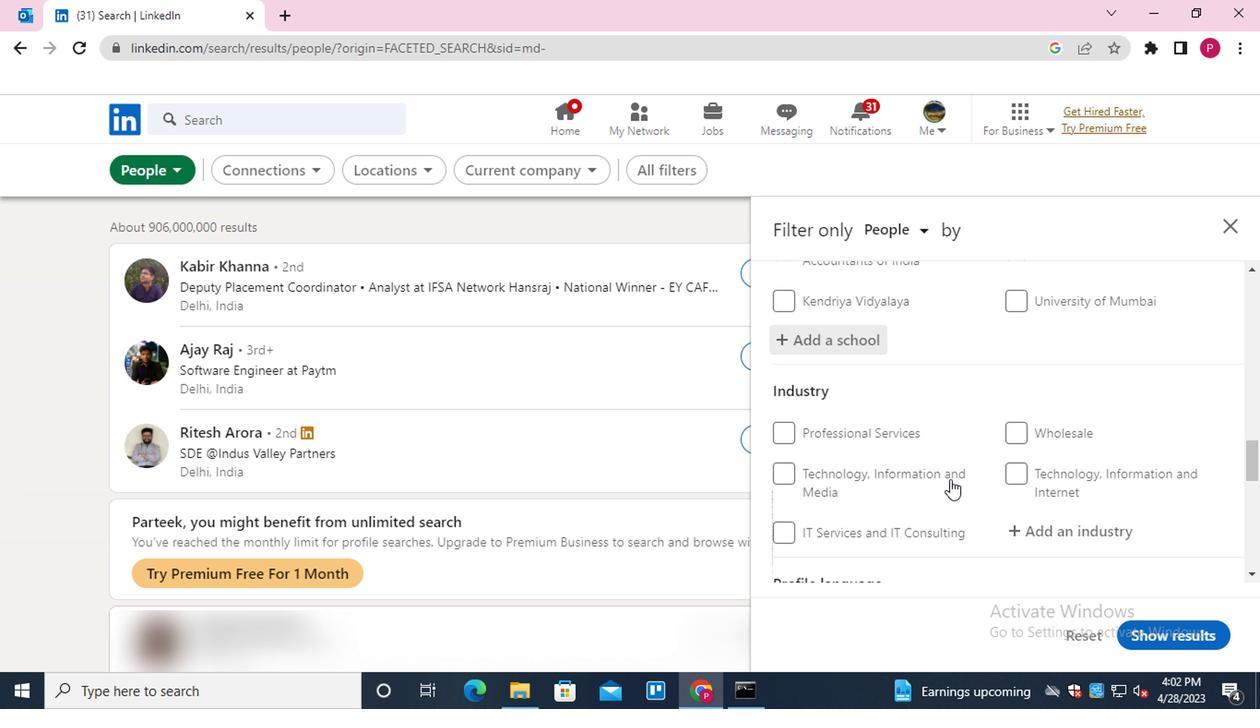 
Action: Mouse moved to (1062, 332)
Screenshot: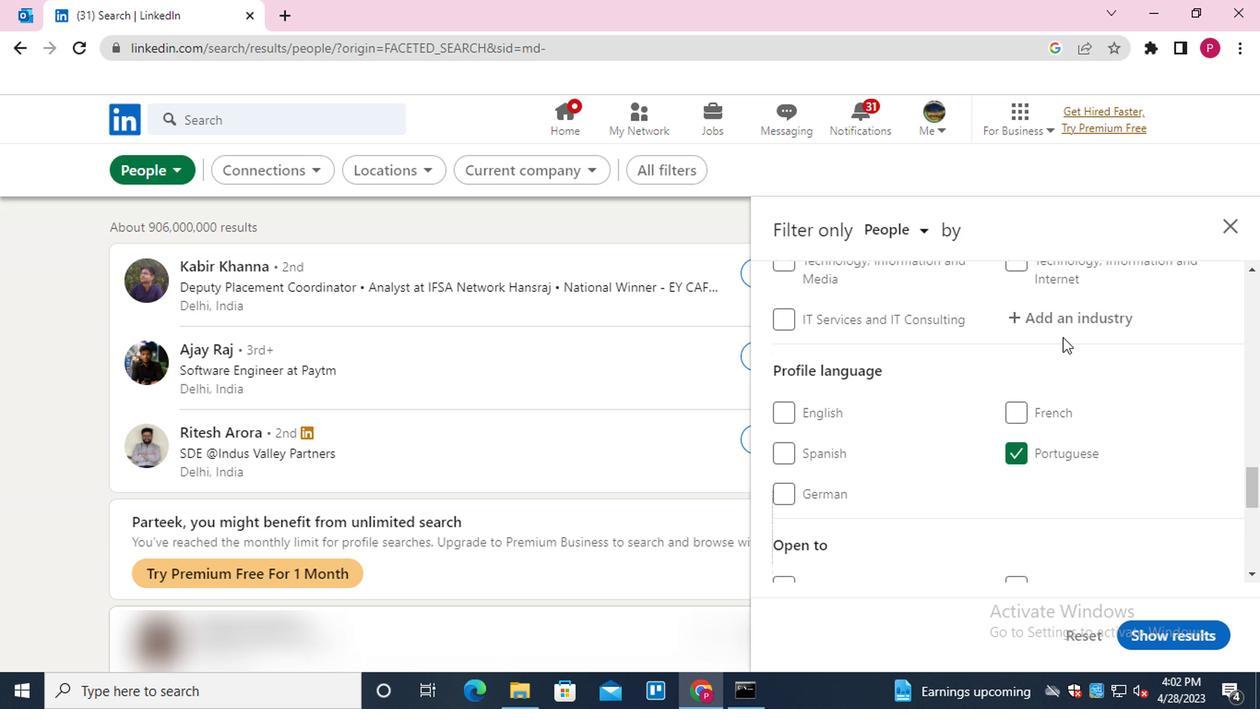 
Action: Mouse pressed left at (1062, 332)
Screenshot: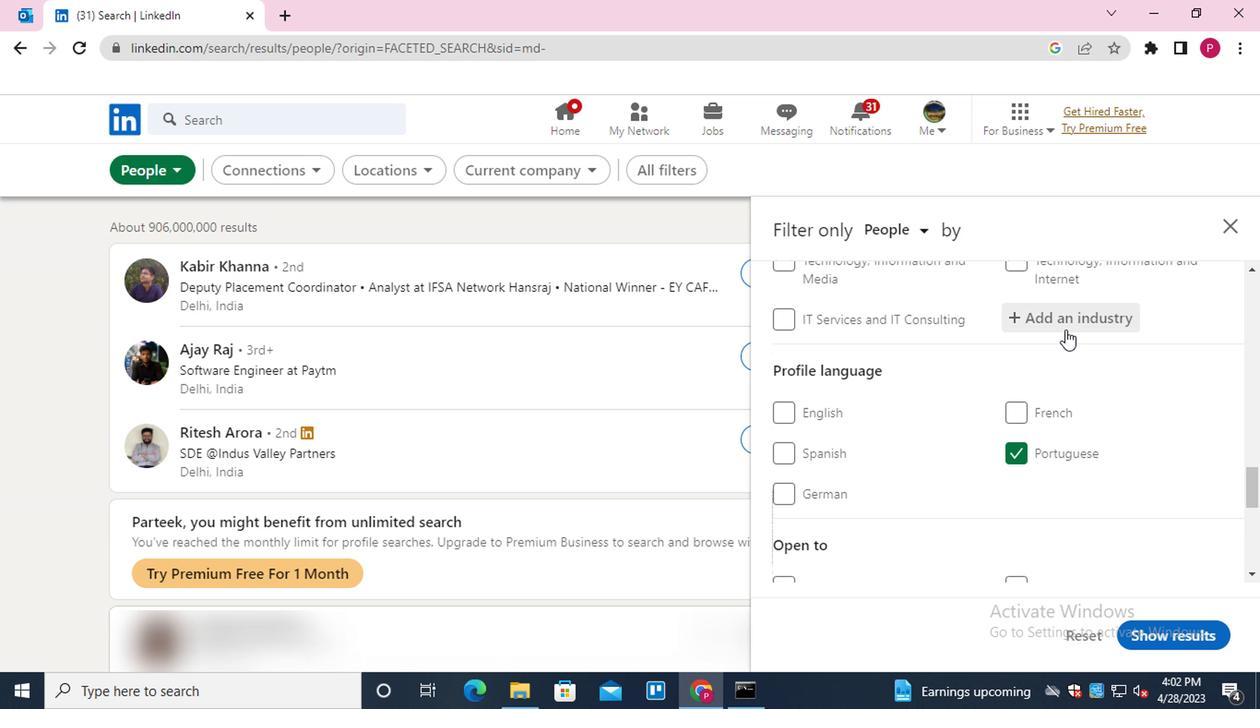 
Action: Key pressed <Key.shift>WHOLESALE<Key.down><Key.down><Key.down><Key.down><Key.down><Key.down><Key.enter>
Screenshot: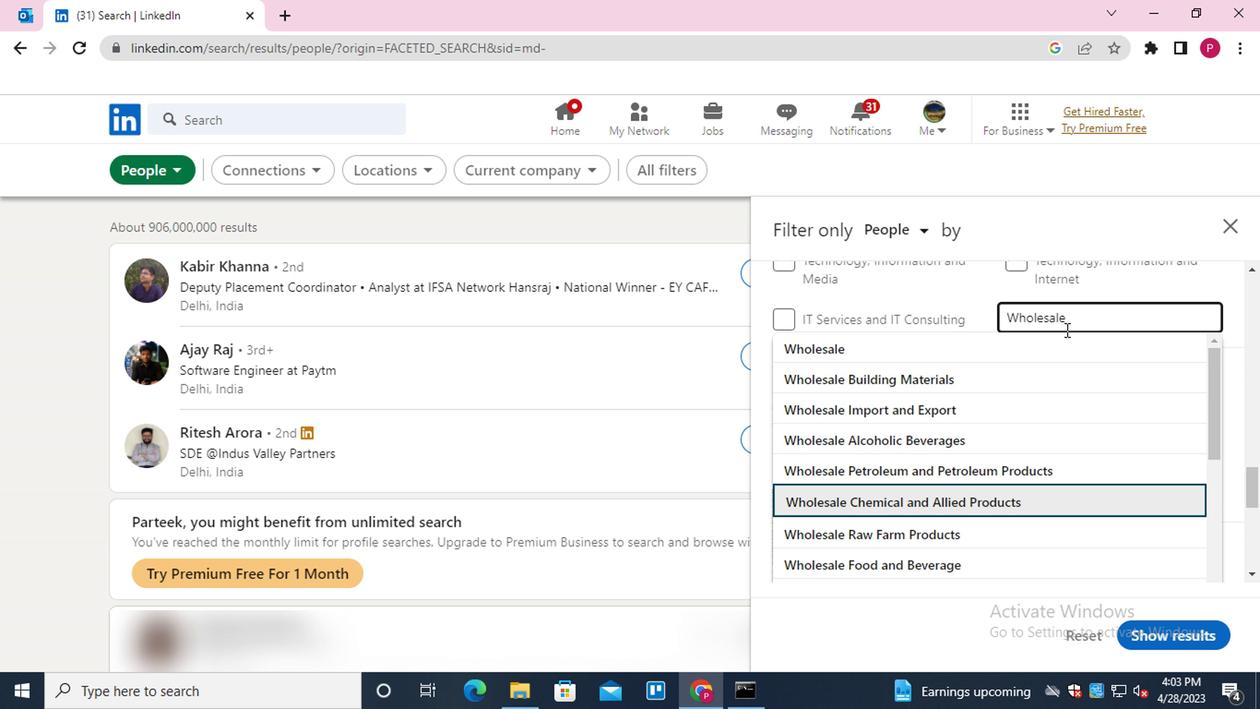 
Action: Mouse moved to (1008, 368)
Screenshot: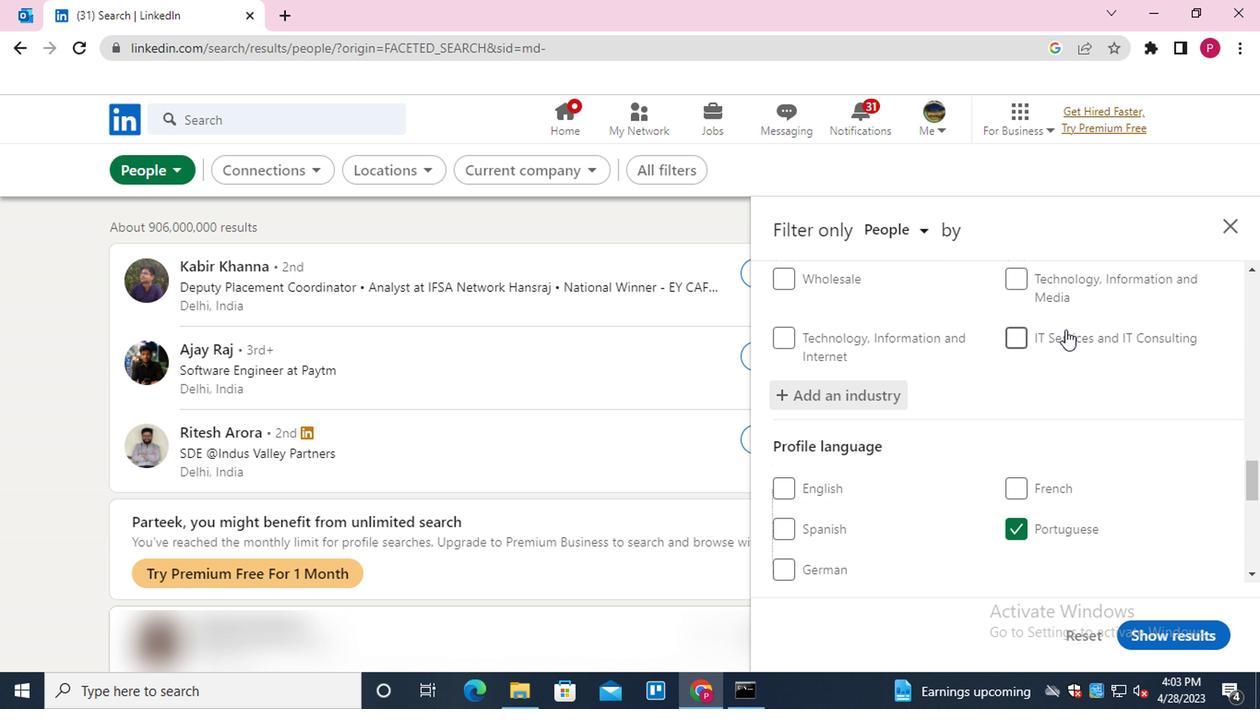 
Action: Mouse scrolled (1008, 367) with delta (0, 0)
Screenshot: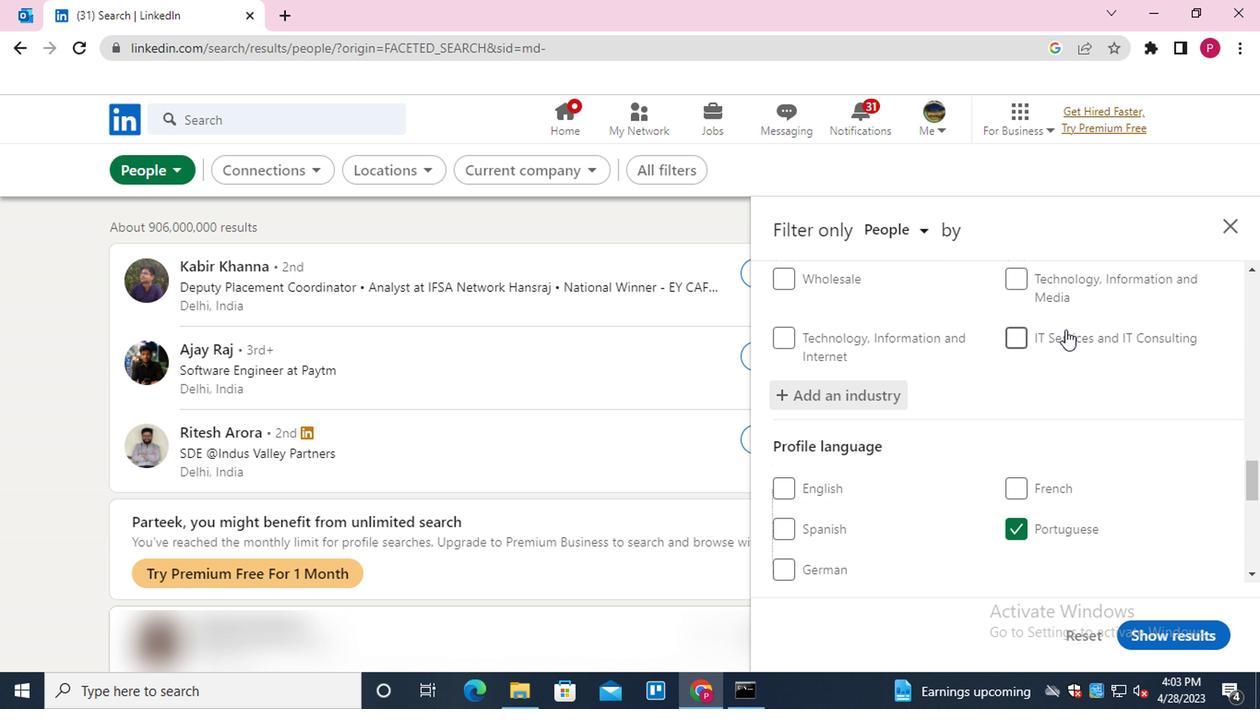 
Action: Mouse moved to (1005, 373)
Screenshot: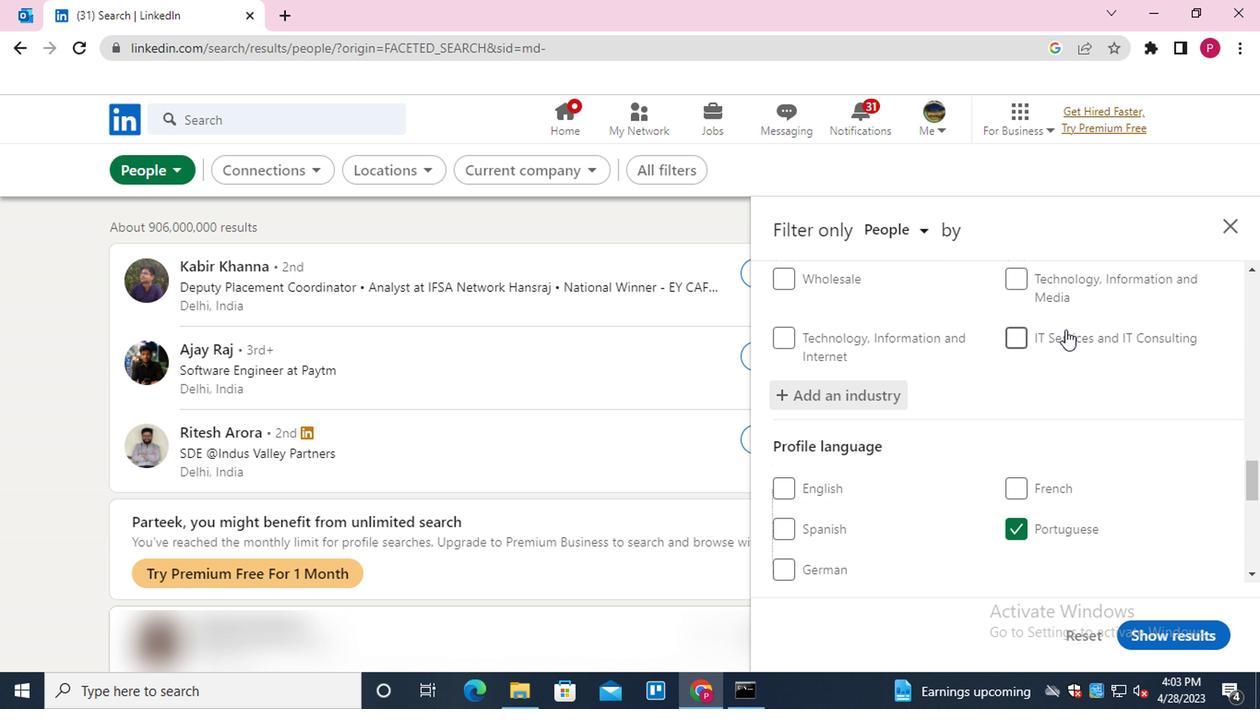 
Action: Mouse scrolled (1005, 372) with delta (0, 0)
Screenshot: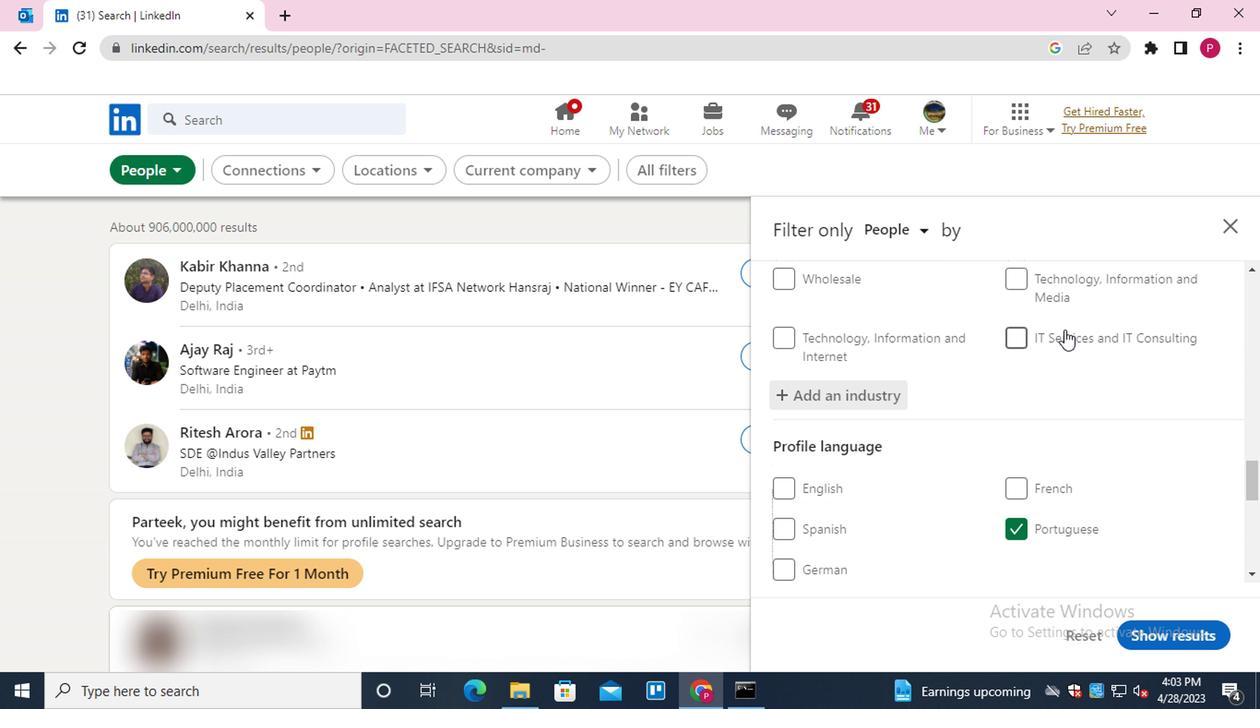
Action: Mouse moved to (1003, 379)
Screenshot: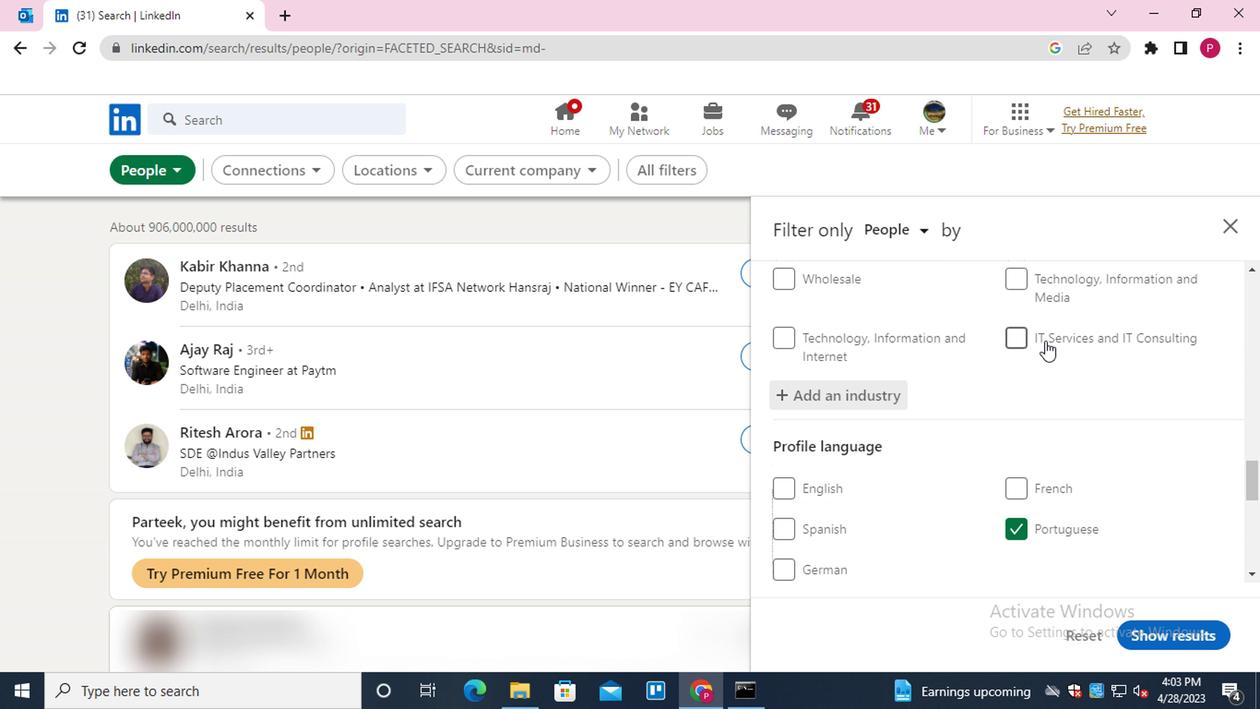 
Action: Mouse scrolled (1003, 378) with delta (0, -1)
Screenshot: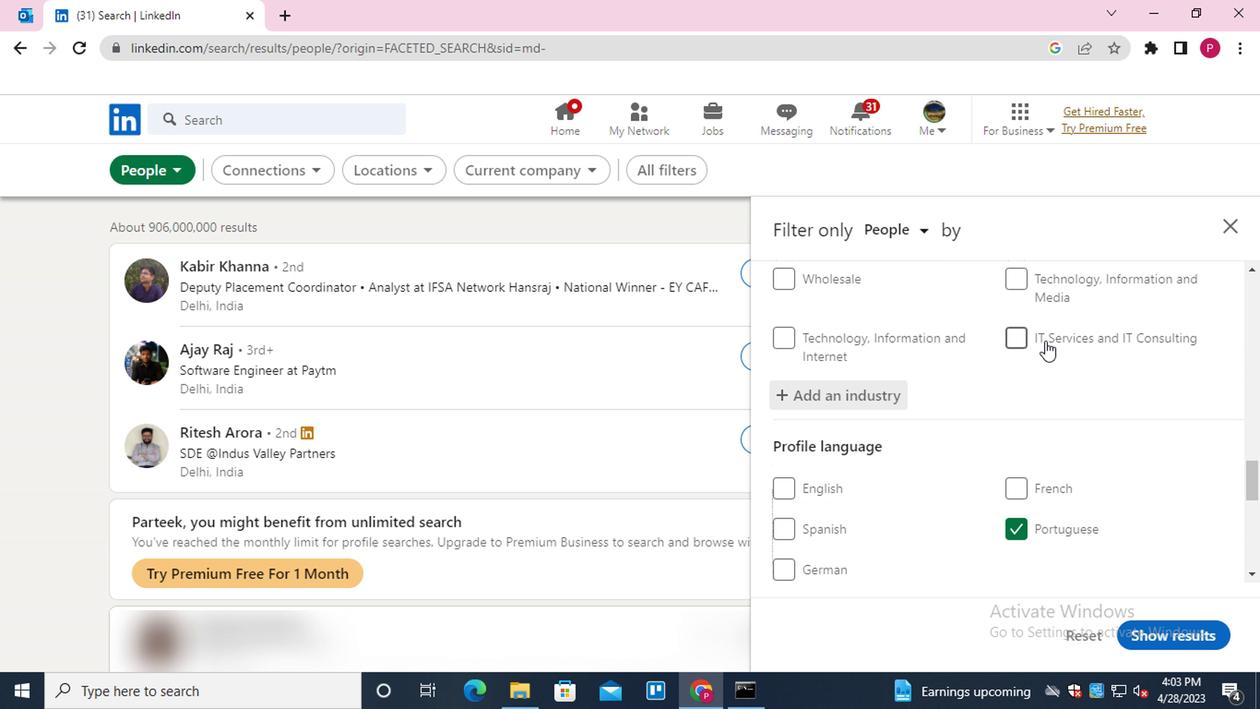 
Action: Mouse moved to (1003, 397)
Screenshot: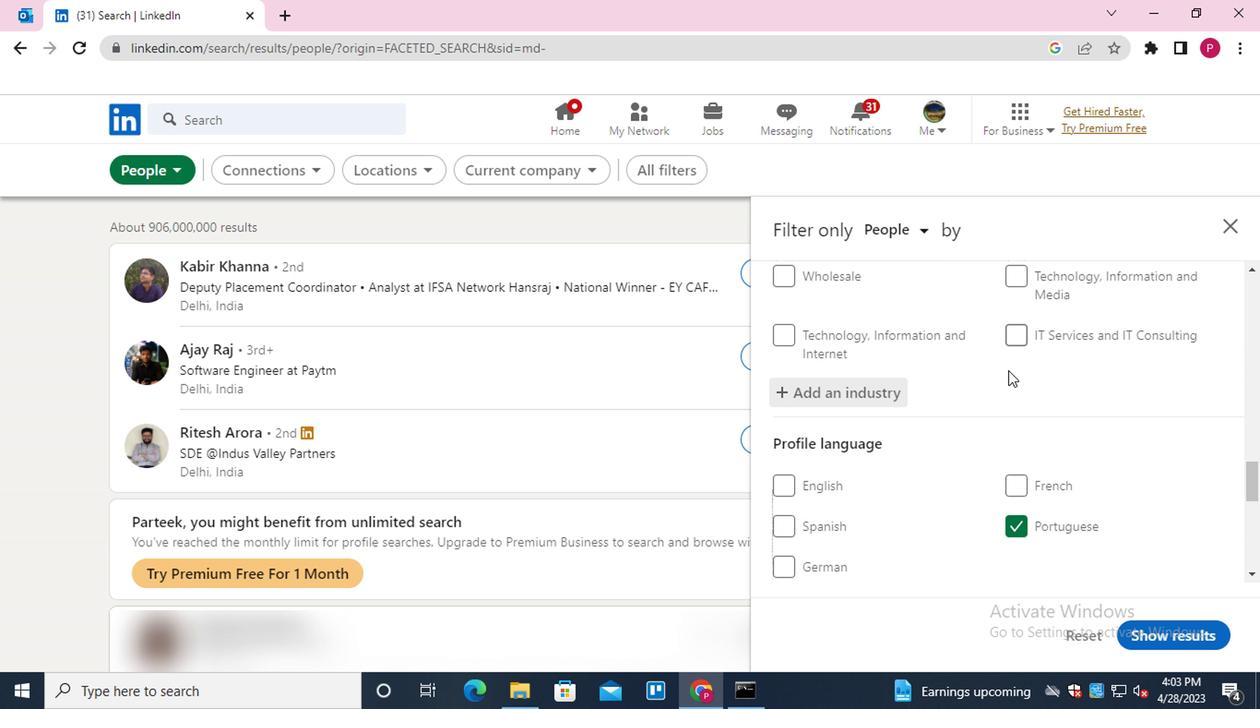 
Action: Mouse scrolled (1003, 395) with delta (0, -1)
Screenshot: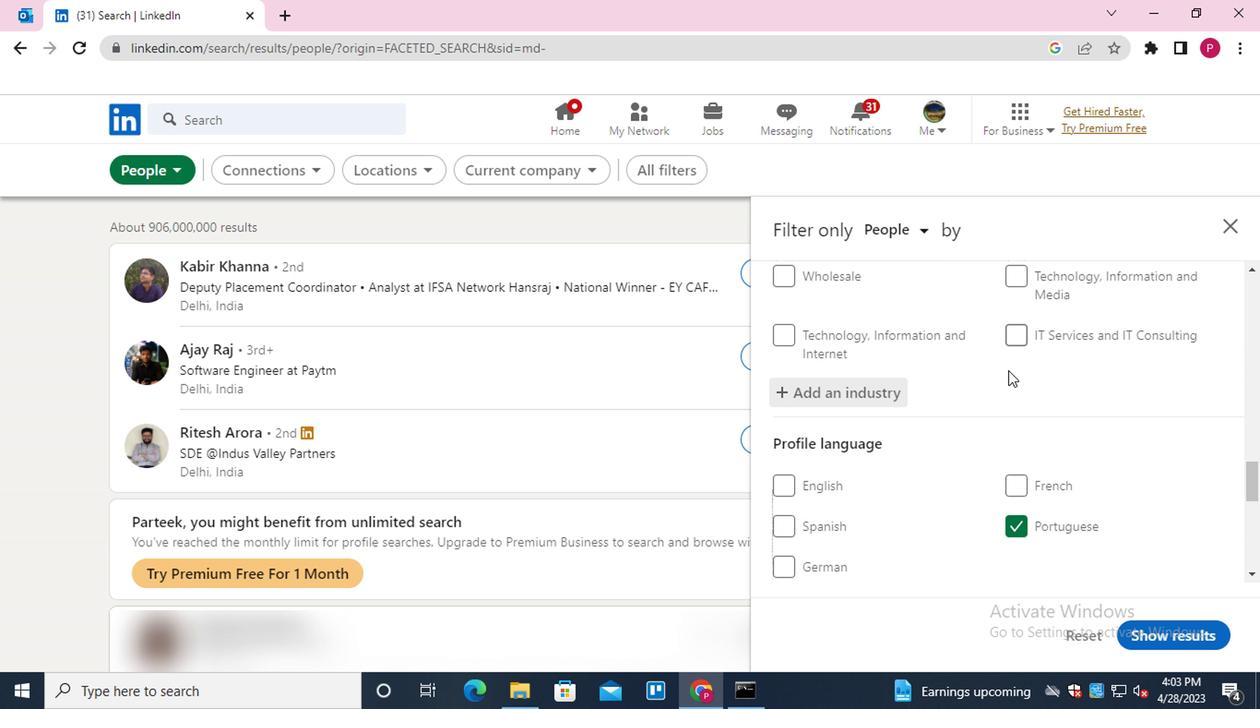
Action: Mouse moved to (1044, 493)
Screenshot: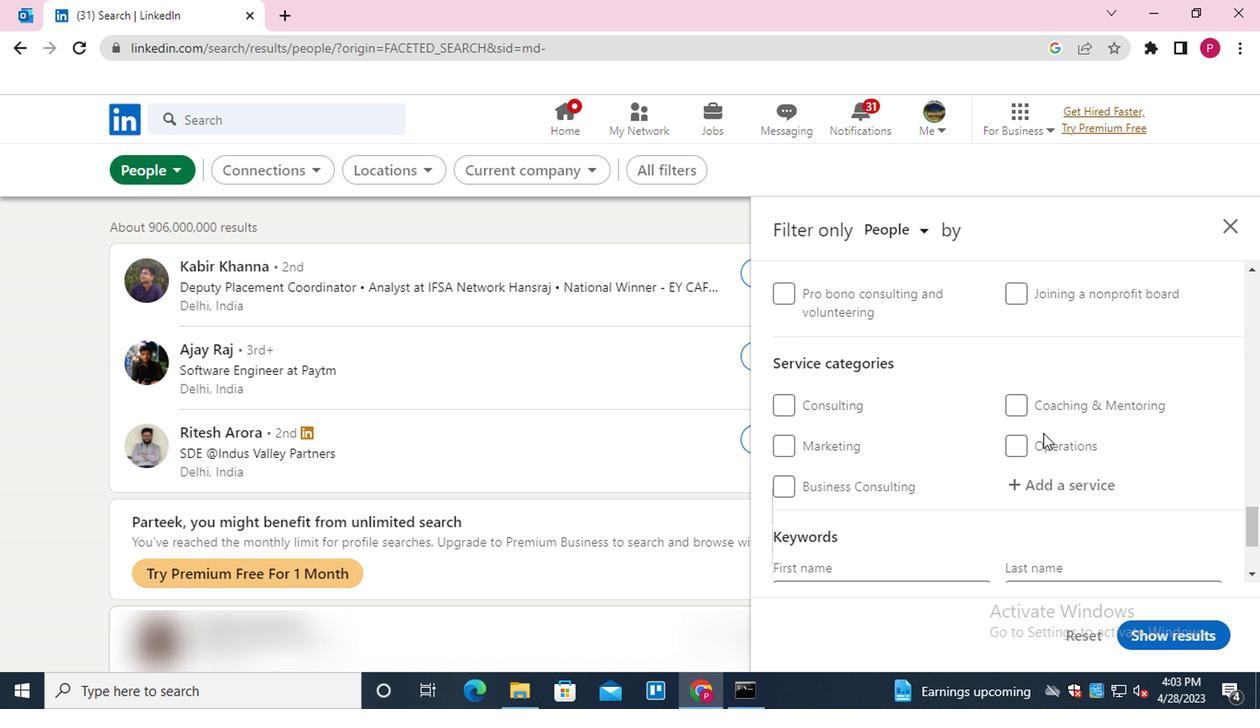 
Action: Mouse pressed left at (1044, 493)
Screenshot: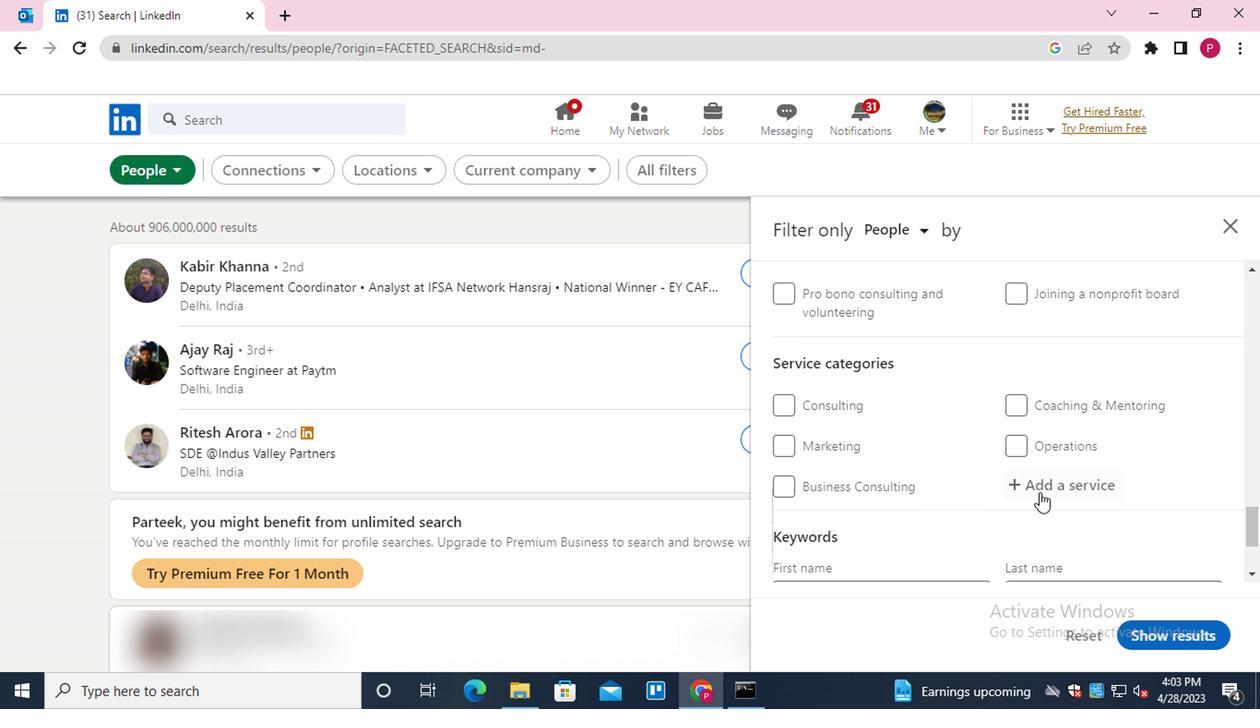 
Action: Mouse moved to (1044, 492)
Screenshot: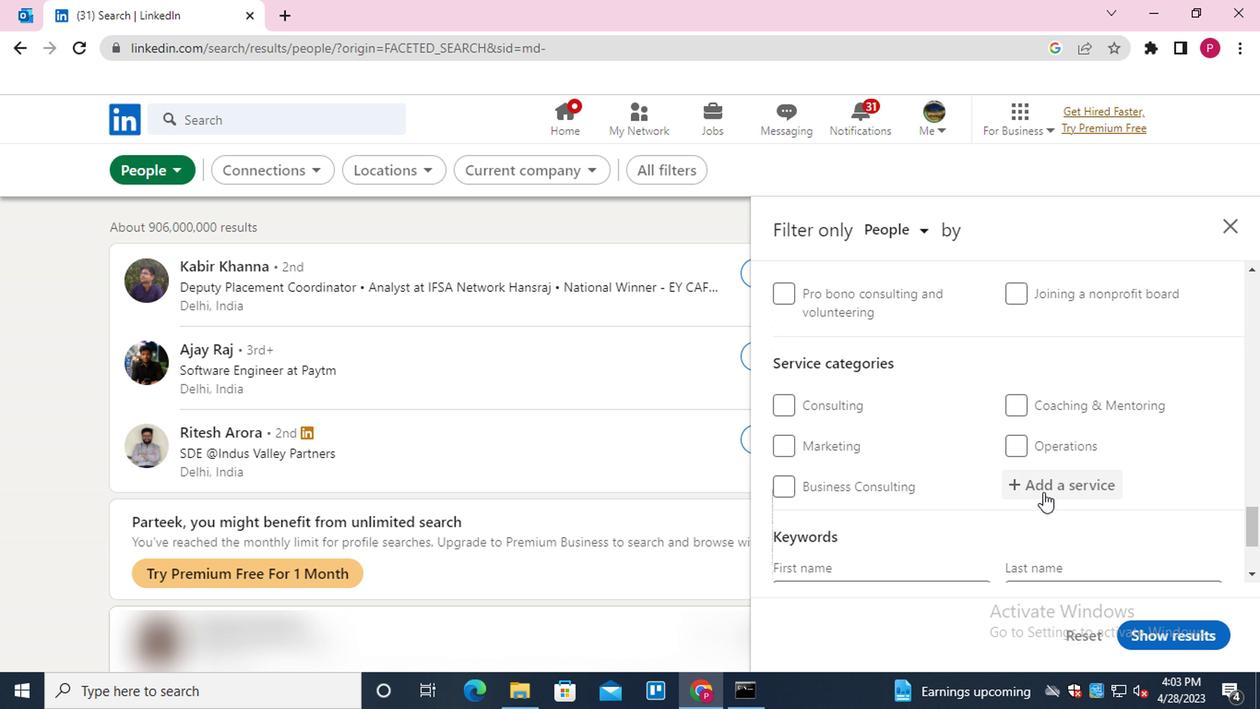 
Action: Key pressed <Key.shift>AUDIO<Key.down><Key.enter>
Screenshot: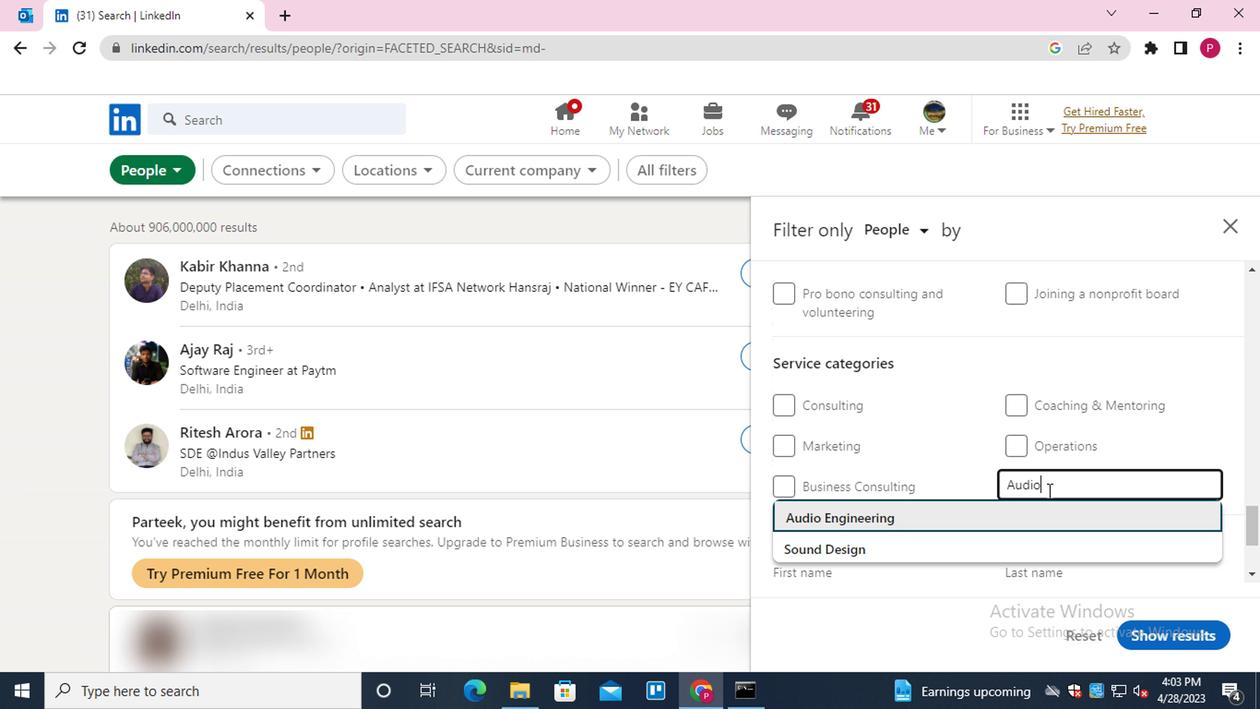 
Action: Mouse scrolled (1044, 491) with delta (0, 0)
Screenshot: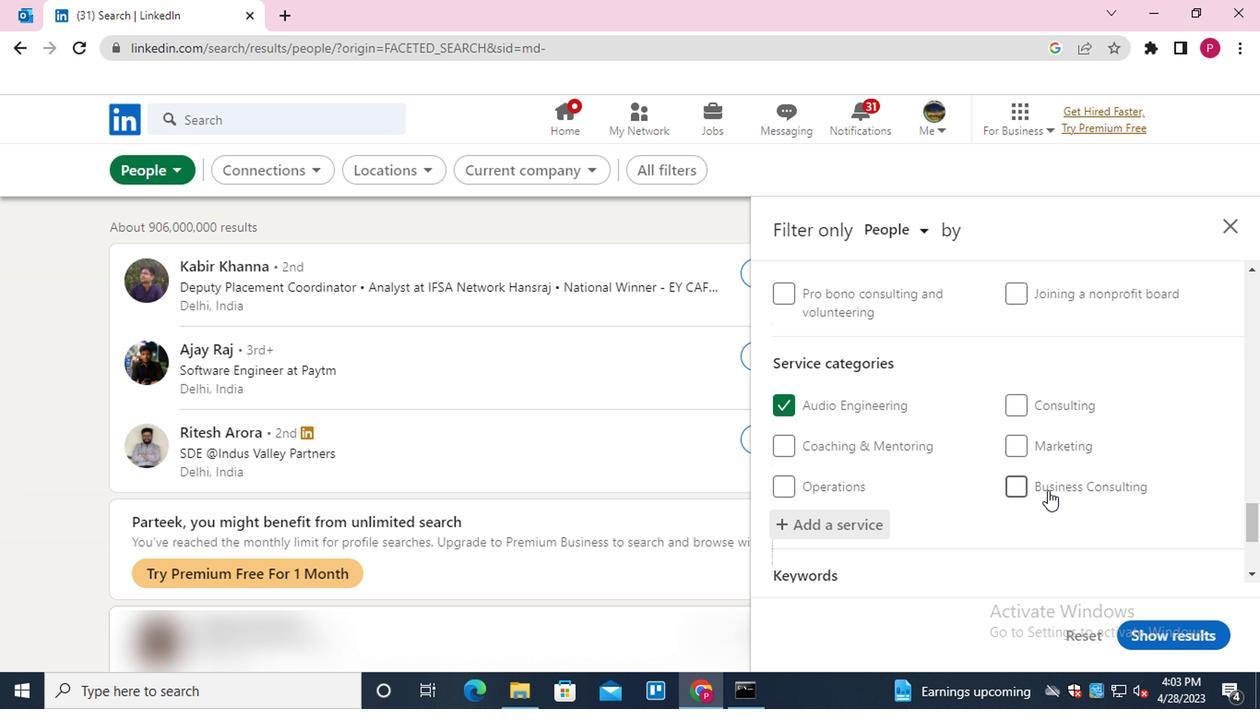 
Action: Mouse scrolled (1044, 491) with delta (0, 0)
Screenshot: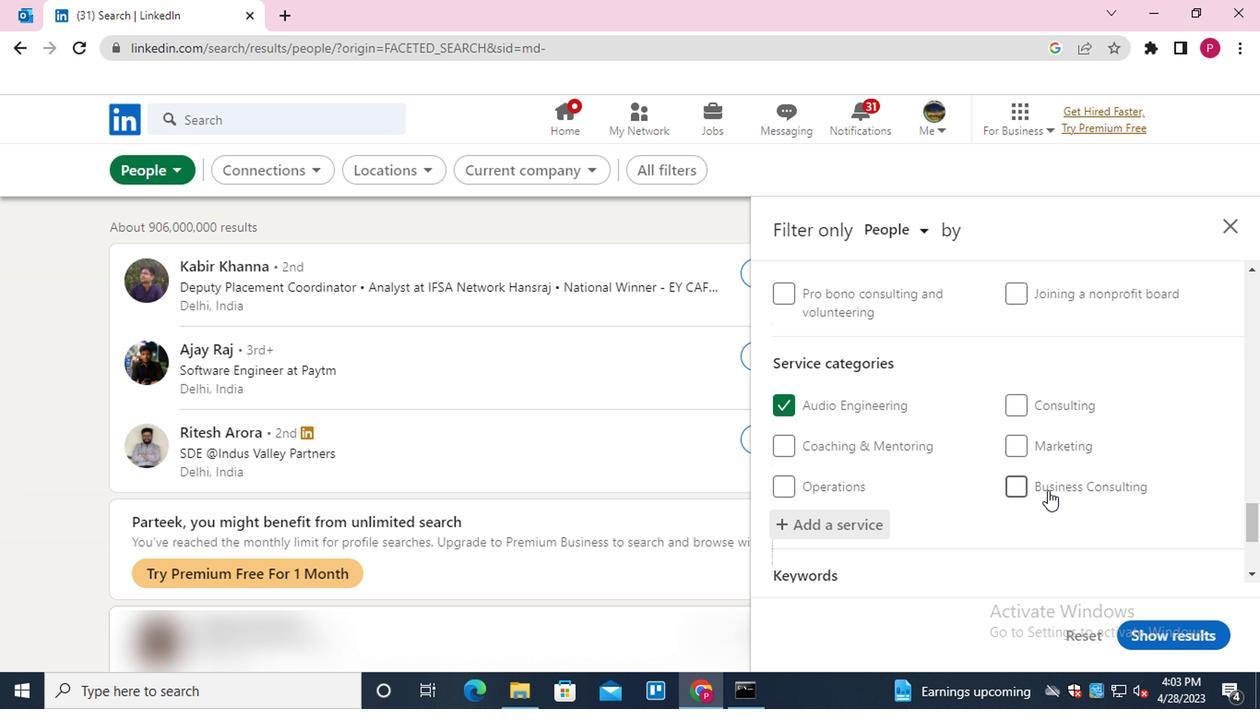 
Action: Mouse moved to (1038, 492)
Screenshot: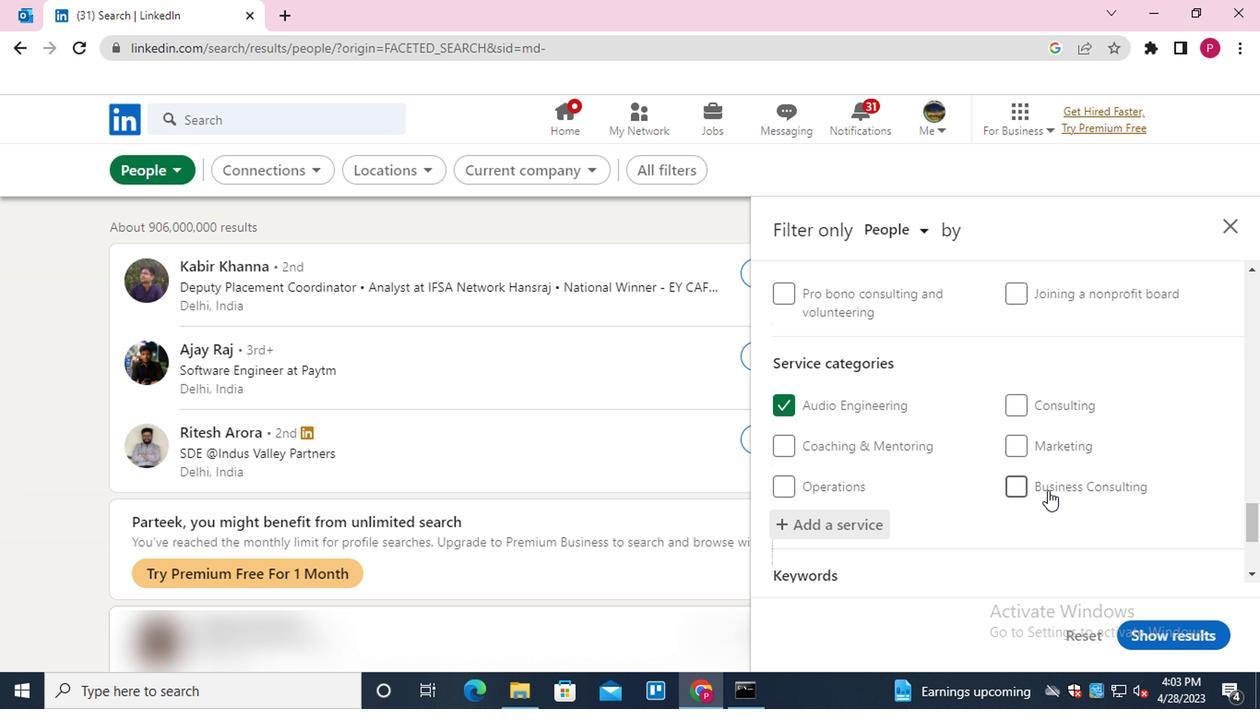 
Action: Mouse scrolled (1038, 491) with delta (0, 0)
Screenshot: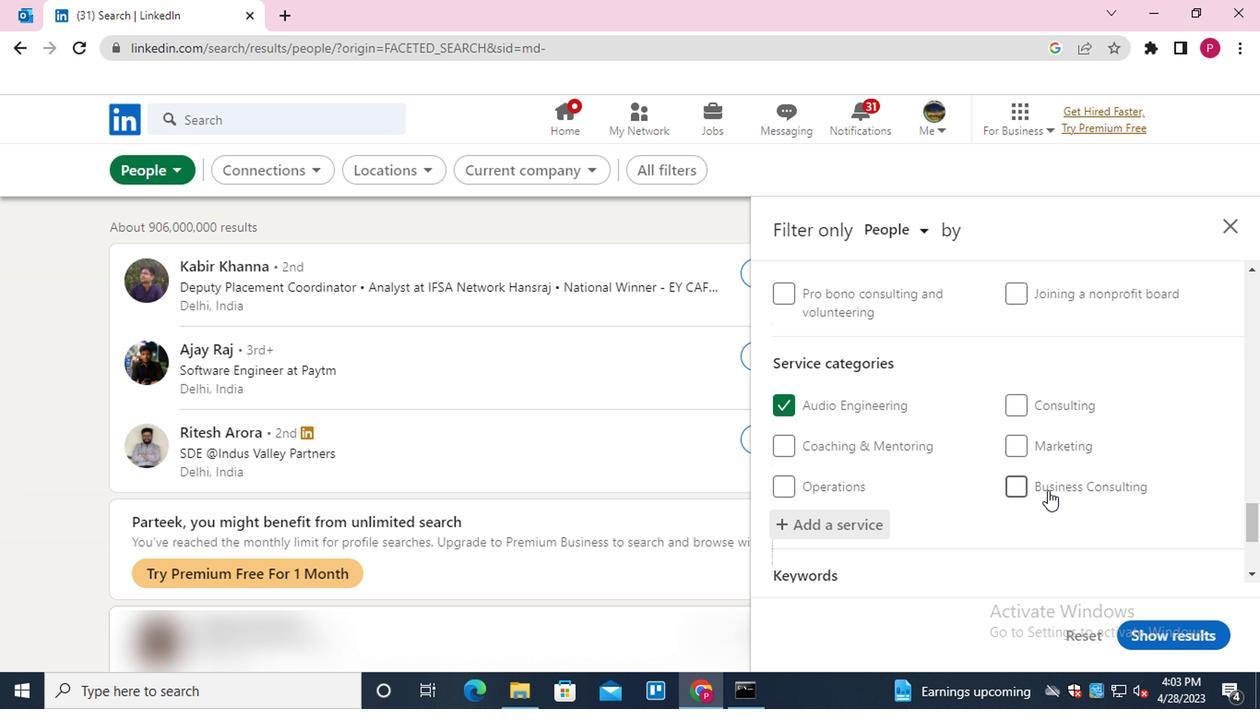 
Action: Mouse moved to (1032, 494)
Screenshot: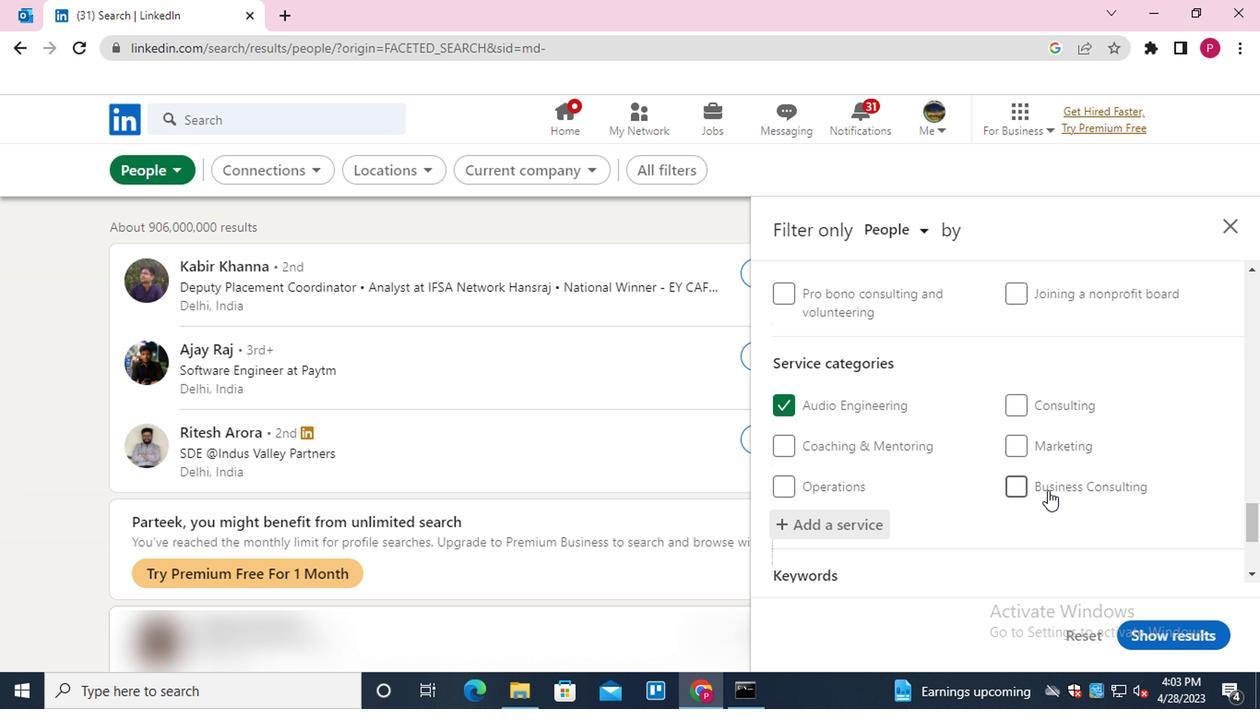 
Action: Mouse scrolled (1032, 493) with delta (0, 0)
Screenshot: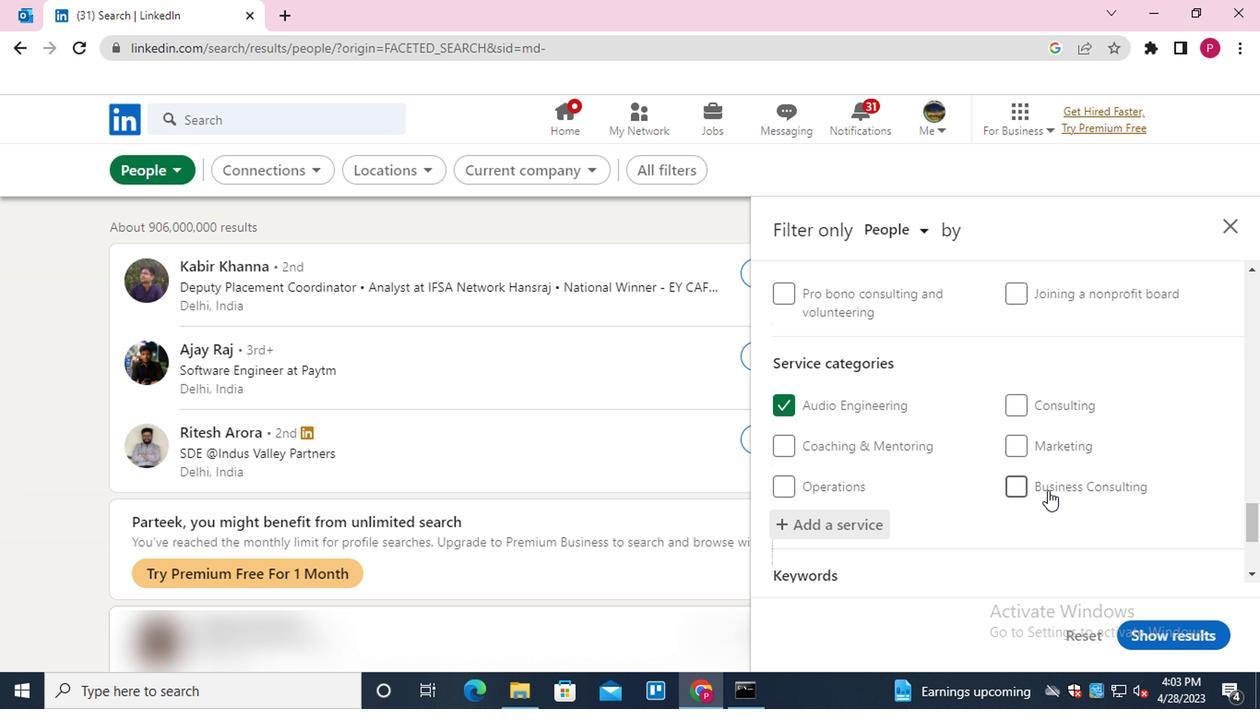
Action: Mouse moved to (881, 485)
Screenshot: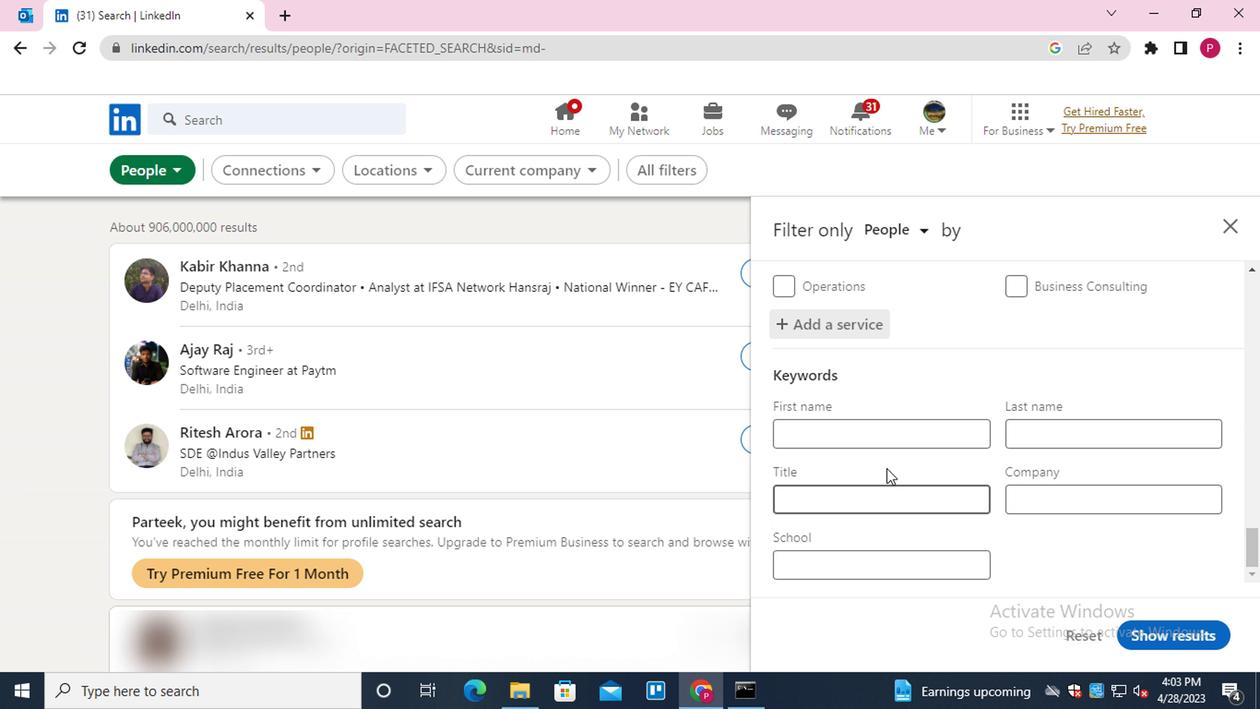 
Action: Mouse pressed left at (881, 485)
Screenshot: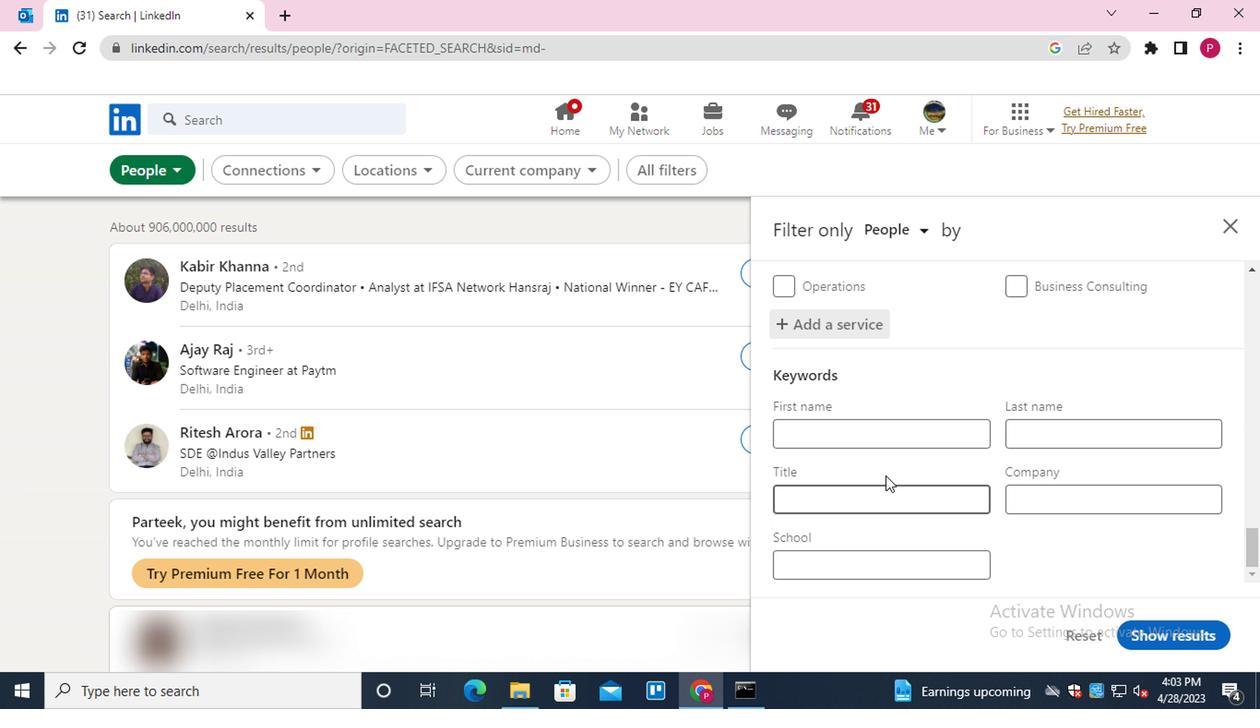 
Action: Mouse moved to (886, 496)
Screenshot: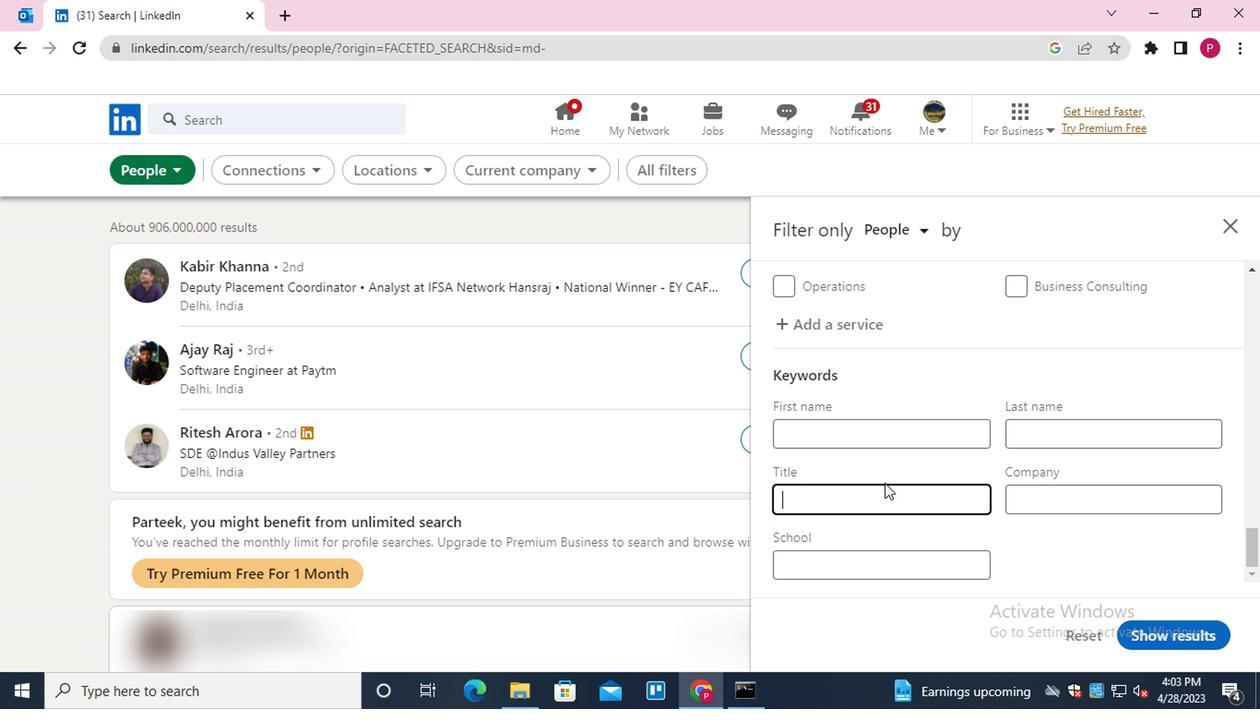 
Action: Key pressed <Key.shift>SURVEY<Key.space><Key.shift>CONDUCTER
Screenshot: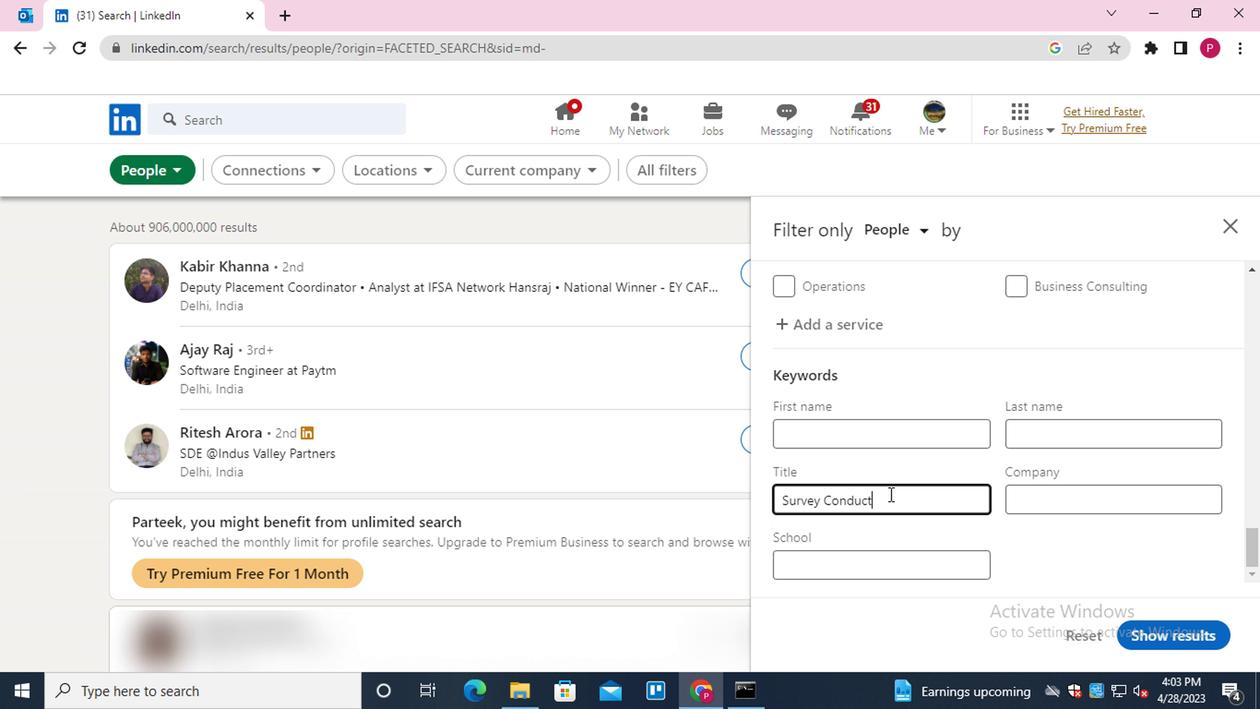 
Action: Mouse moved to (900, 496)
Screenshot: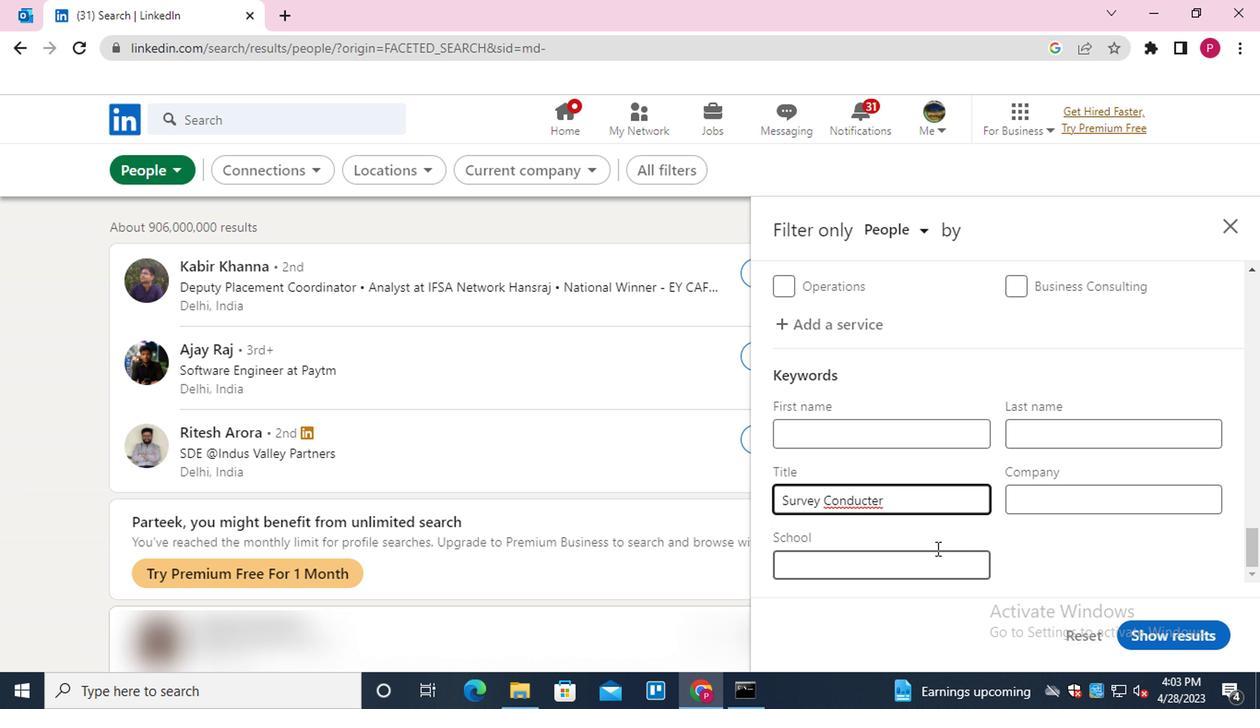 
Action: Key pressed <Key.backspace><Key.backspace>OR
Screenshot: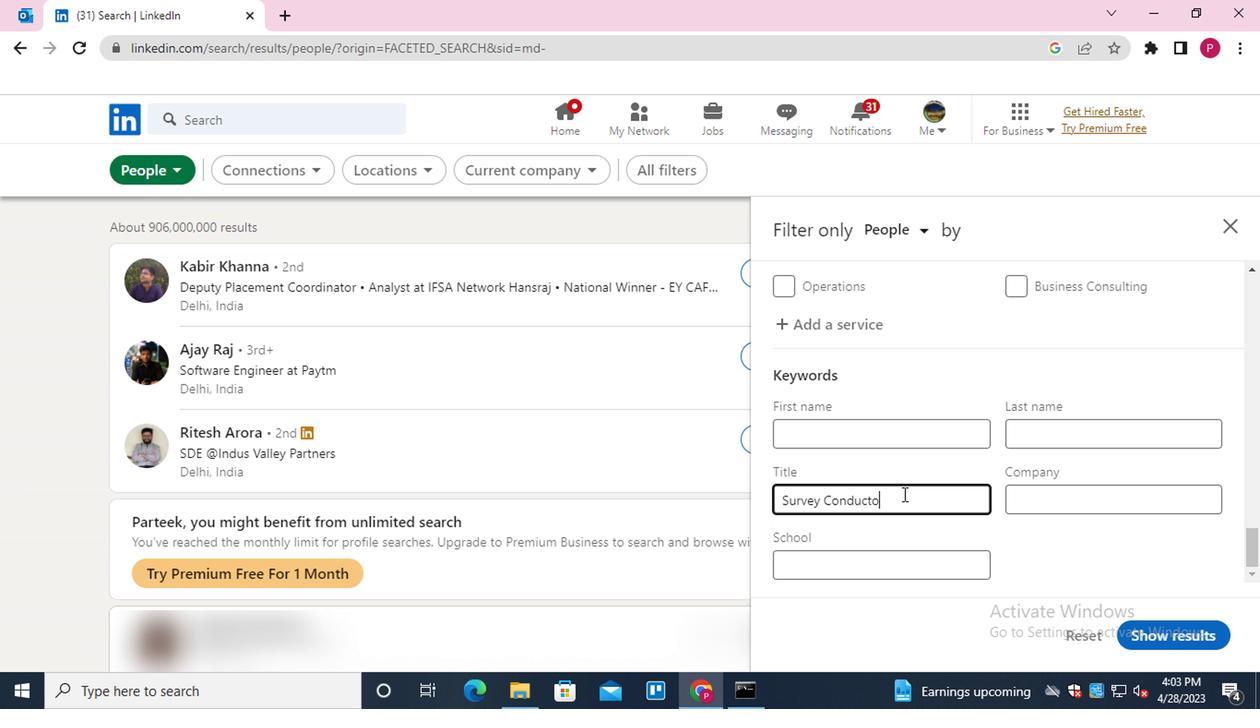 
Action: Mouse moved to (1171, 648)
Screenshot: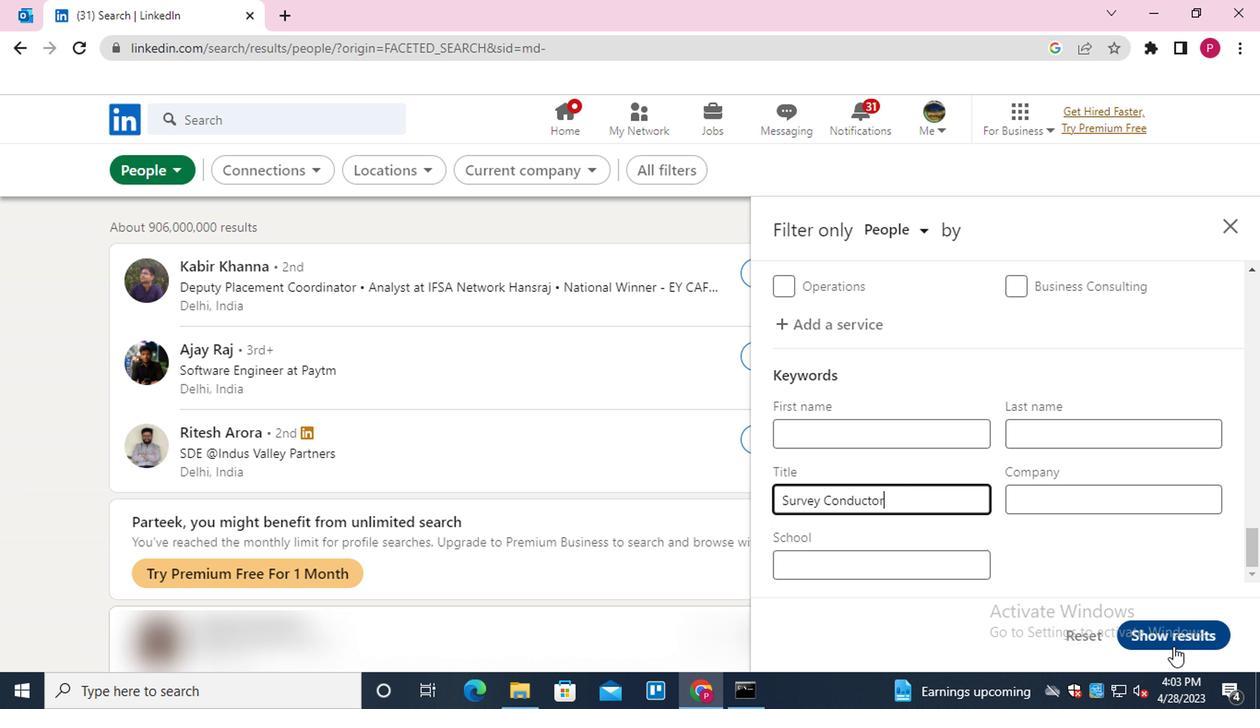 
Action: Mouse pressed left at (1171, 648)
Screenshot: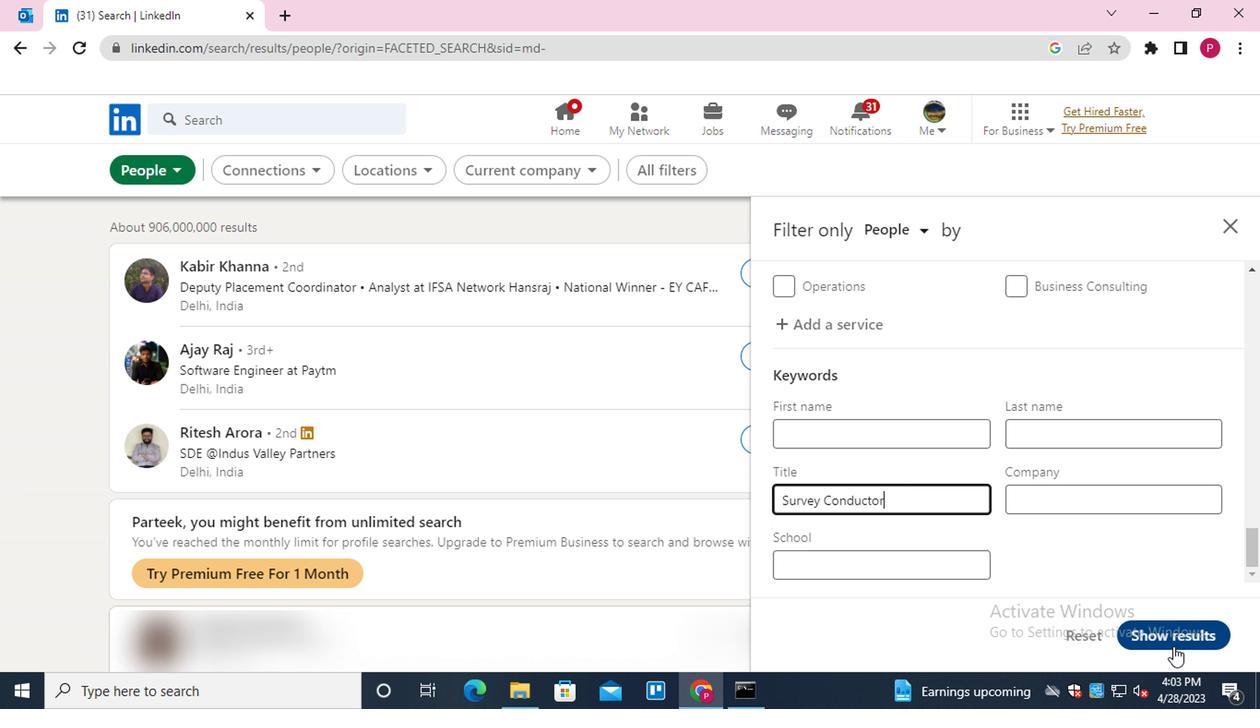 
Action: Mouse moved to (648, 349)
Screenshot: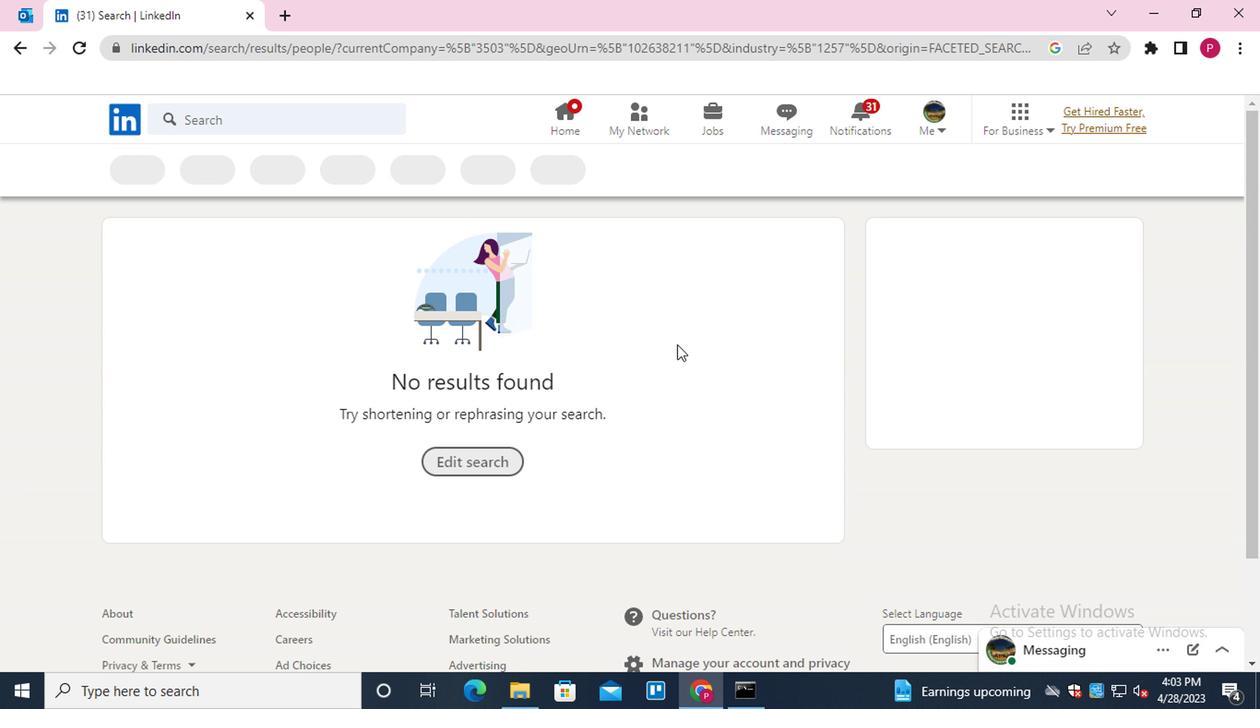 
